 Task: Look for space in Londerzeel, Belgium from 4th June, 2023 to 8th June, 2023 for 2 adults in price range Rs.8000 to Rs.16000. Place can be private room with 1  bedroom having 1 bed and 1 bathroom. Property type can be house, flat, guest house, hotel. Amenities needed are: heating. Booking option can be shelf check-in. Required host language is English.
Action: Mouse moved to (174, 222)
Screenshot: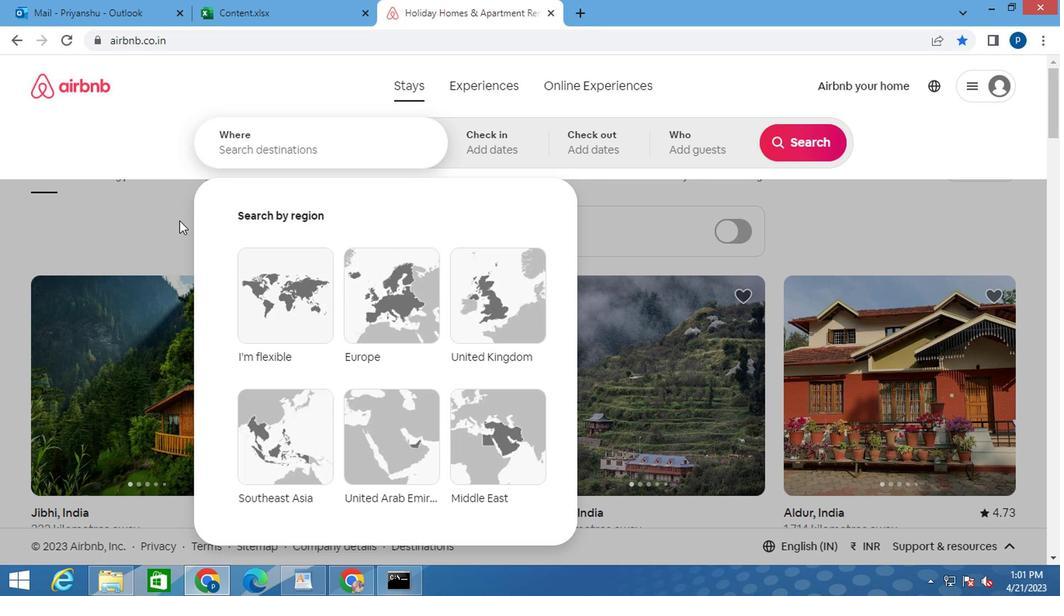 
Action: Key pressed lo<Key.backspace><Key.caps_lock>onderzeel,<Key.space><Key.caps_lock>b<Key.caps_lock>elgi
Screenshot: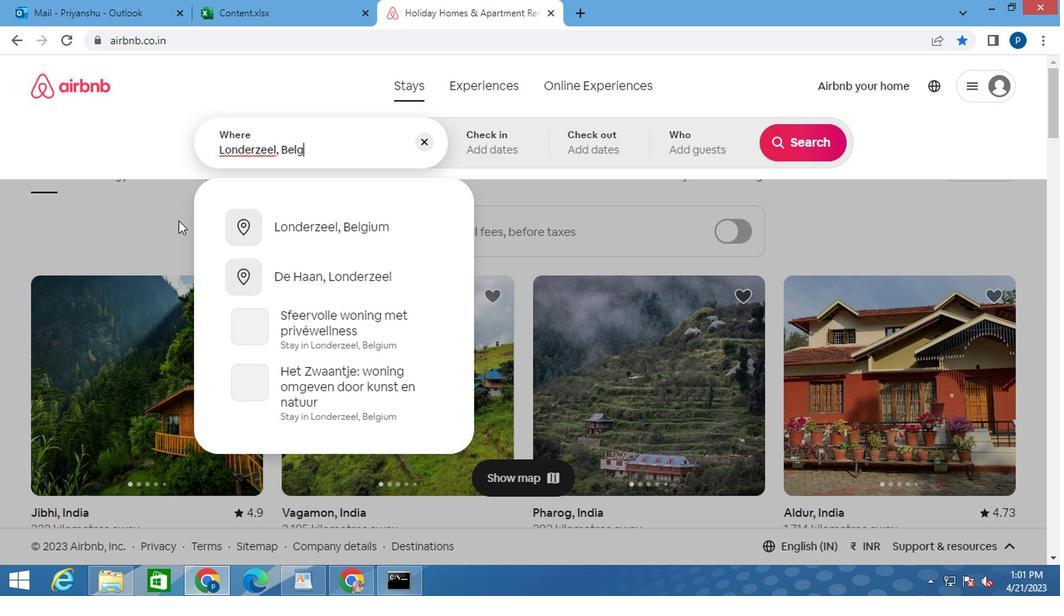 
Action: Mouse moved to (296, 232)
Screenshot: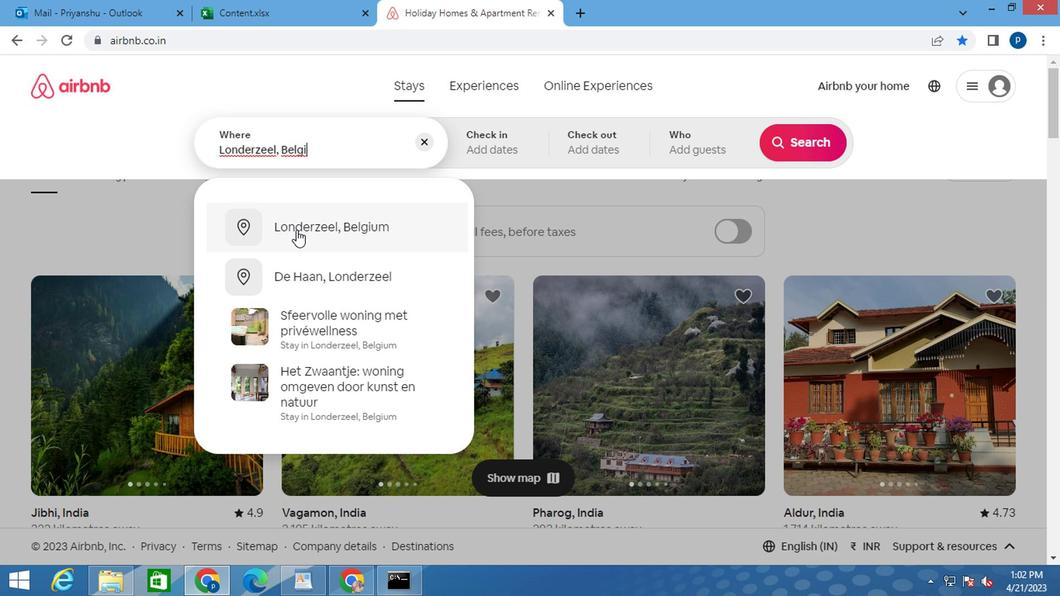 
Action: Mouse pressed left at (296, 232)
Screenshot: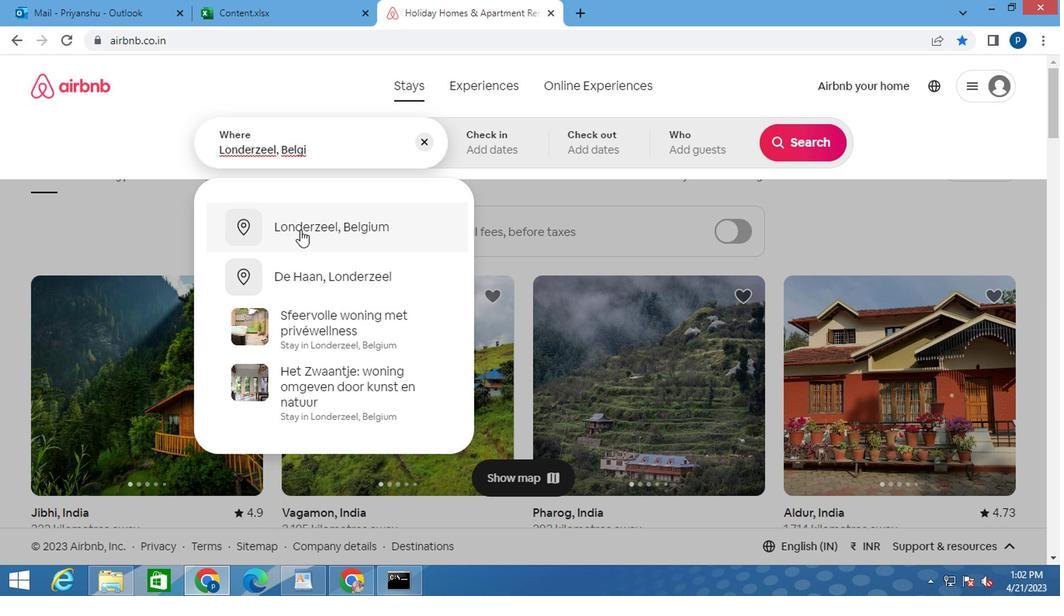 
Action: Mouse moved to (791, 263)
Screenshot: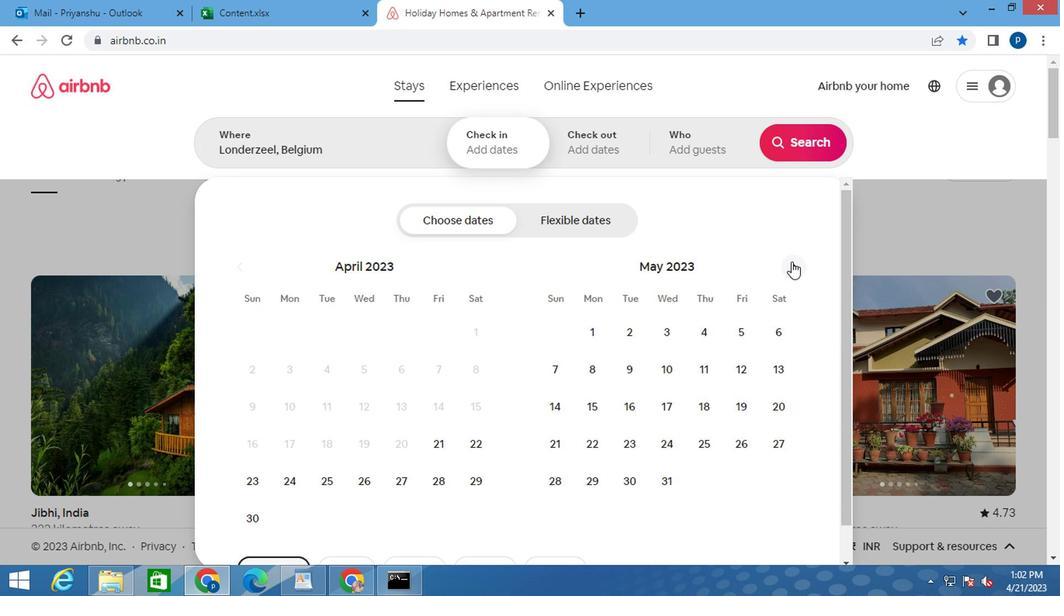 
Action: Mouse pressed left at (791, 263)
Screenshot: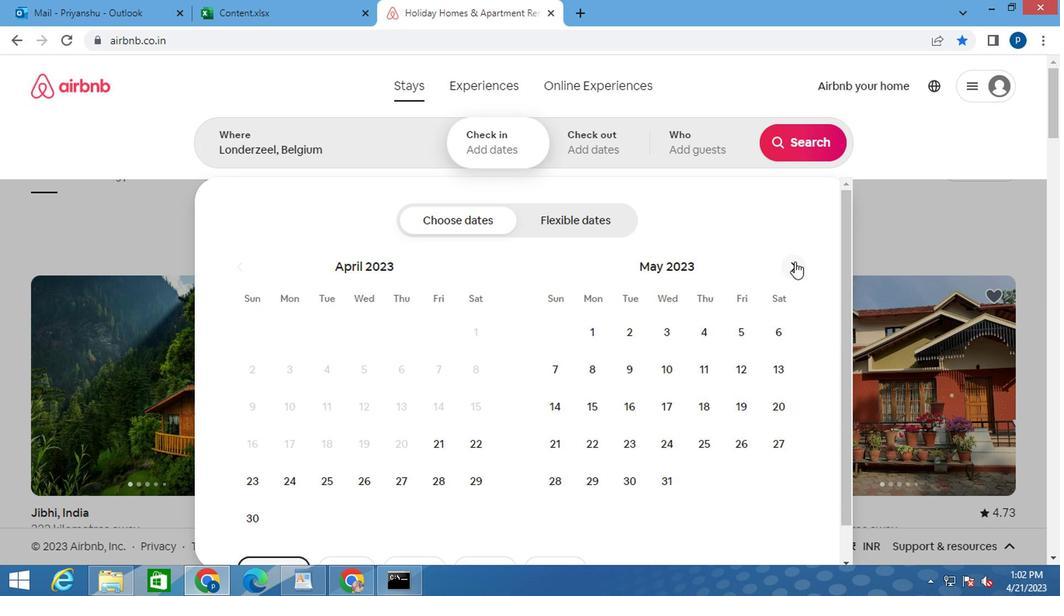
Action: Mouse pressed left at (791, 263)
Screenshot: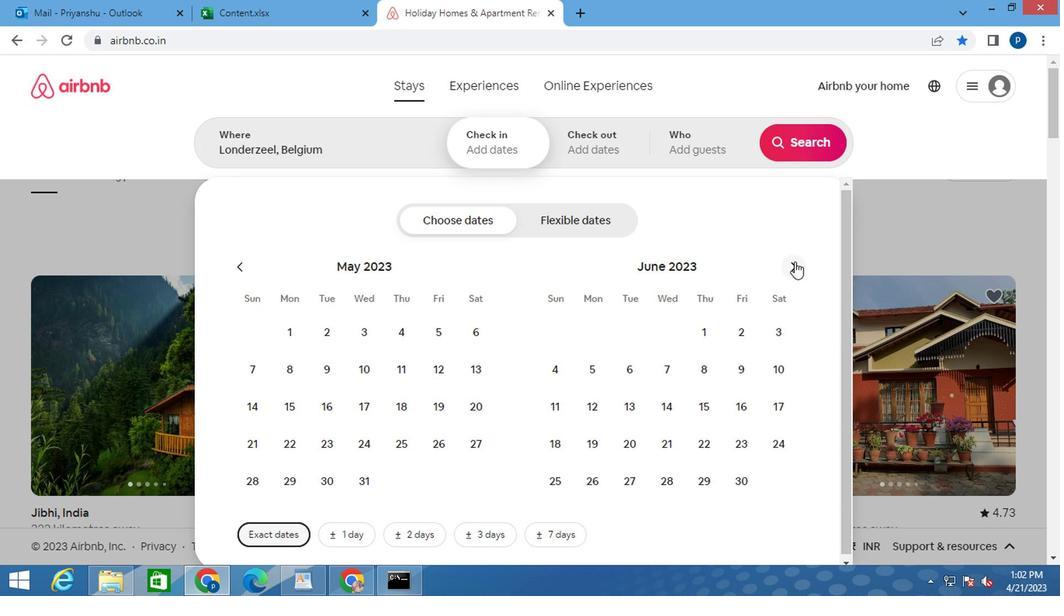 
Action: Mouse moved to (237, 369)
Screenshot: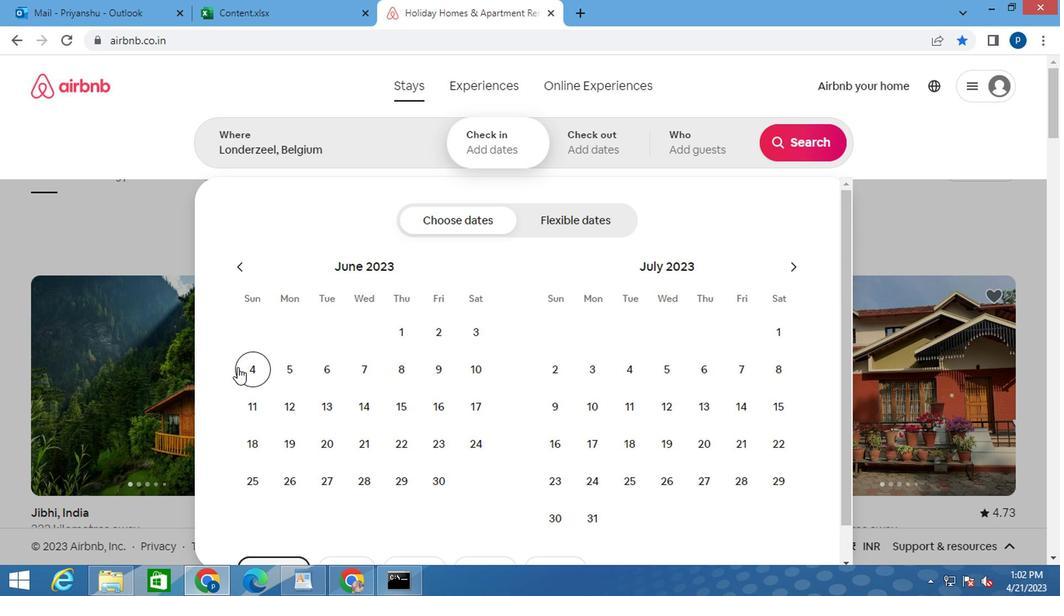 
Action: Mouse pressed left at (237, 369)
Screenshot: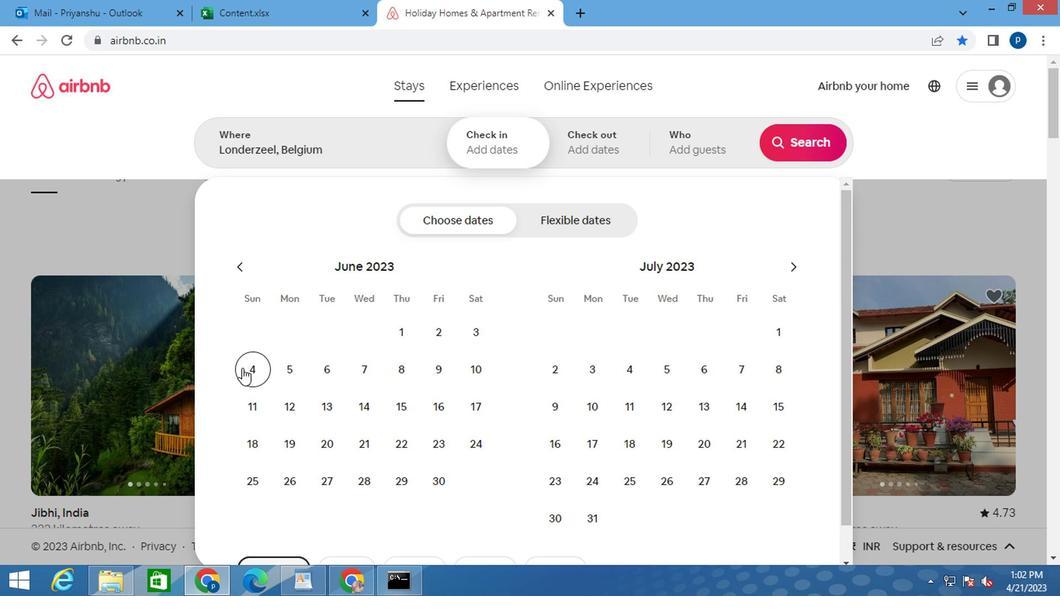 
Action: Mouse moved to (399, 372)
Screenshot: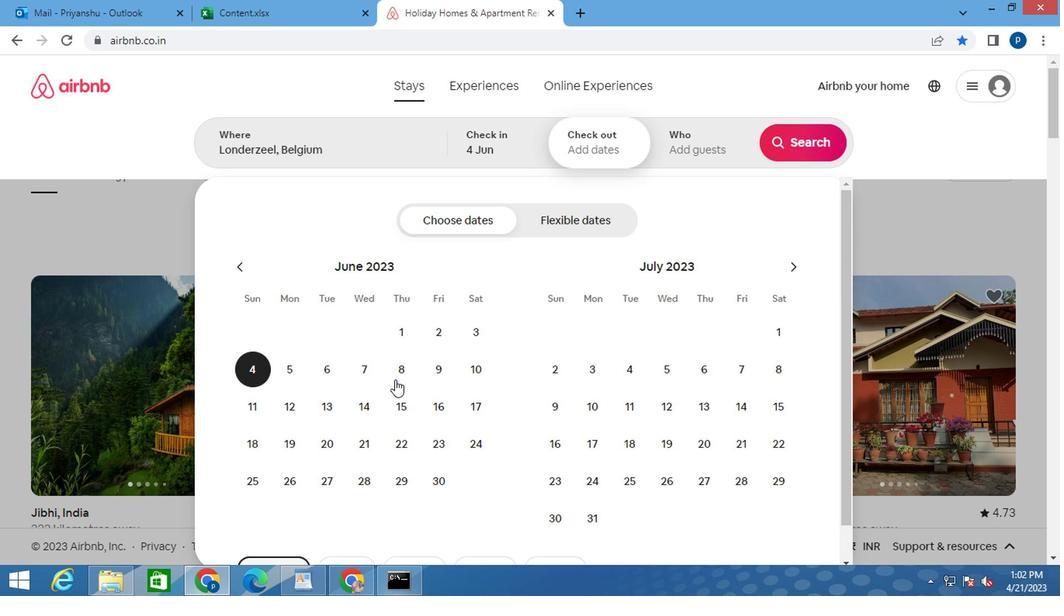 
Action: Mouse pressed left at (399, 372)
Screenshot: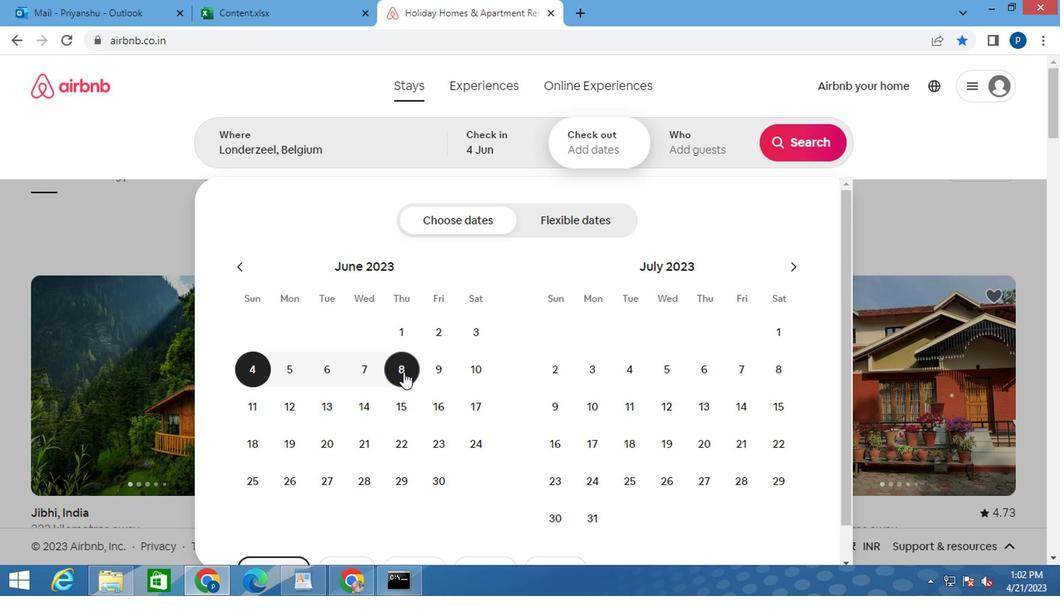 
Action: Mouse moved to (680, 149)
Screenshot: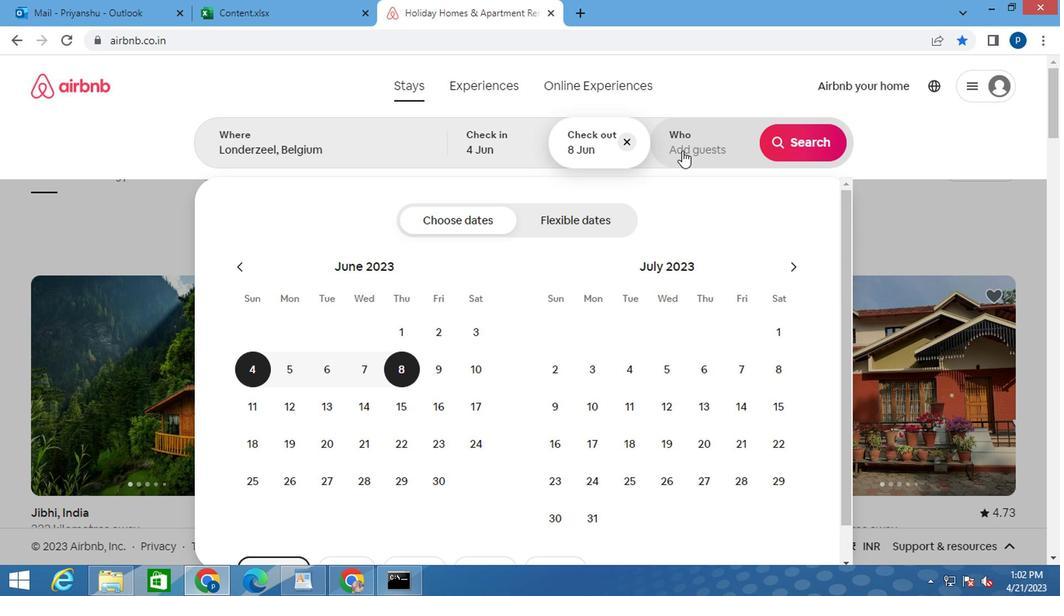 
Action: Mouse pressed left at (680, 149)
Screenshot: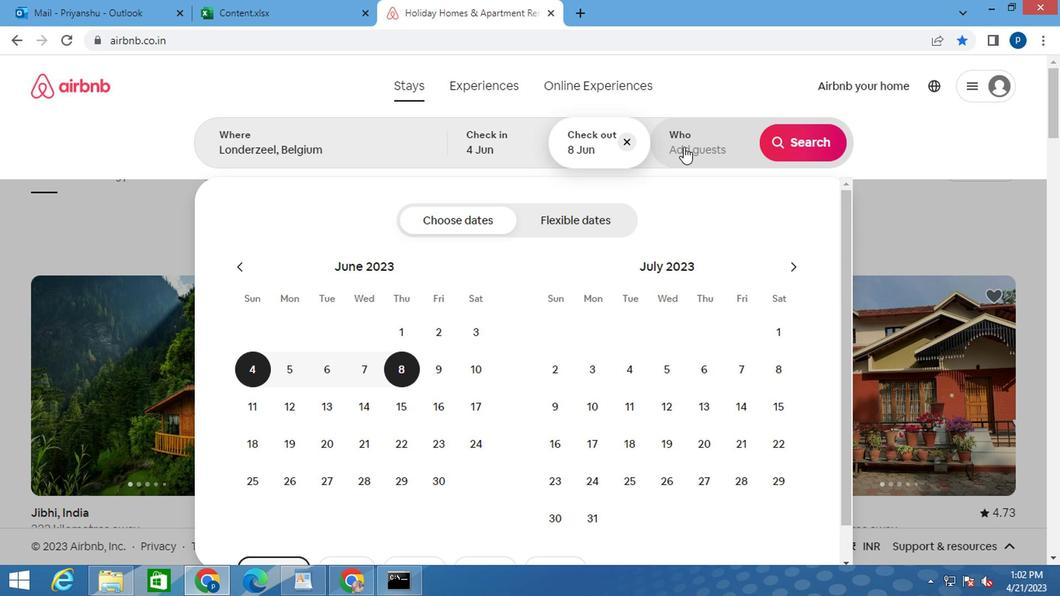
Action: Mouse moved to (813, 226)
Screenshot: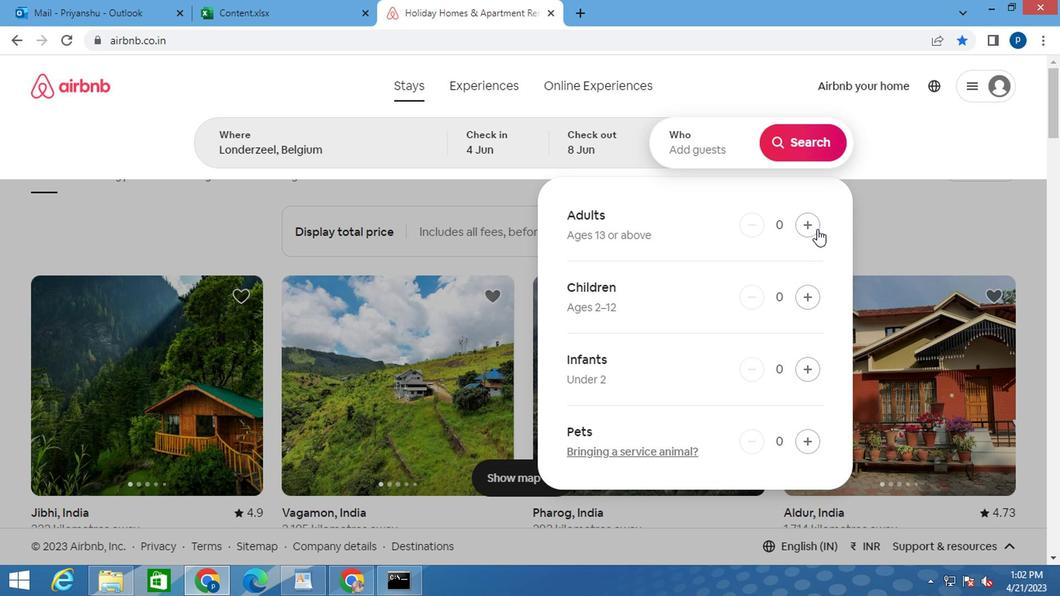 
Action: Mouse pressed left at (813, 226)
Screenshot: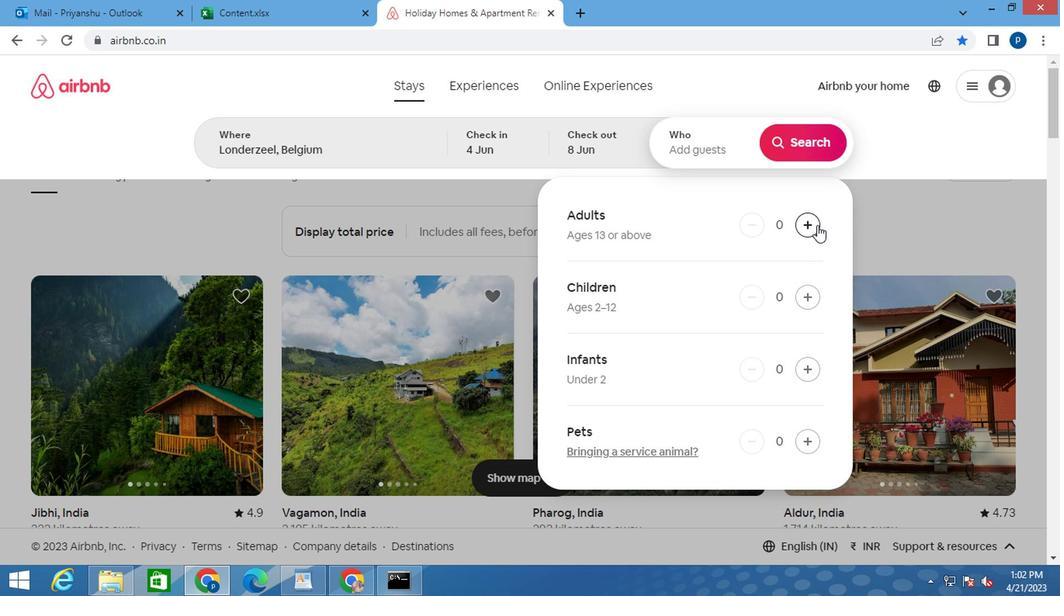 
Action: Mouse pressed left at (813, 226)
Screenshot: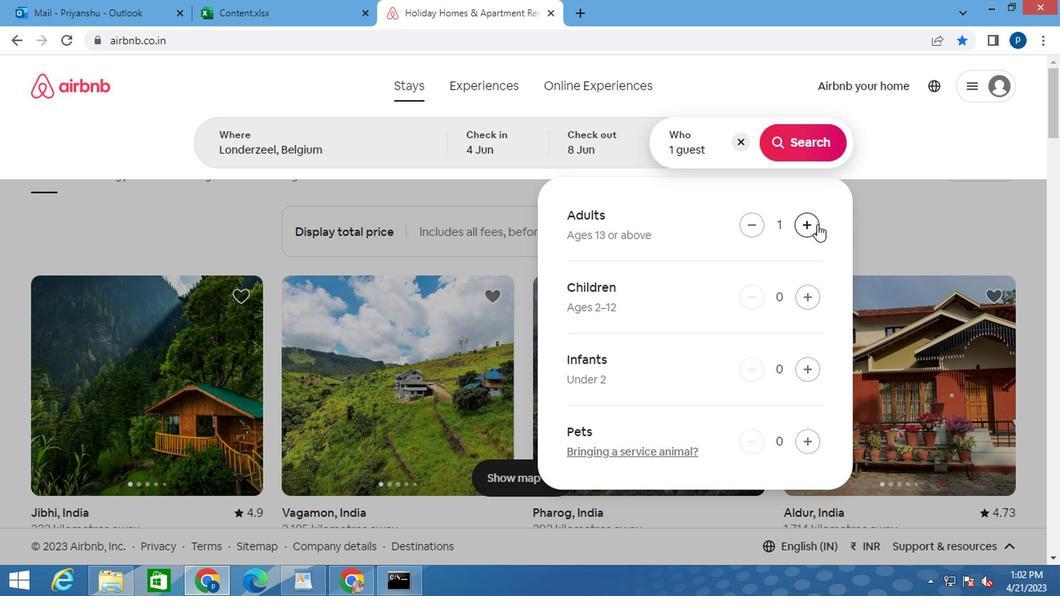 
Action: Mouse moved to (813, 145)
Screenshot: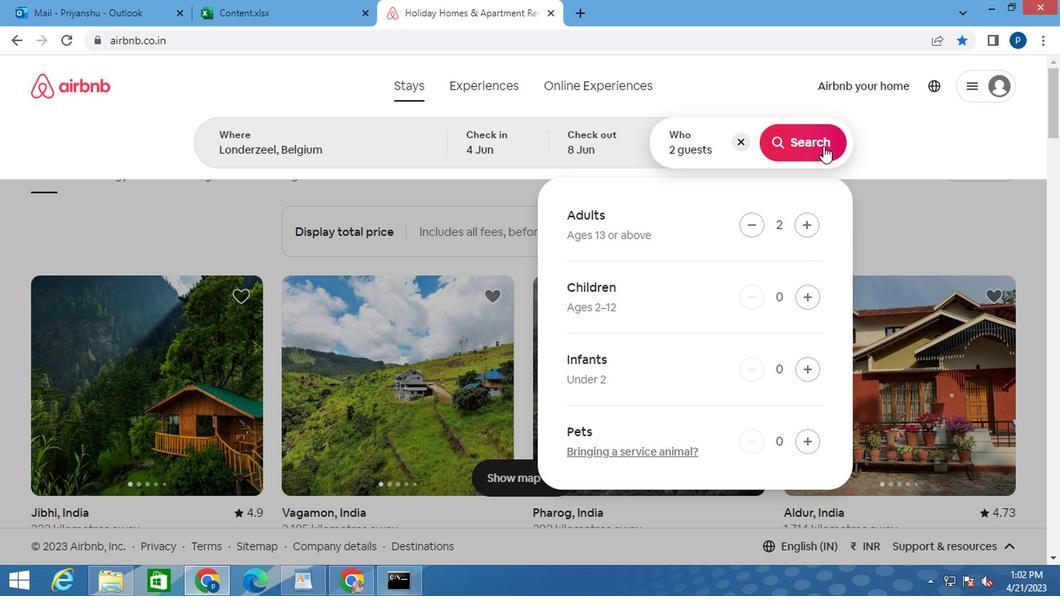 
Action: Mouse pressed left at (813, 145)
Screenshot: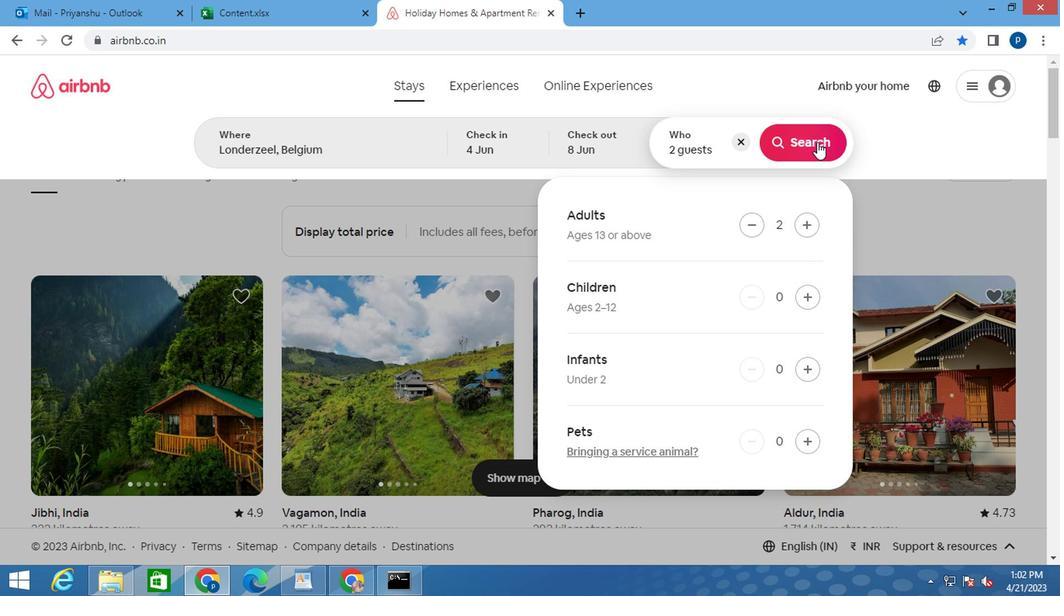 
Action: Mouse moved to (969, 151)
Screenshot: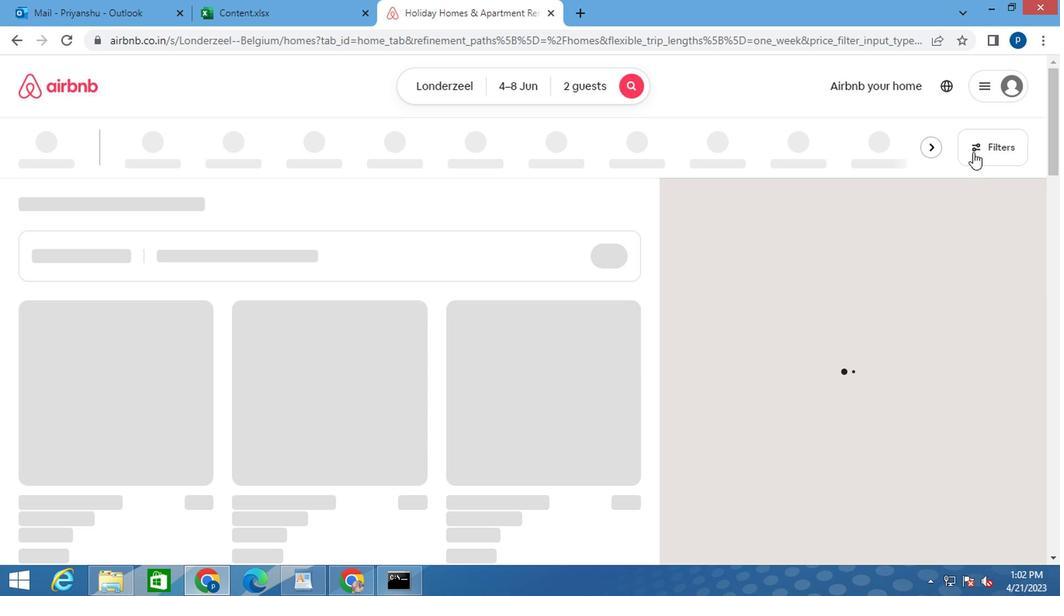 
Action: Mouse pressed left at (969, 151)
Screenshot: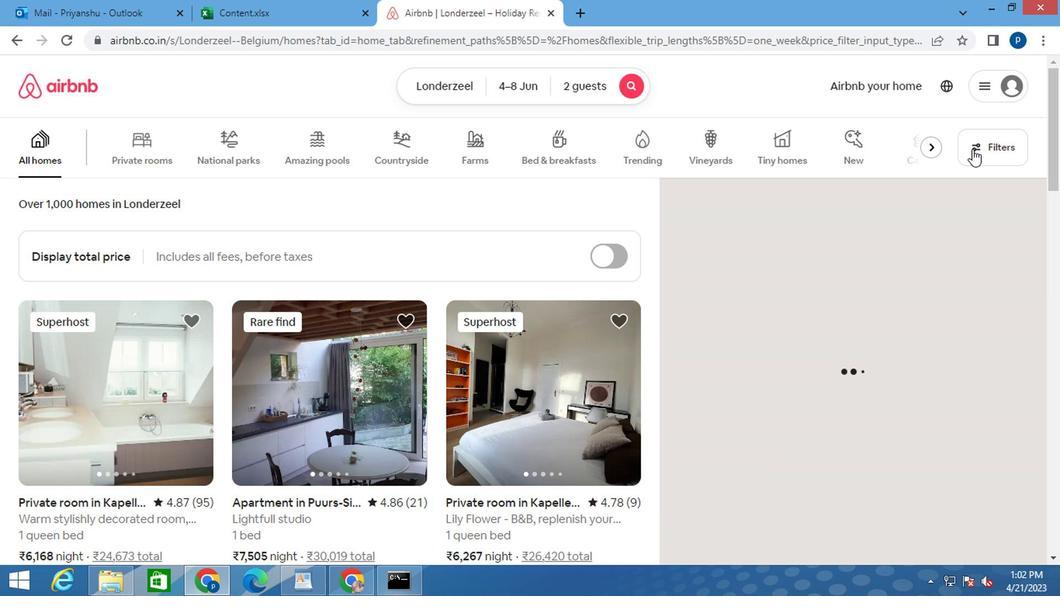 
Action: Mouse moved to (310, 335)
Screenshot: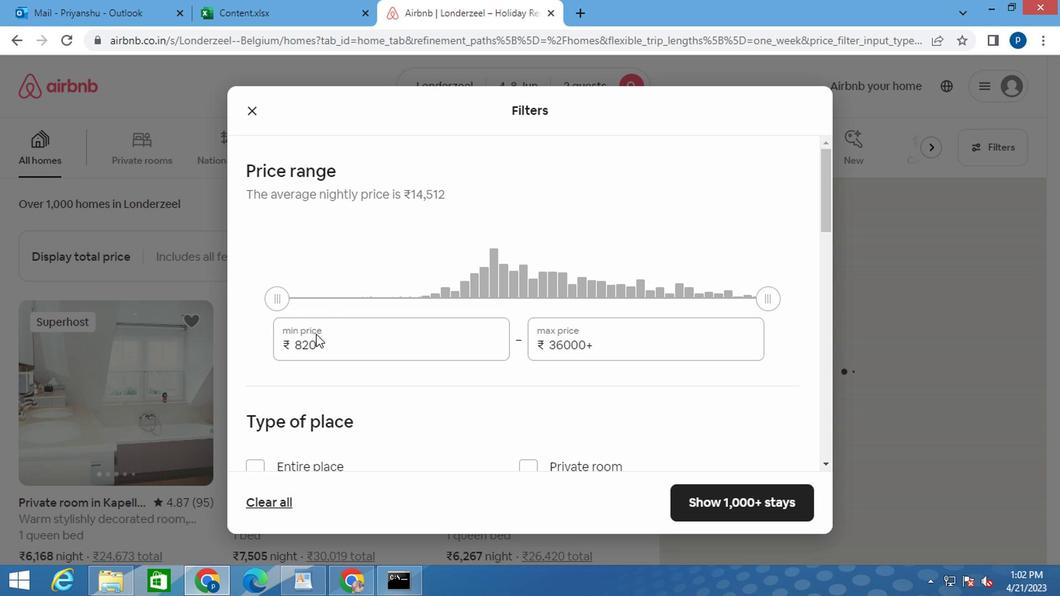 
Action: Mouse pressed left at (310, 335)
Screenshot: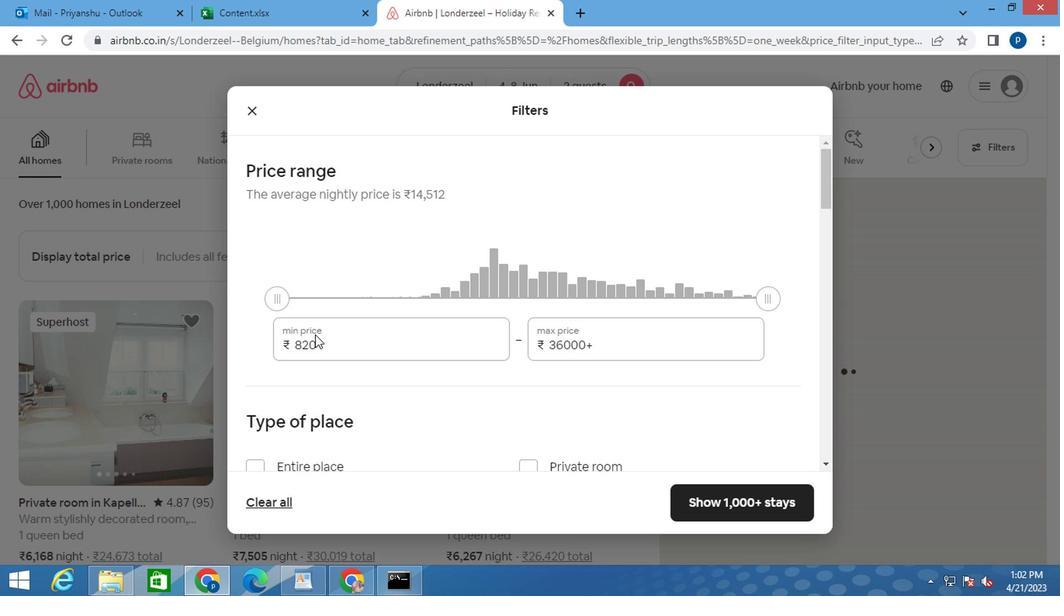 
Action: Mouse pressed left at (310, 335)
Screenshot: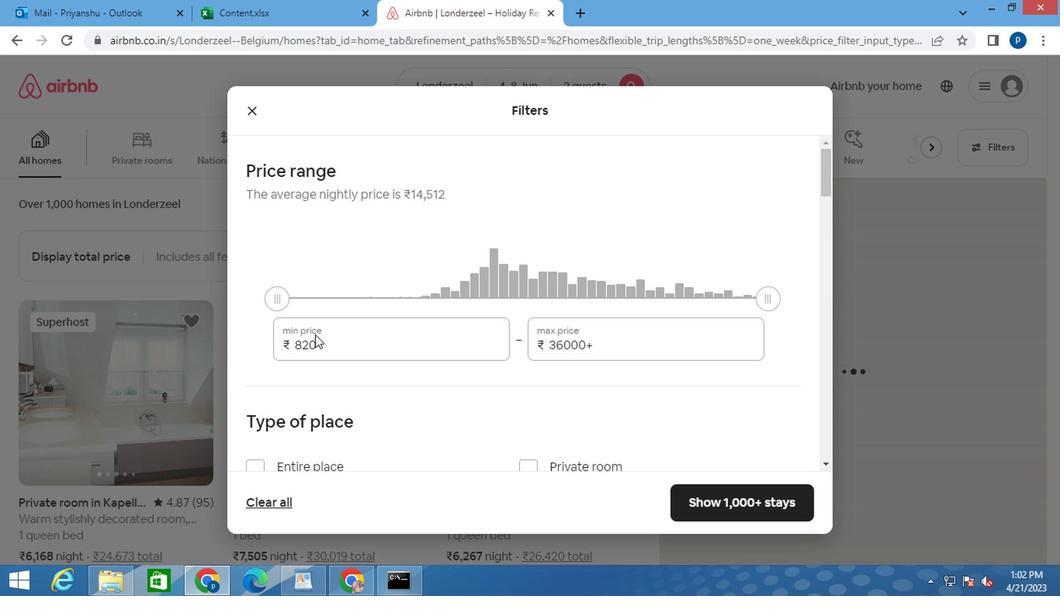 
Action: Mouse moved to (300, 343)
Screenshot: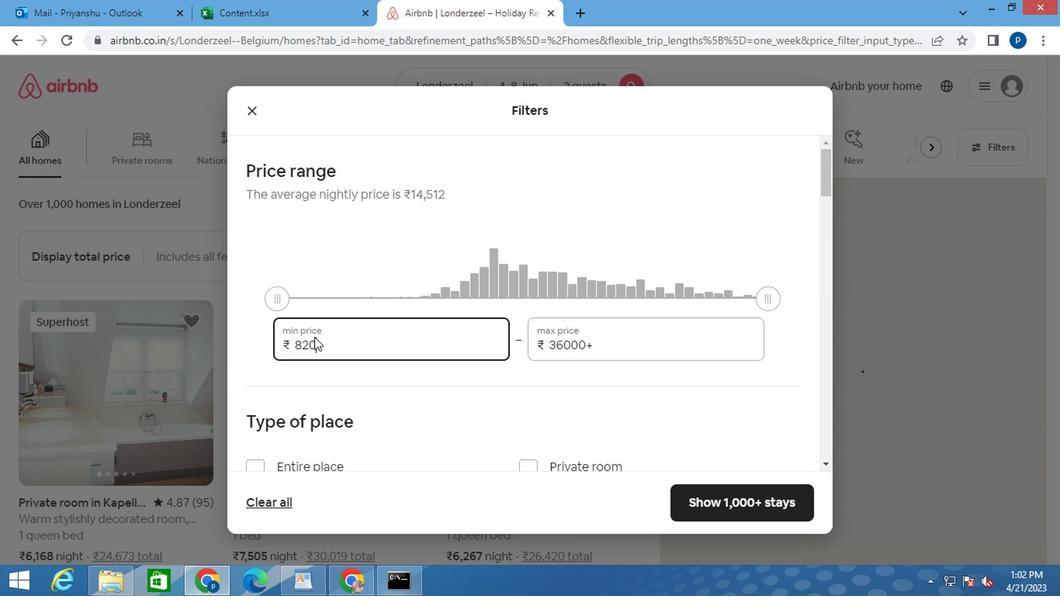 
Action: Mouse pressed left at (300, 343)
Screenshot: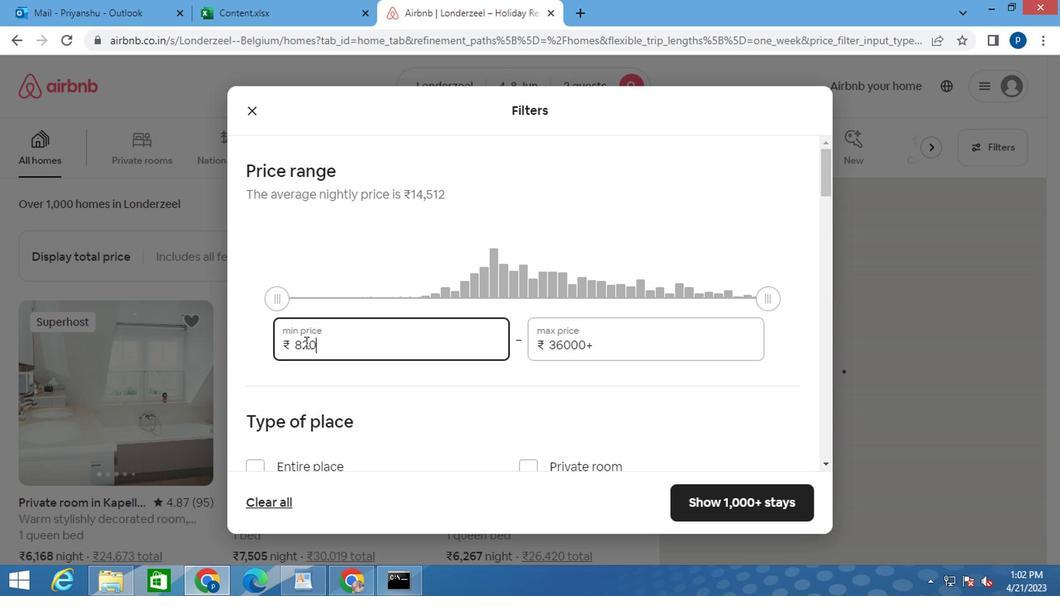 
Action: Mouse pressed left at (300, 343)
Screenshot: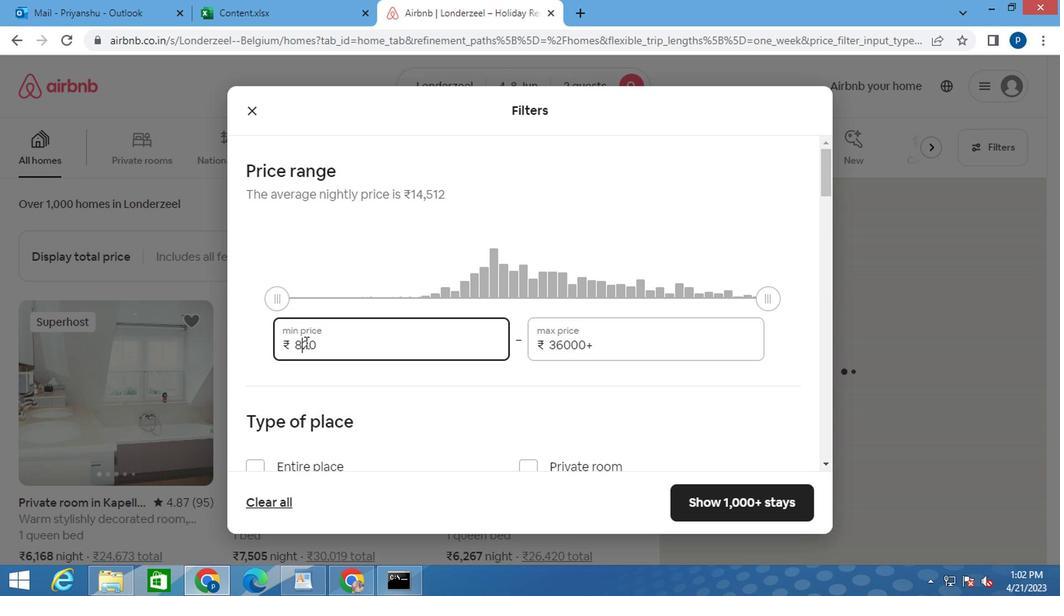
Action: Key pressed 8000<Key.tab>16000
Screenshot: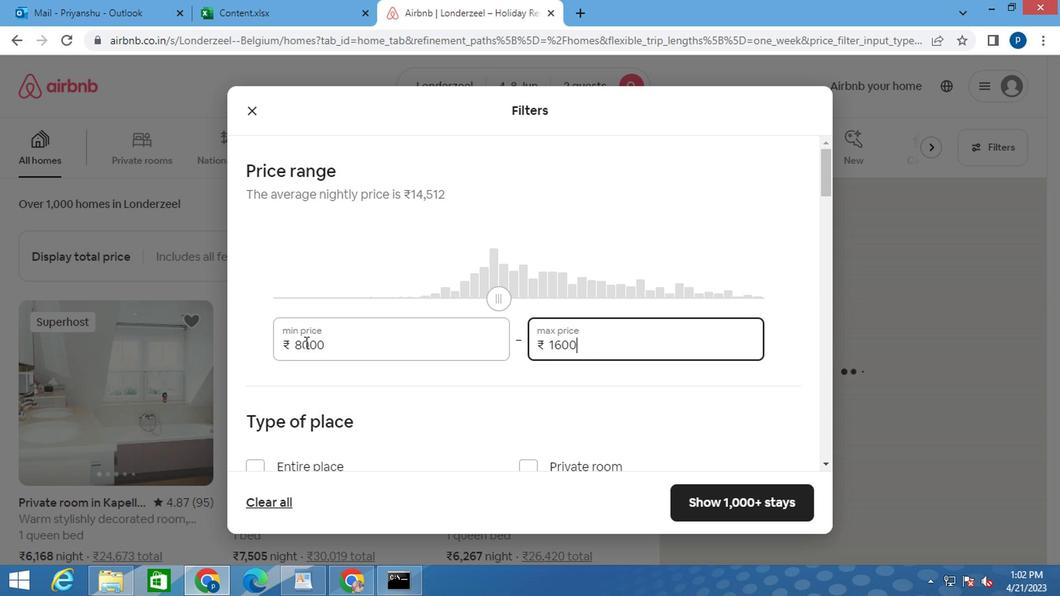 
Action: Mouse moved to (283, 432)
Screenshot: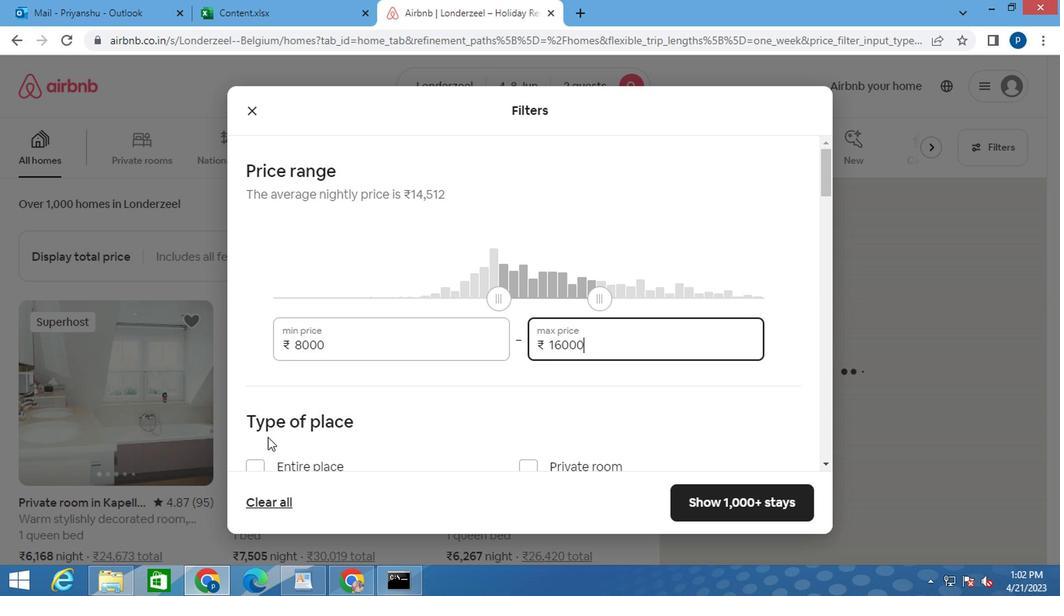 
Action: Mouse scrolled (283, 431) with delta (0, 0)
Screenshot: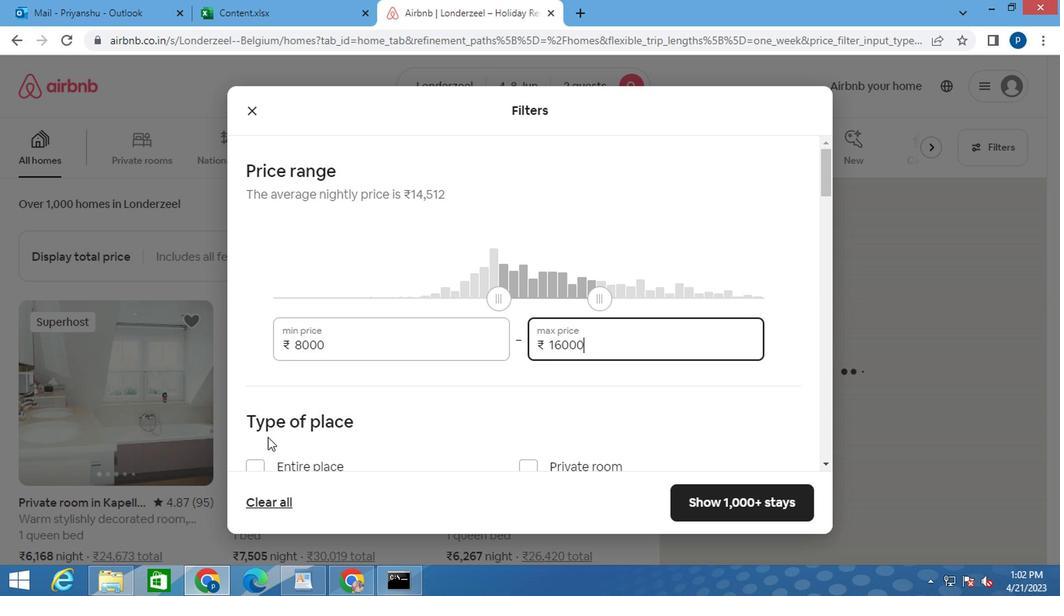 
Action: Mouse moved to (506, 406)
Screenshot: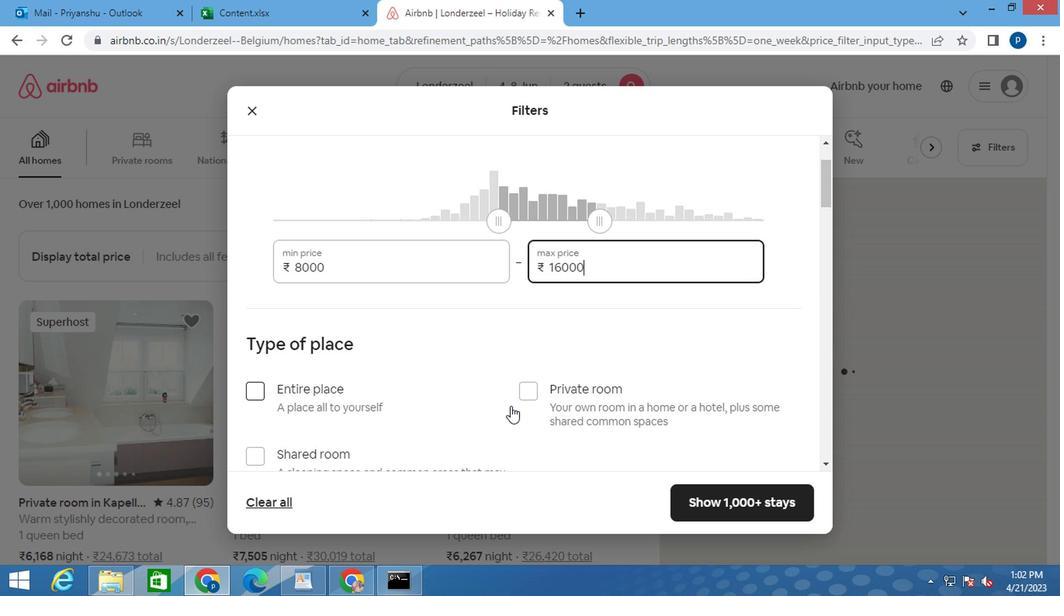 
Action: Mouse scrolled (506, 406) with delta (0, 0)
Screenshot: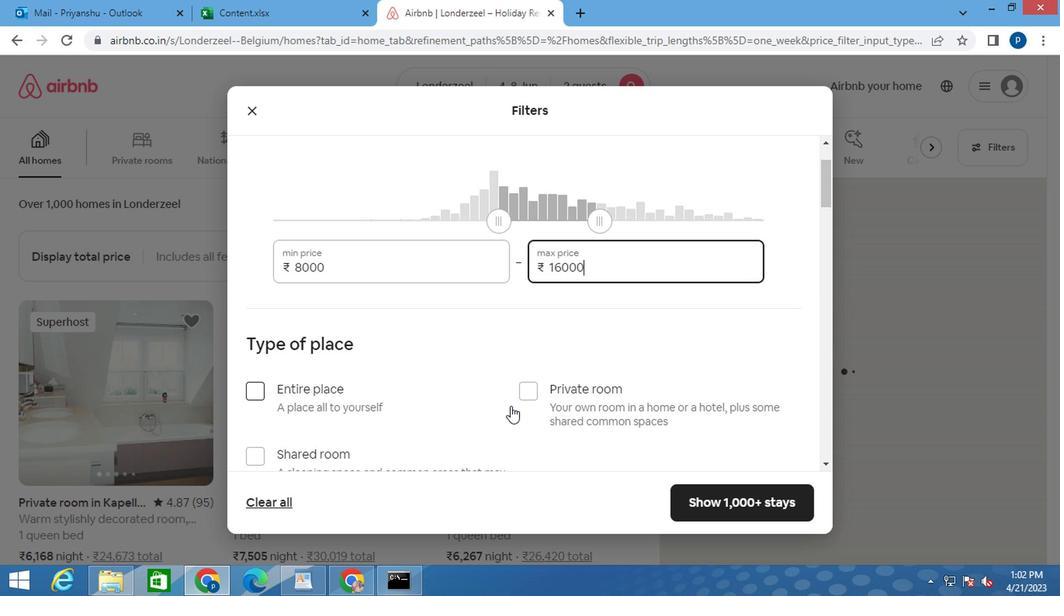 
Action: Mouse moved to (536, 320)
Screenshot: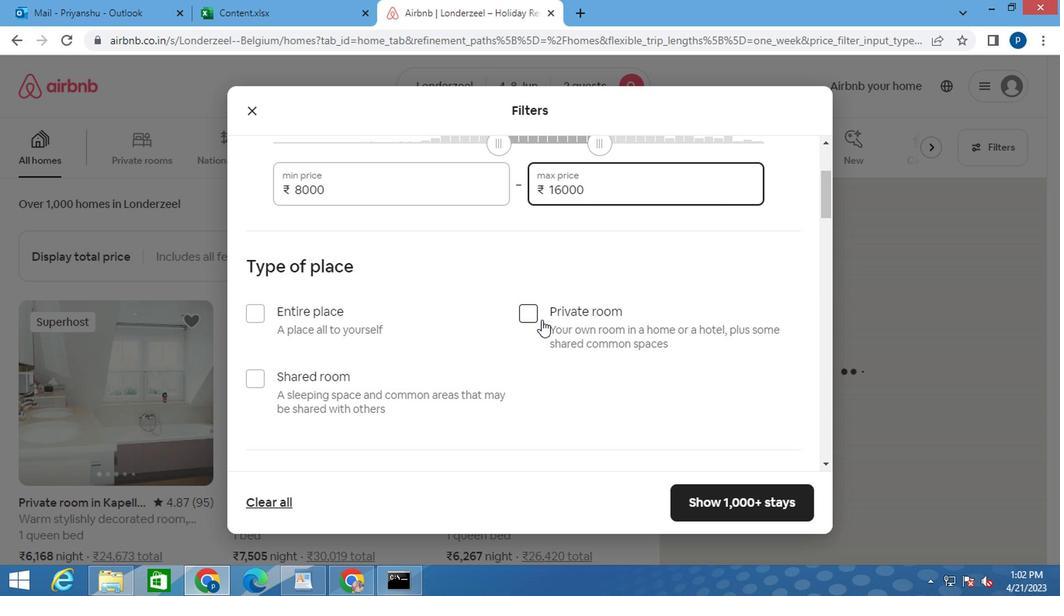 
Action: Mouse pressed left at (536, 320)
Screenshot: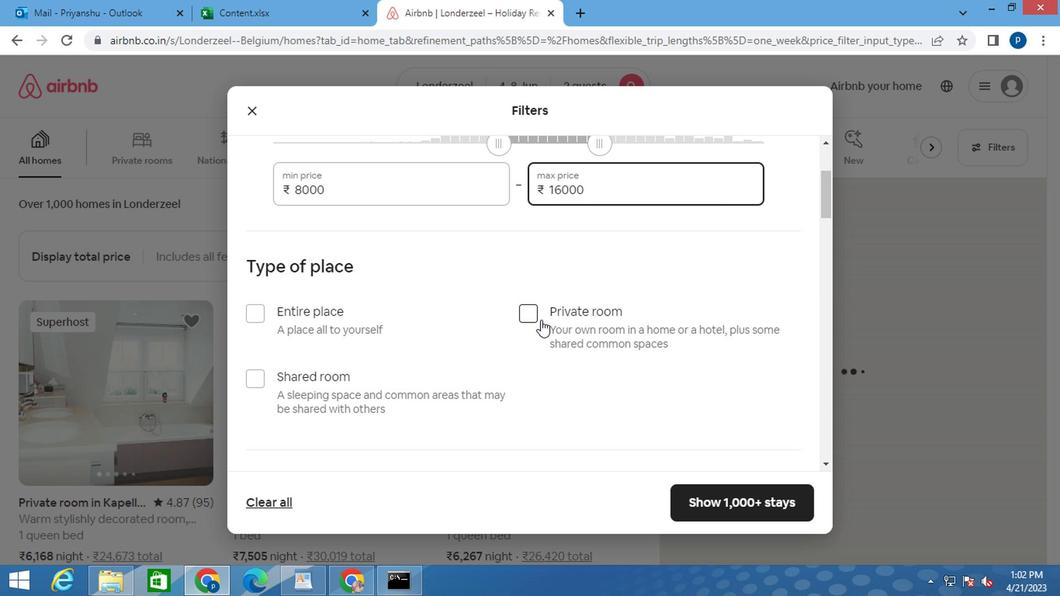 
Action: Mouse moved to (533, 324)
Screenshot: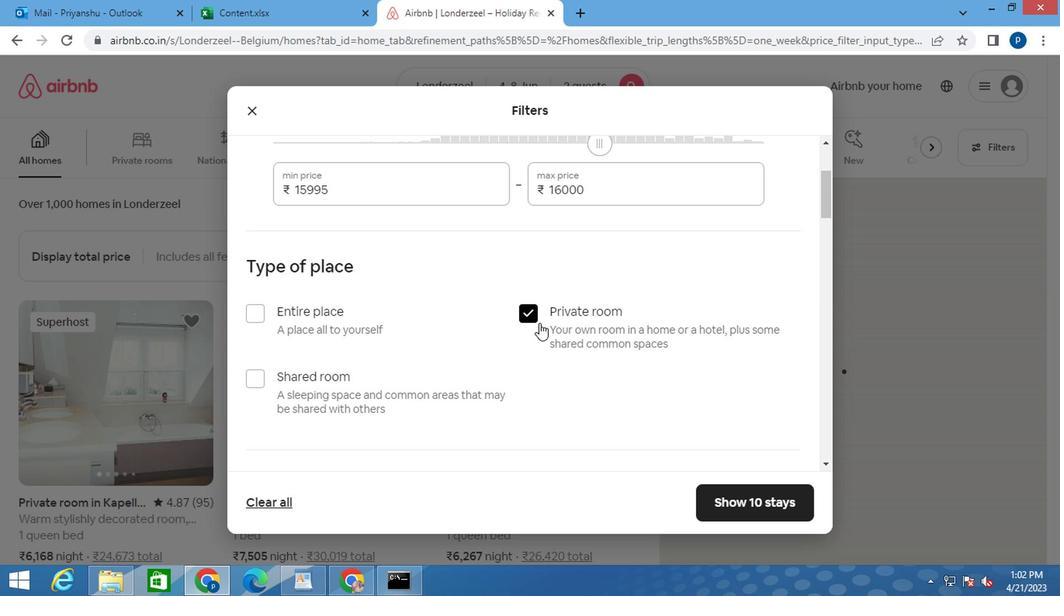 
Action: Mouse scrolled (533, 323) with delta (0, 0)
Screenshot: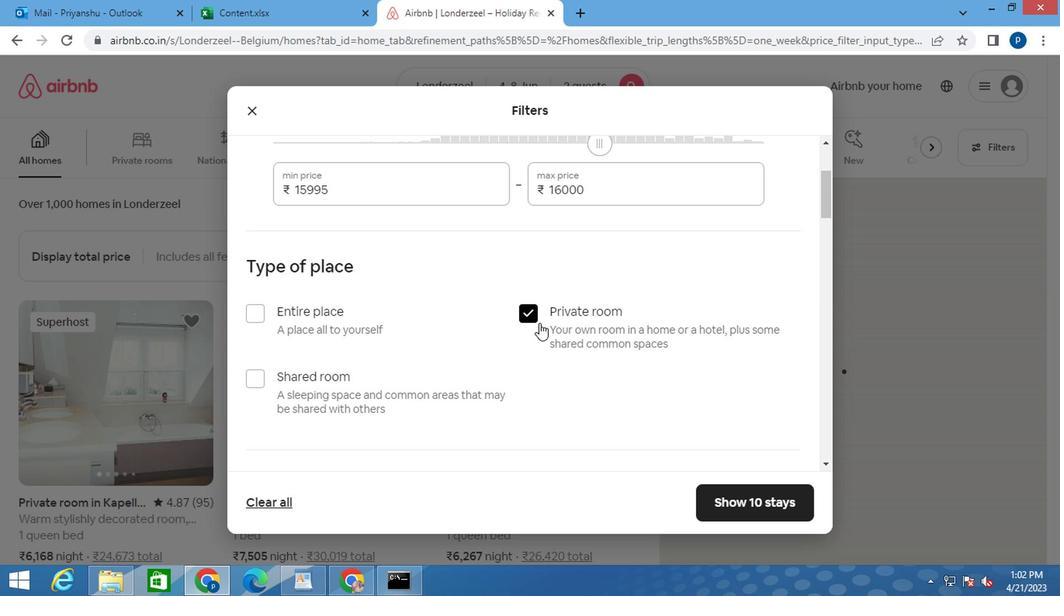 
Action: Mouse moved to (474, 332)
Screenshot: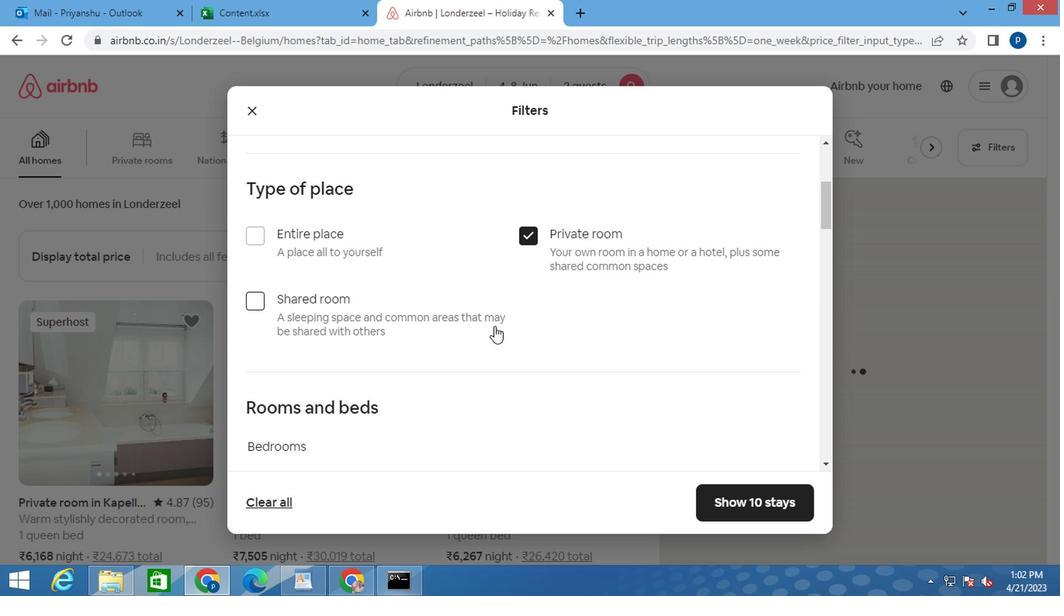 
Action: Mouse scrolled (474, 331) with delta (0, 0)
Screenshot: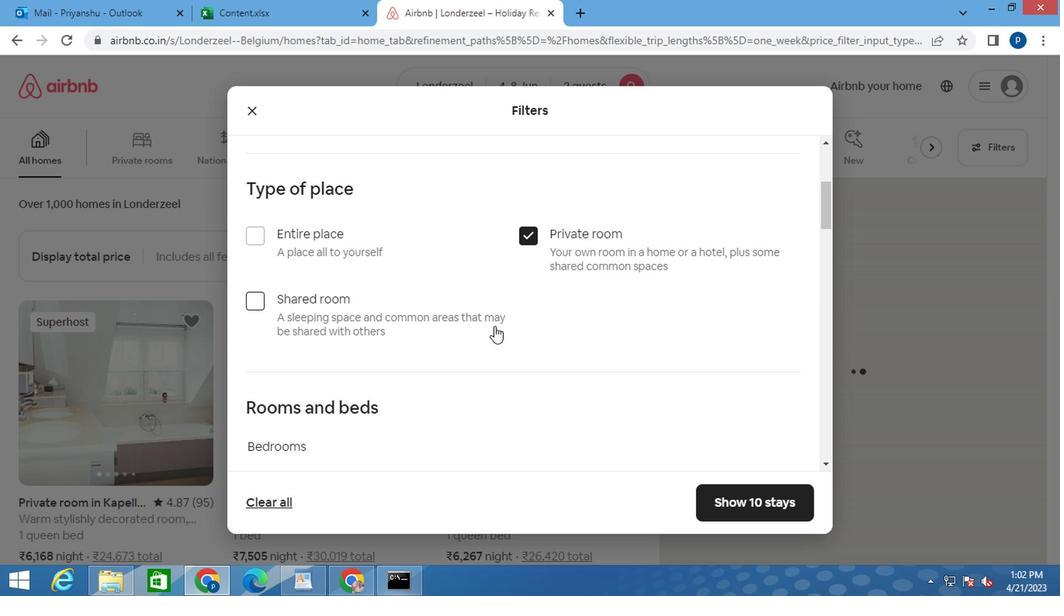 
Action: Mouse moved to (439, 330)
Screenshot: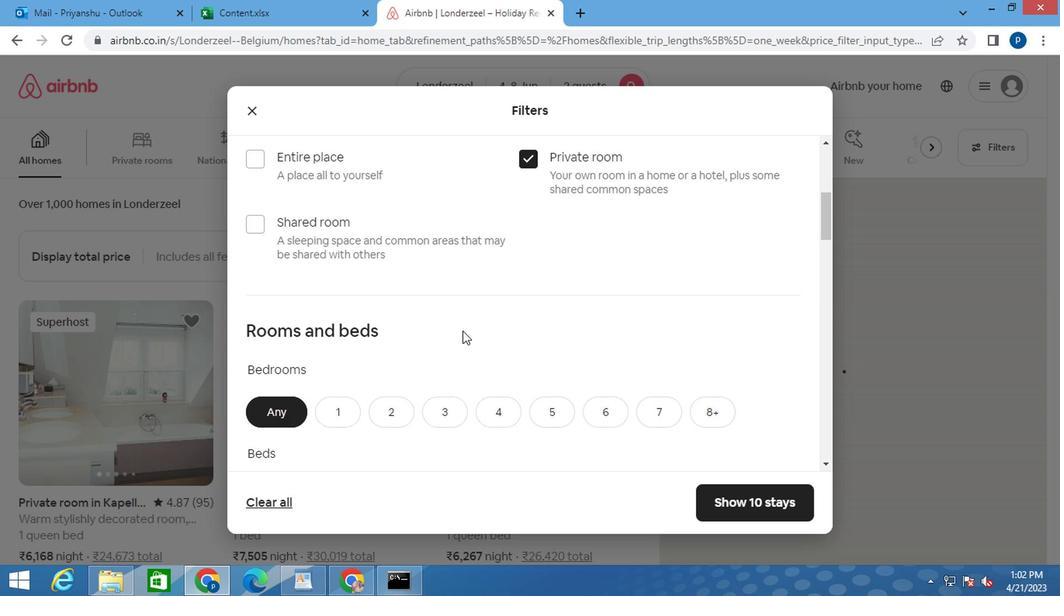 
Action: Mouse scrolled (439, 329) with delta (0, 0)
Screenshot: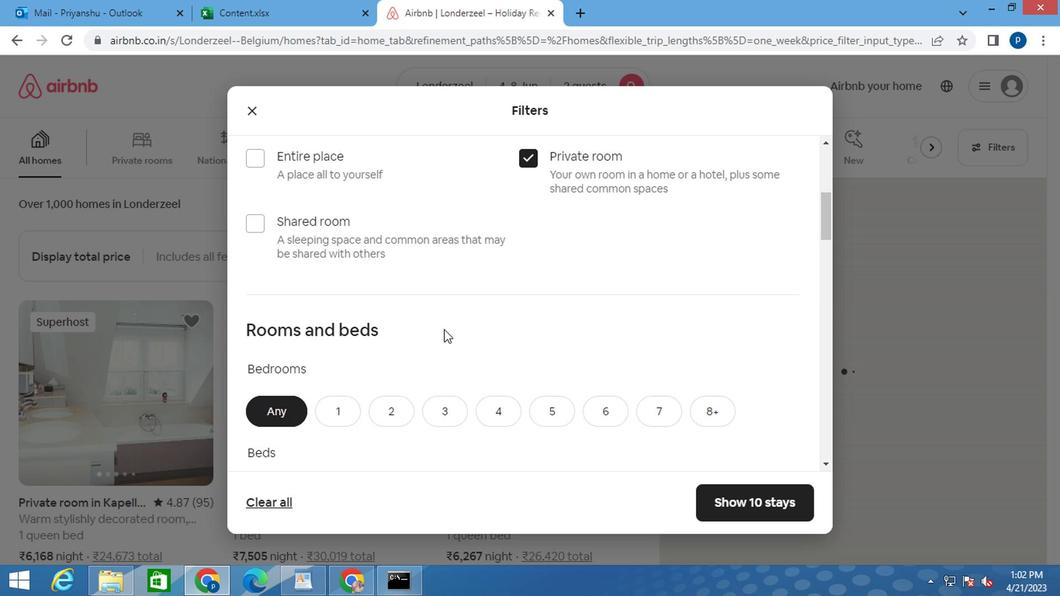 
Action: Mouse scrolled (439, 329) with delta (0, 0)
Screenshot: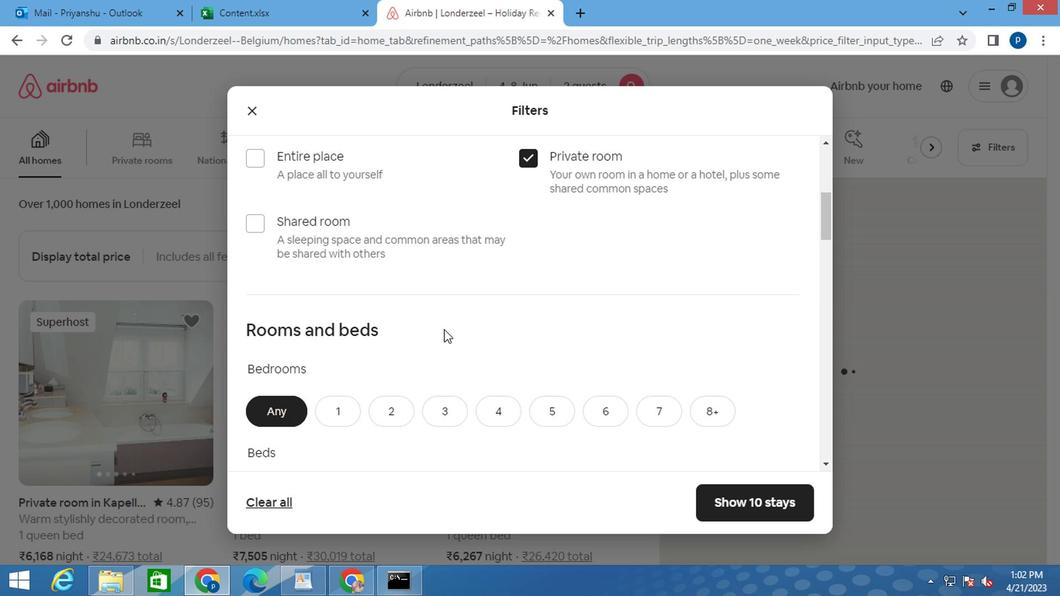 
Action: Mouse moved to (336, 261)
Screenshot: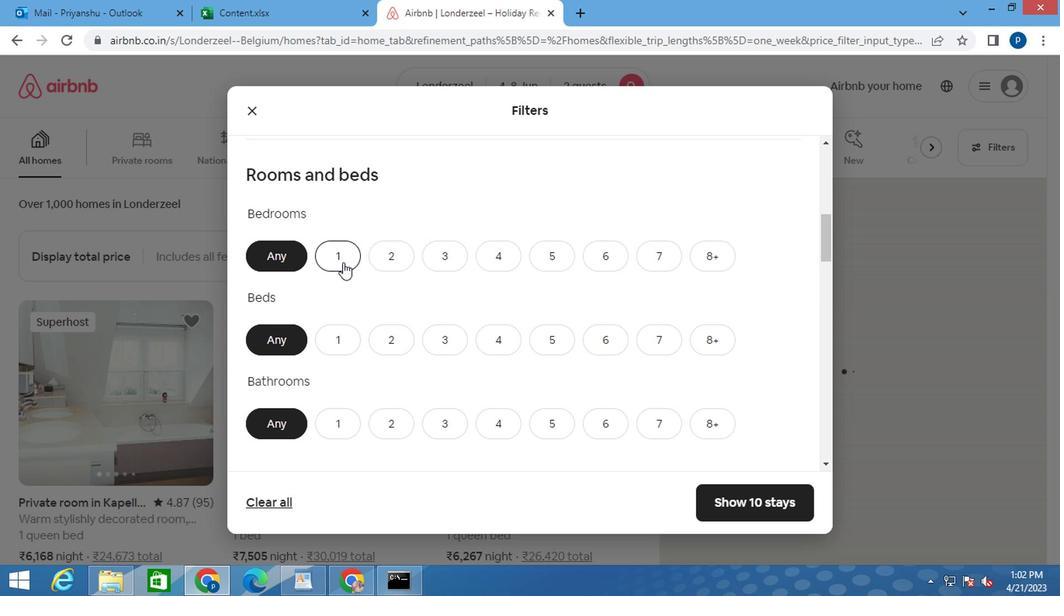 
Action: Mouse pressed left at (336, 261)
Screenshot: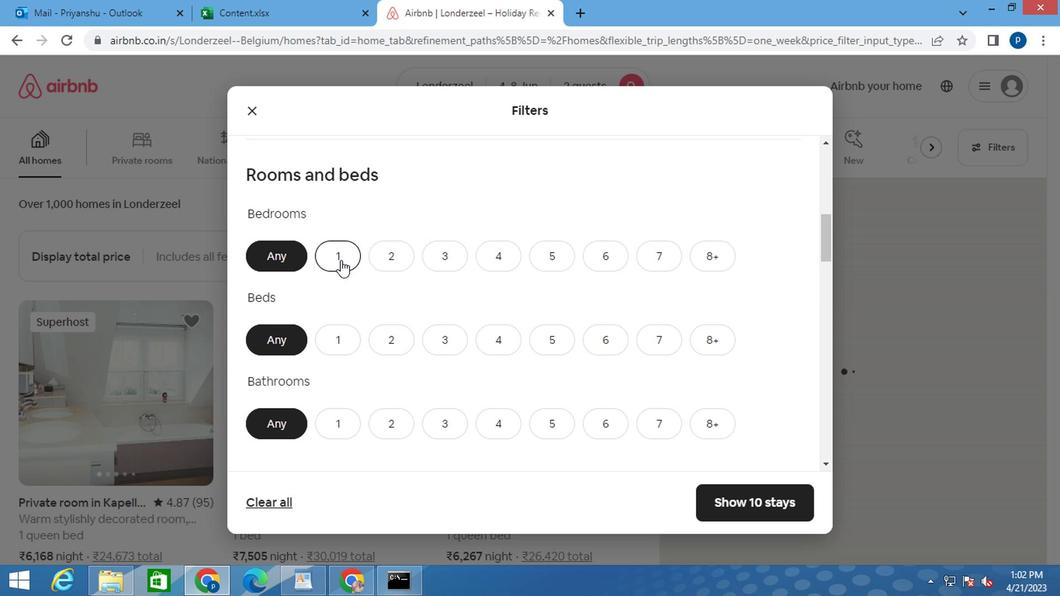 
Action: Mouse moved to (337, 345)
Screenshot: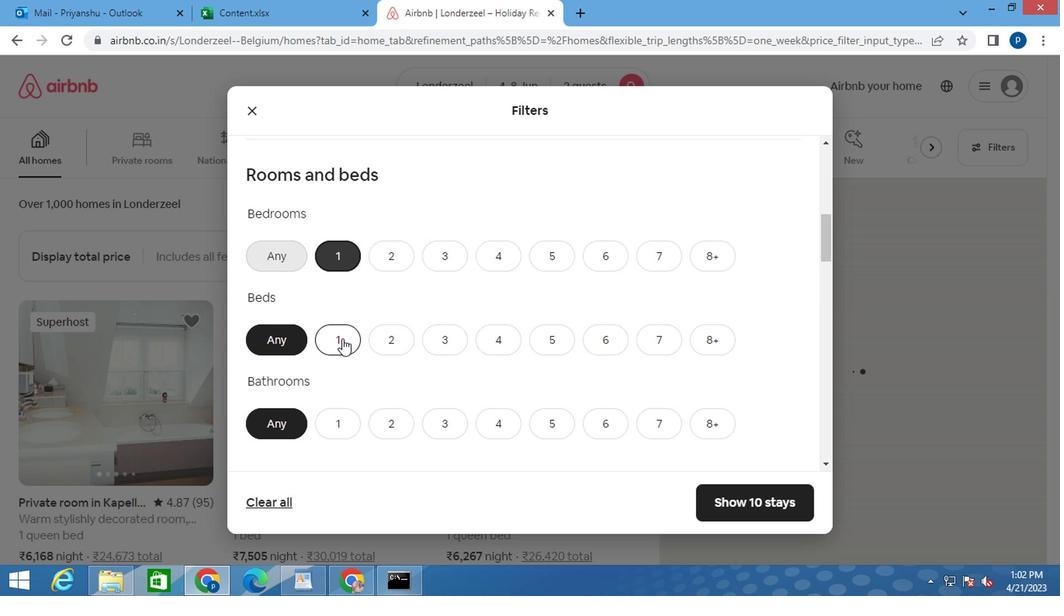 
Action: Mouse pressed left at (337, 345)
Screenshot: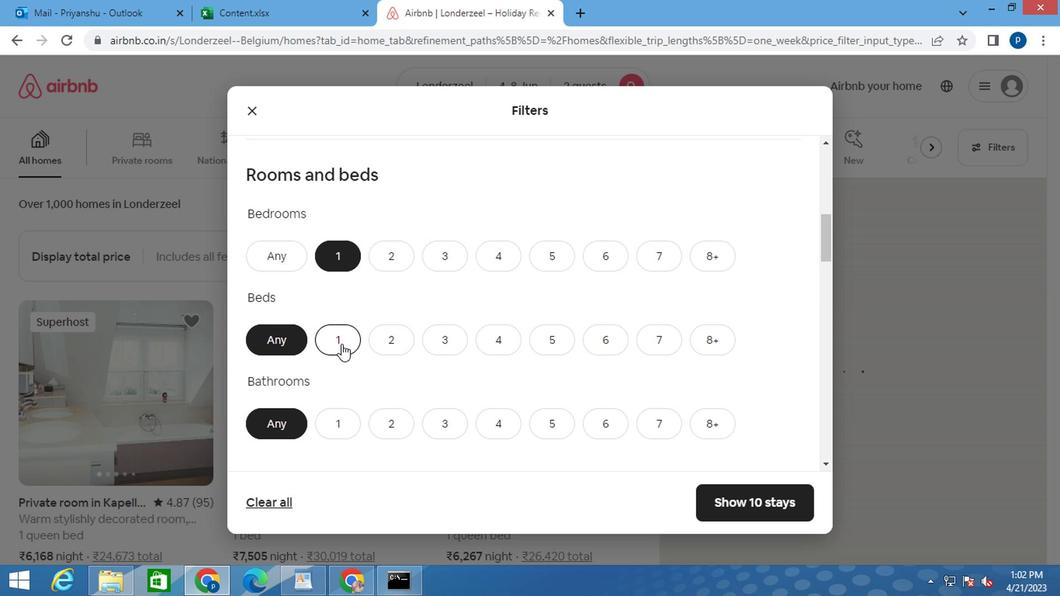 
Action: Mouse moved to (340, 417)
Screenshot: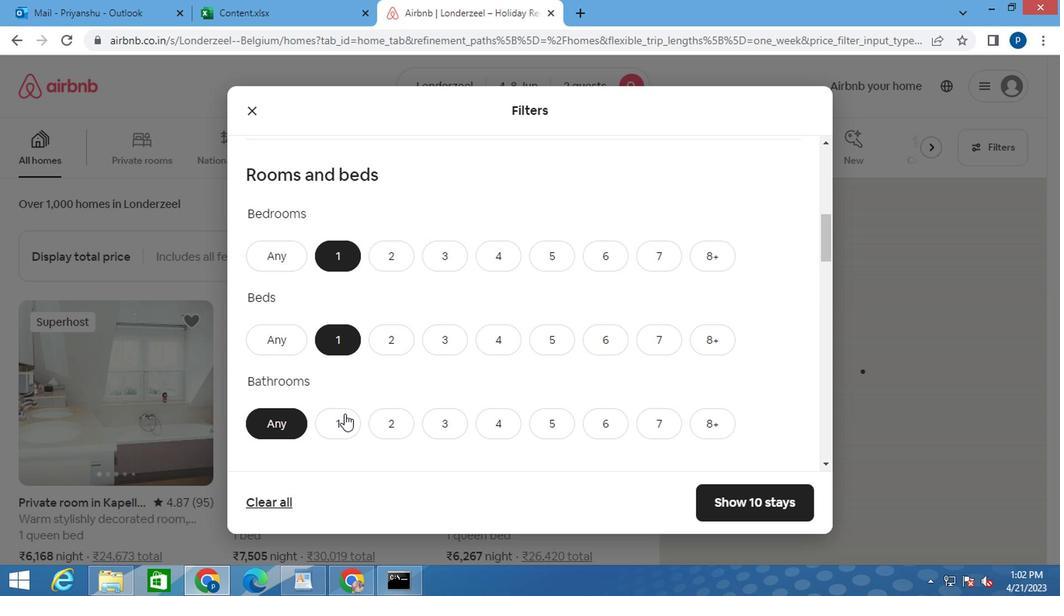 
Action: Mouse pressed left at (340, 417)
Screenshot: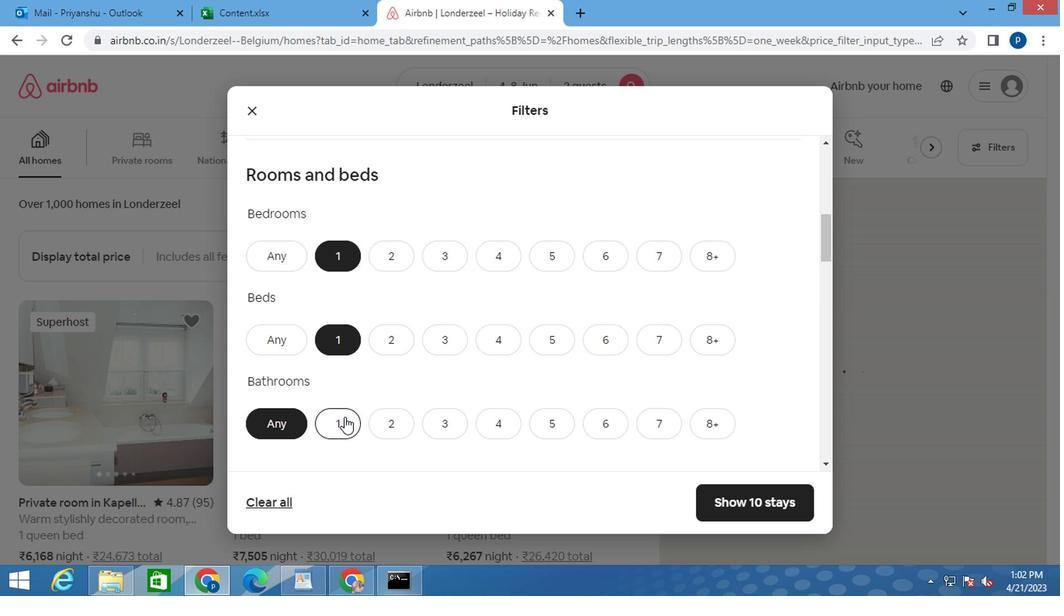 
Action: Mouse scrolled (340, 416) with delta (0, -1)
Screenshot: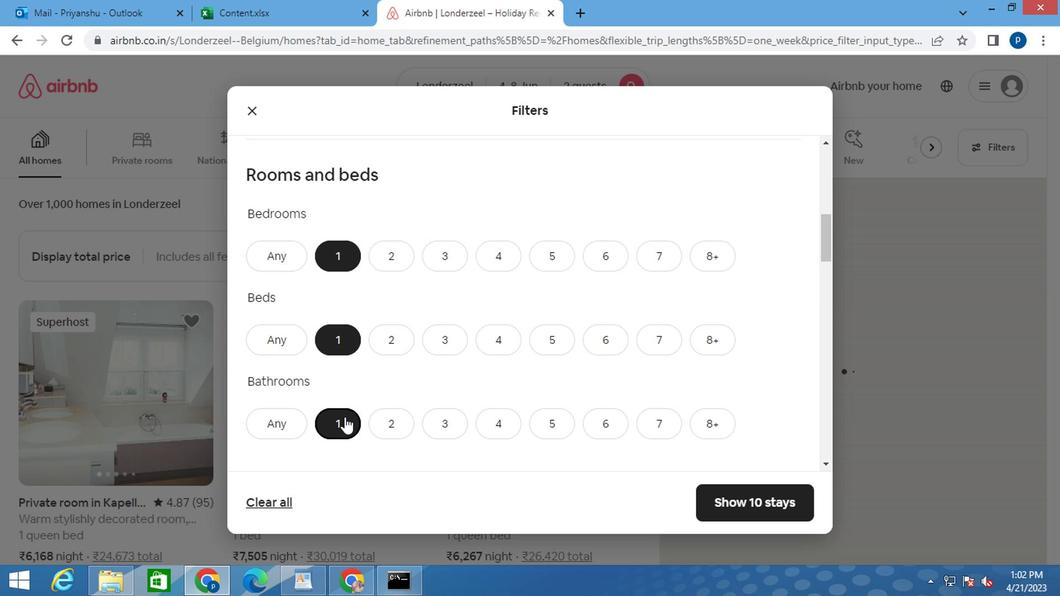 
Action: Mouse scrolled (340, 416) with delta (0, -1)
Screenshot: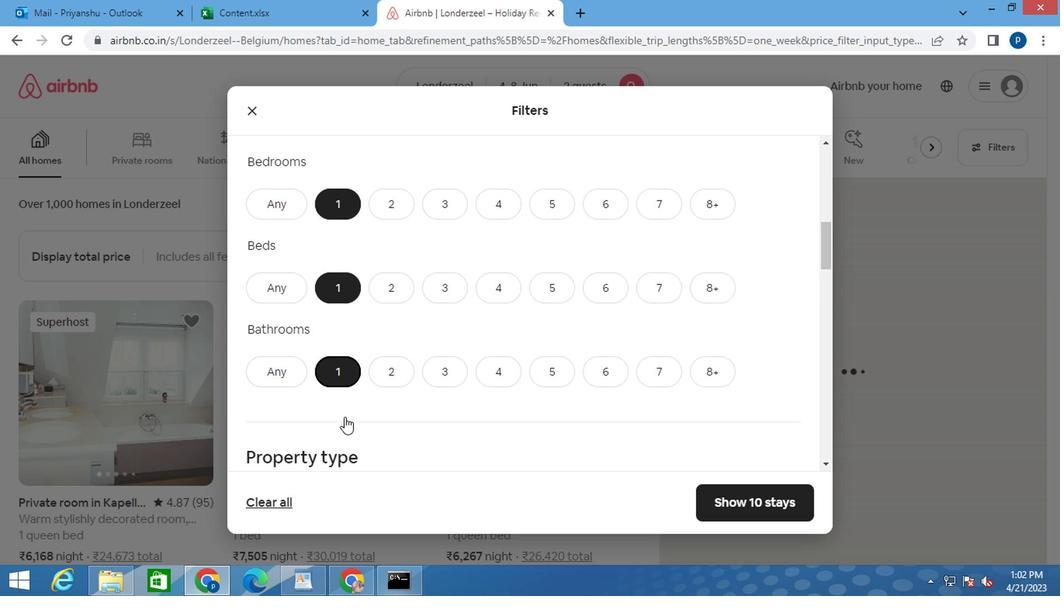 
Action: Mouse scrolled (340, 416) with delta (0, -1)
Screenshot: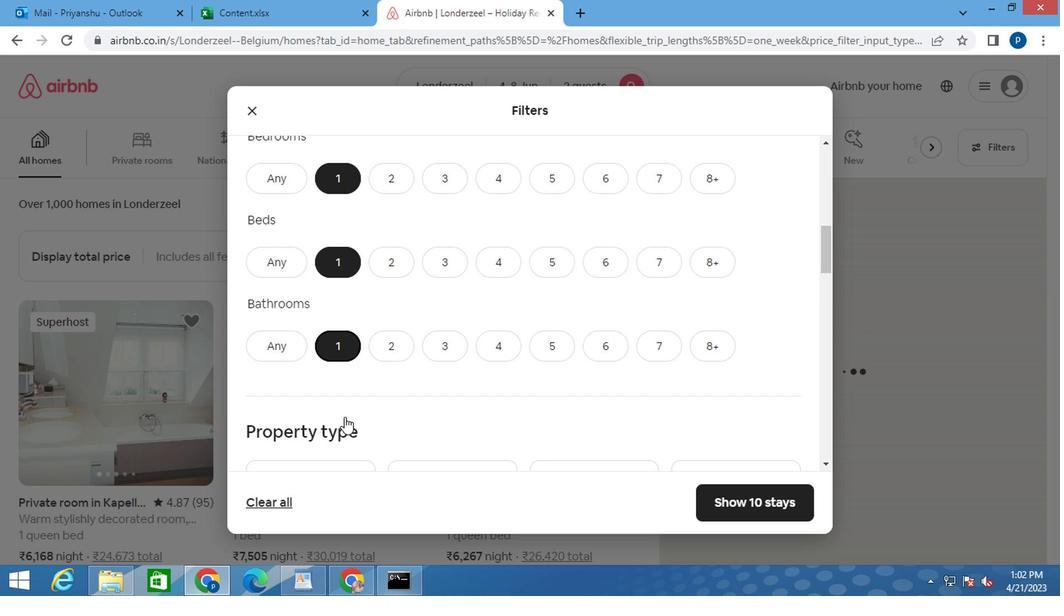
Action: Mouse scrolled (340, 416) with delta (0, -1)
Screenshot: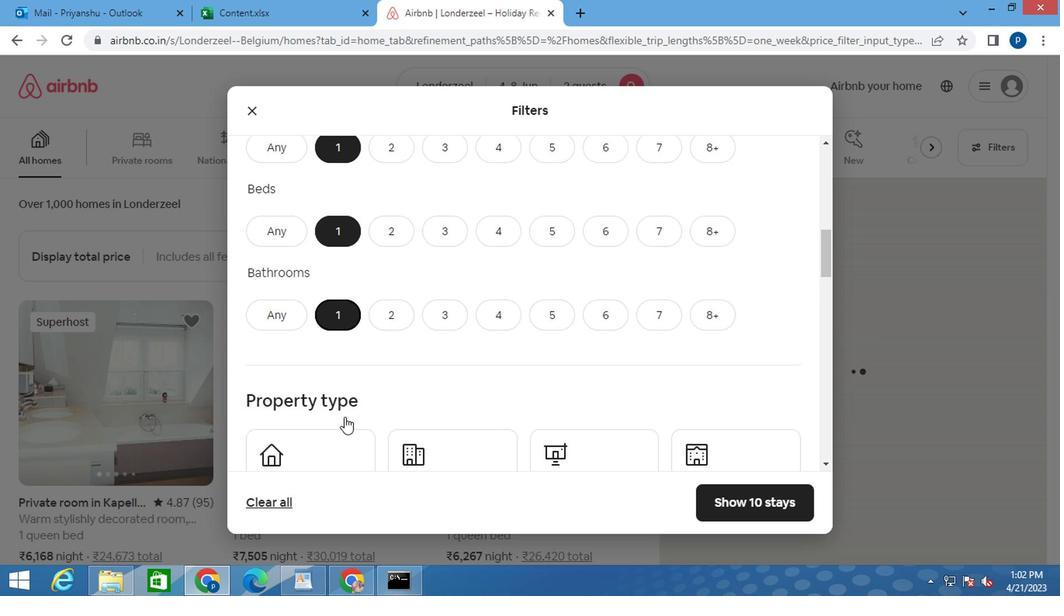 
Action: Mouse moved to (285, 253)
Screenshot: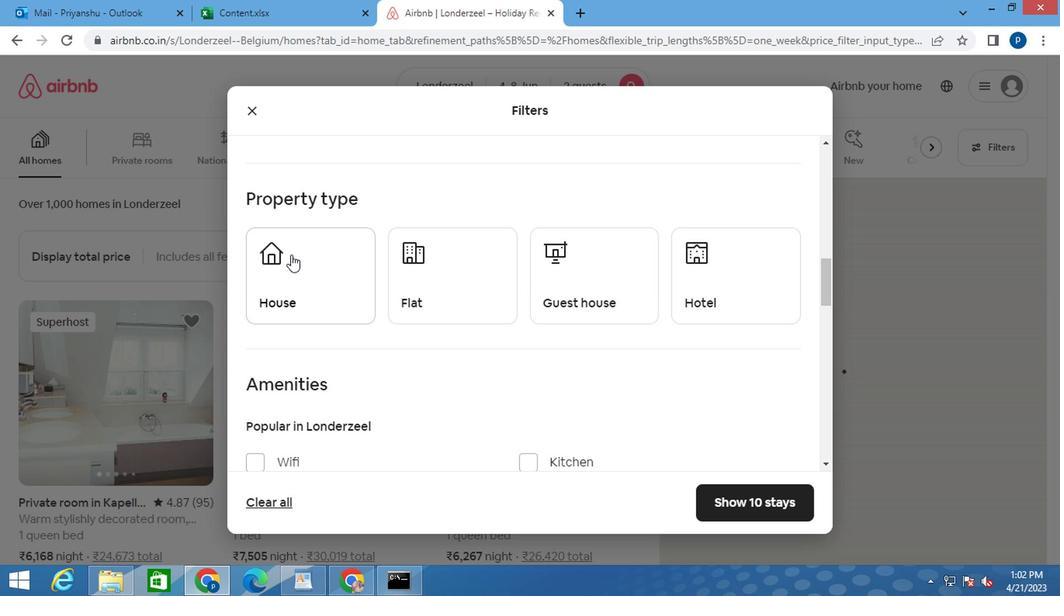 
Action: Mouse pressed left at (285, 253)
Screenshot: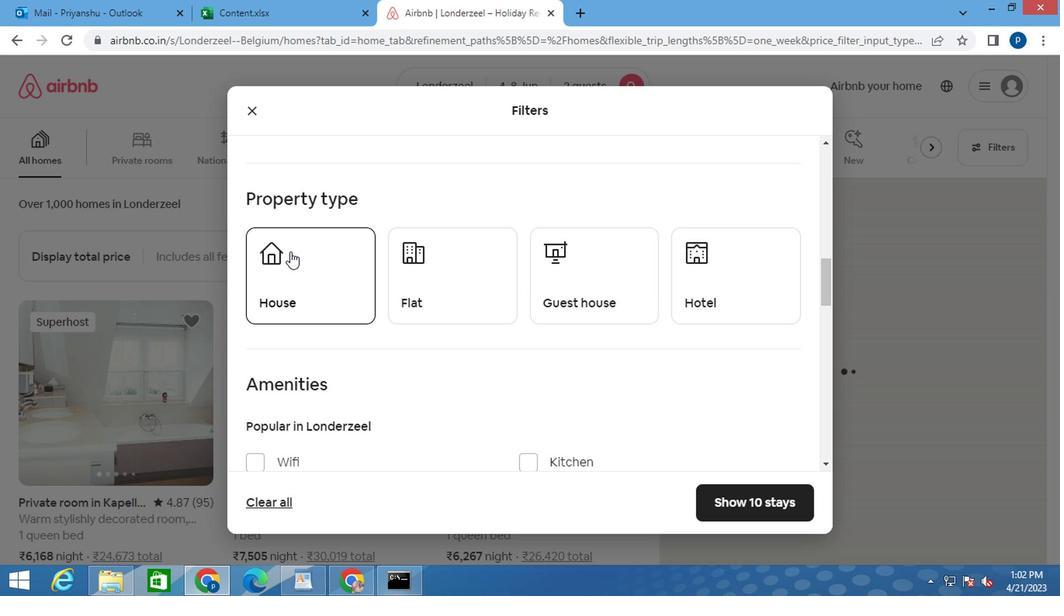 
Action: Mouse moved to (441, 279)
Screenshot: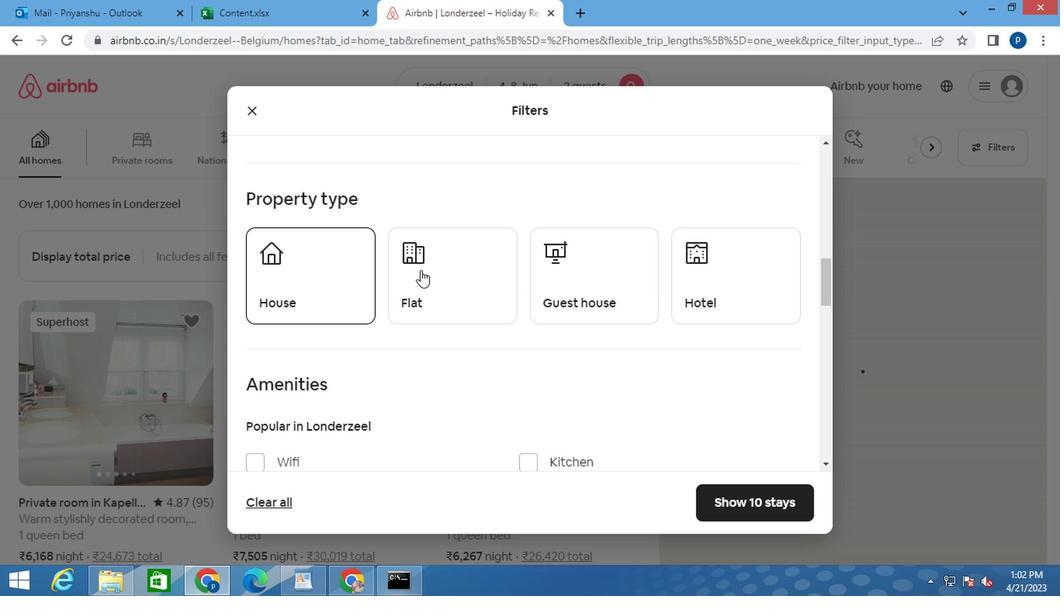 
Action: Mouse pressed left at (441, 279)
Screenshot: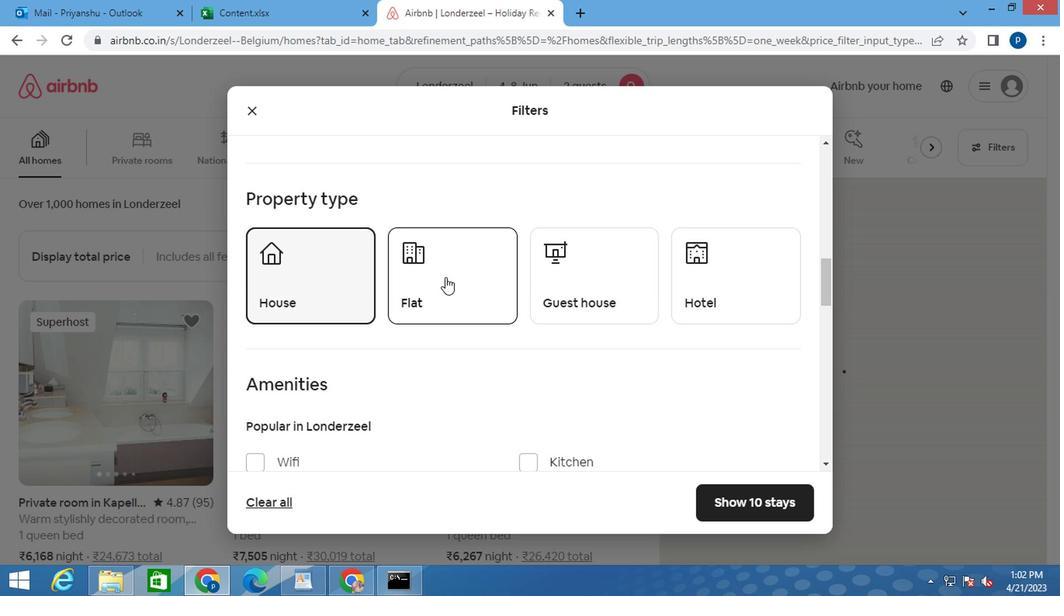 
Action: Mouse moved to (567, 292)
Screenshot: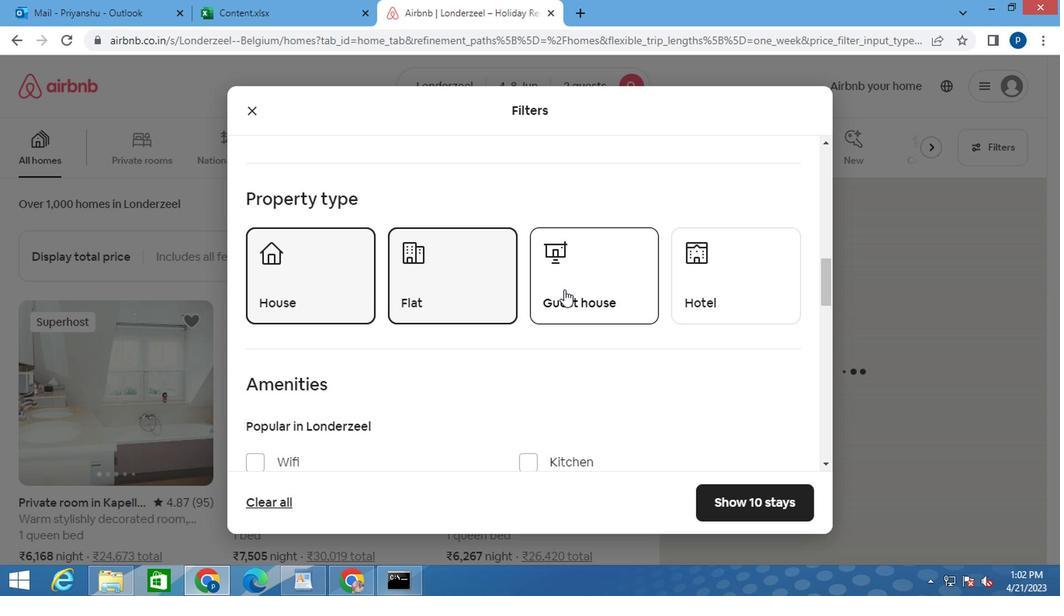
Action: Mouse pressed left at (567, 292)
Screenshot: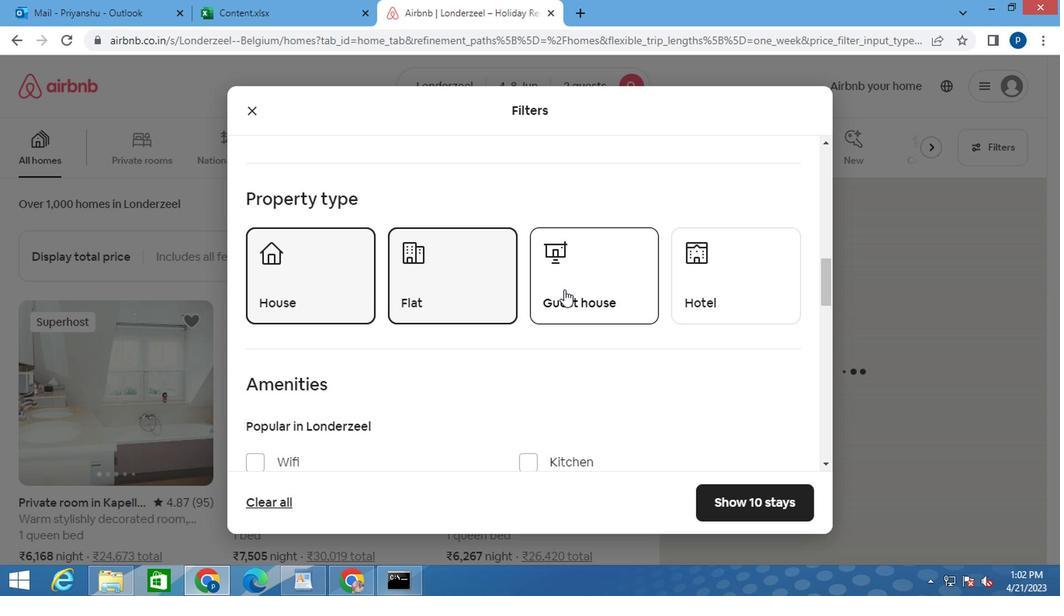 
Action: Mouse moved to (711, 294)
Screenshot: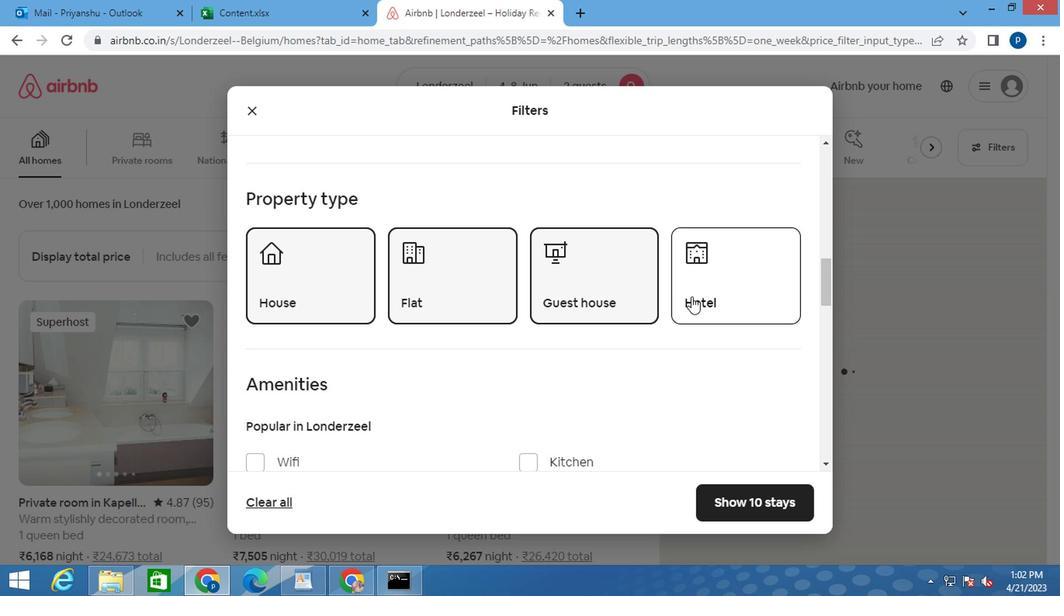 
Action: Mouse pressed left at (711, 294)
Screenshot: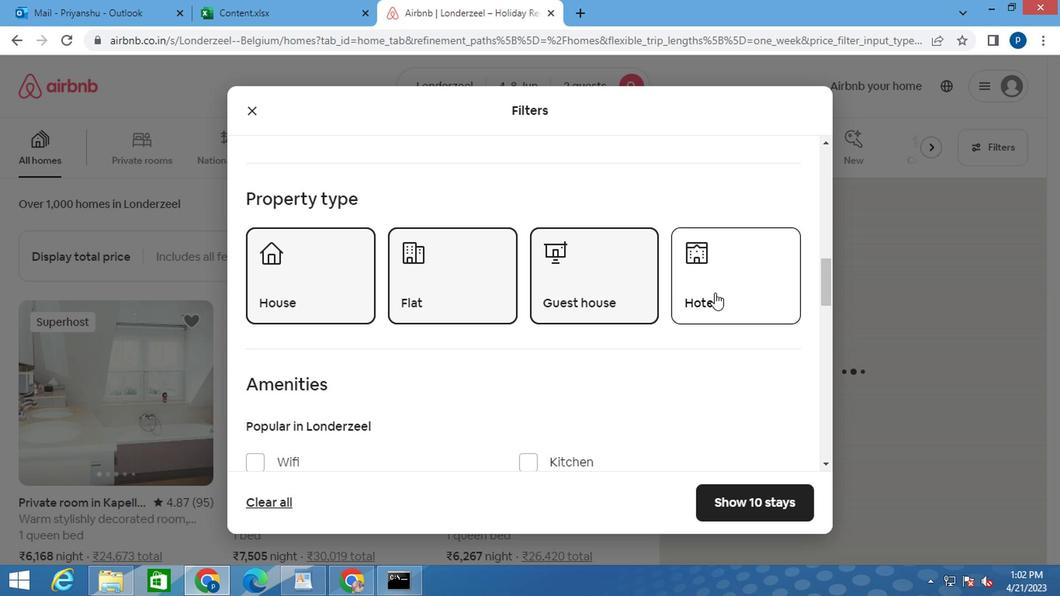 
Action: Mouse moved to (701, 297)
Screenshot: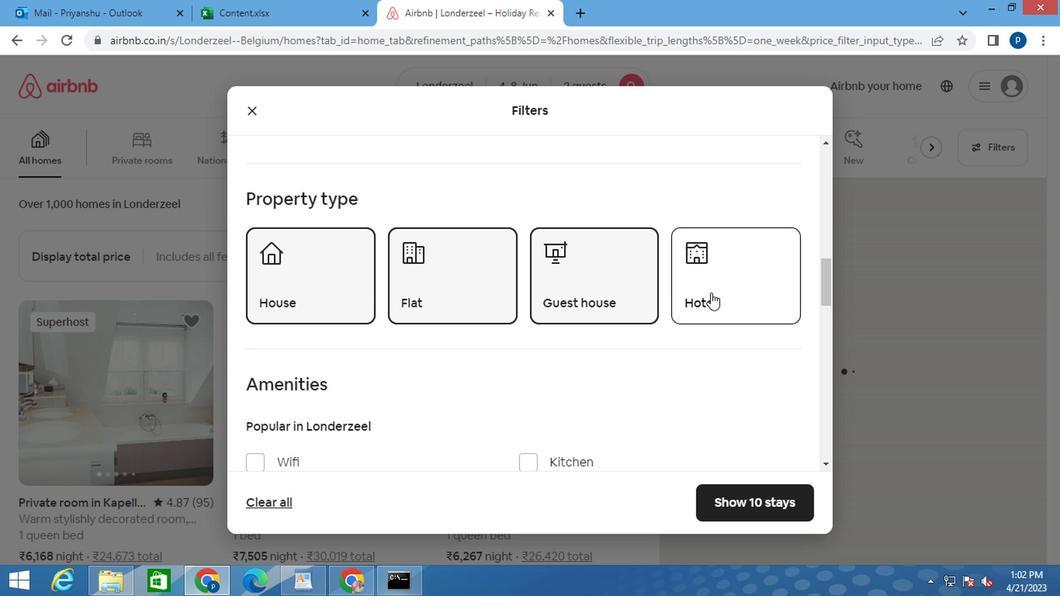 
Action: Mouse scrolled (701, 296) with delta (0, 0)
Screenshot: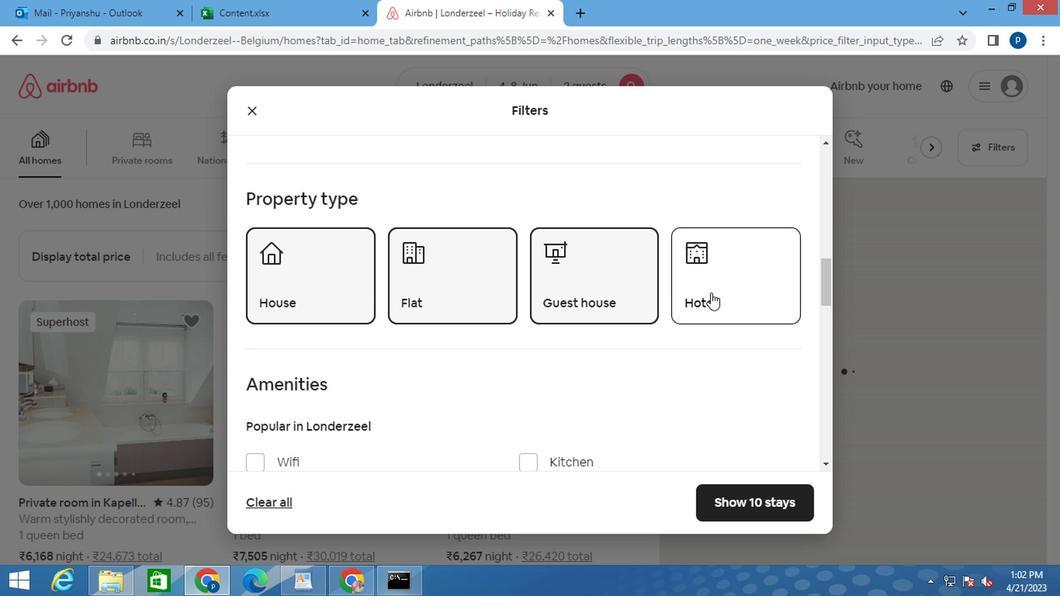 
Action: Mouse moved to (691, 300)
Screenshot: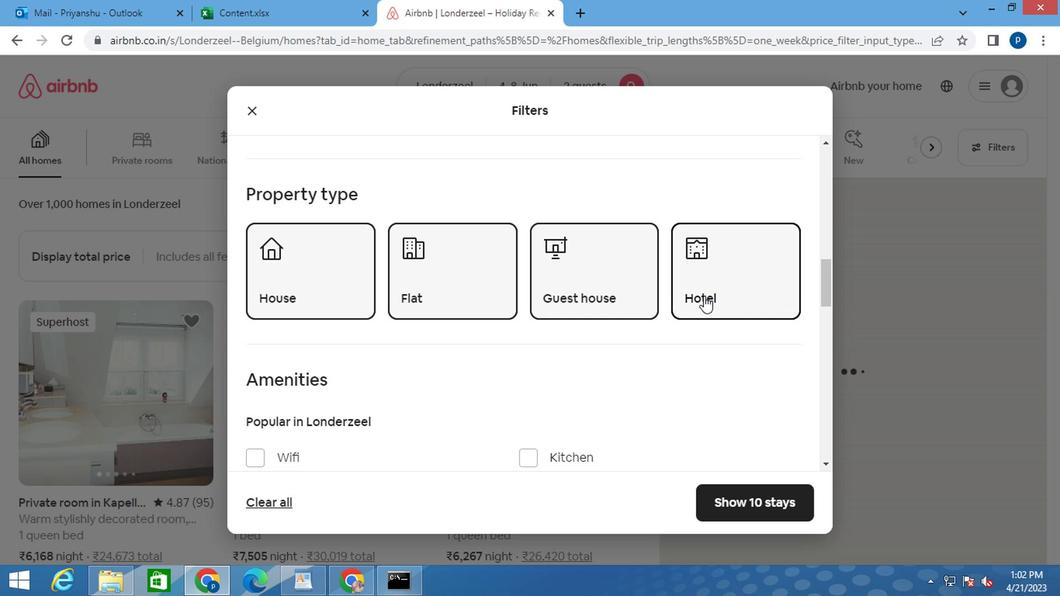 
Action: Mouse scrolled (697, 298) with delta (0, -1)
Screenshot: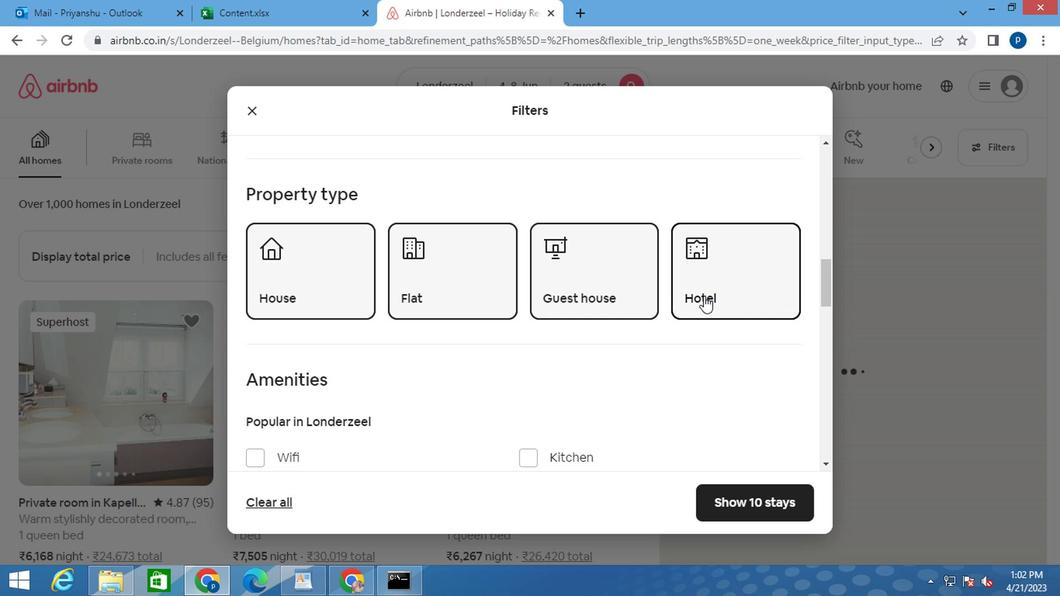 
Action: Mouse moved to (690, 300)
Screenshot: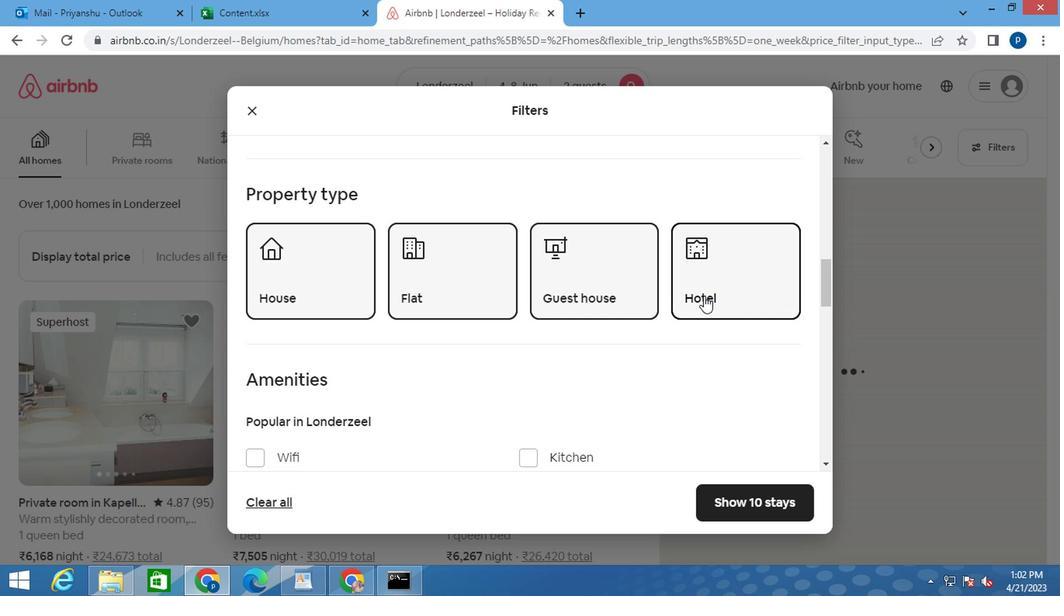 
Action: Mouse scrolled (692, 298) with delta (0, -1)
Screenshot: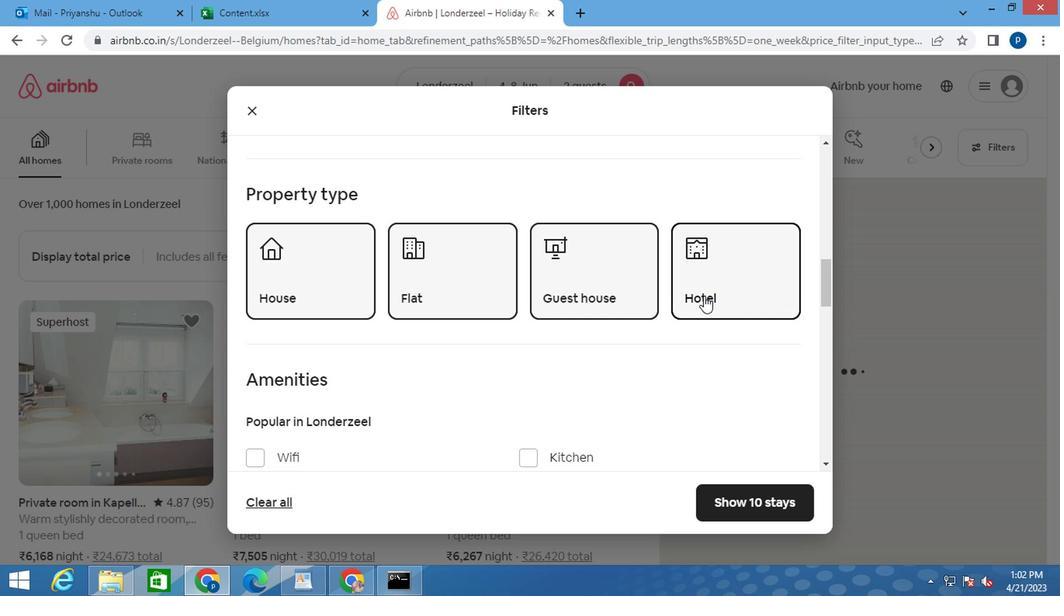 
Action: Mouse moved to (572, 319)
Screenshot: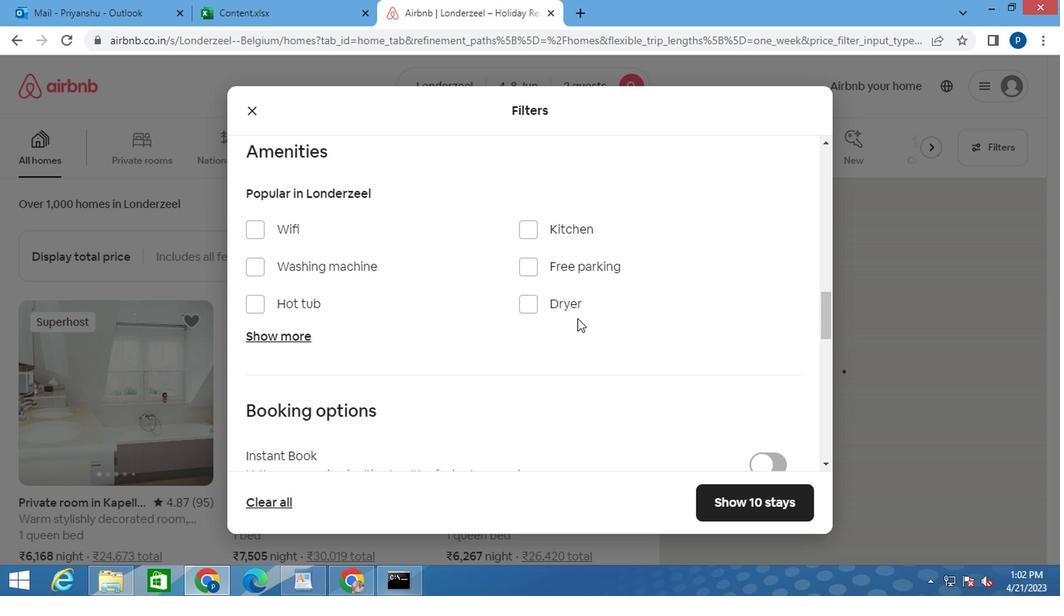 
Action: Mouse scrolled (572, 318) with delta (0, -1)
Screenshot: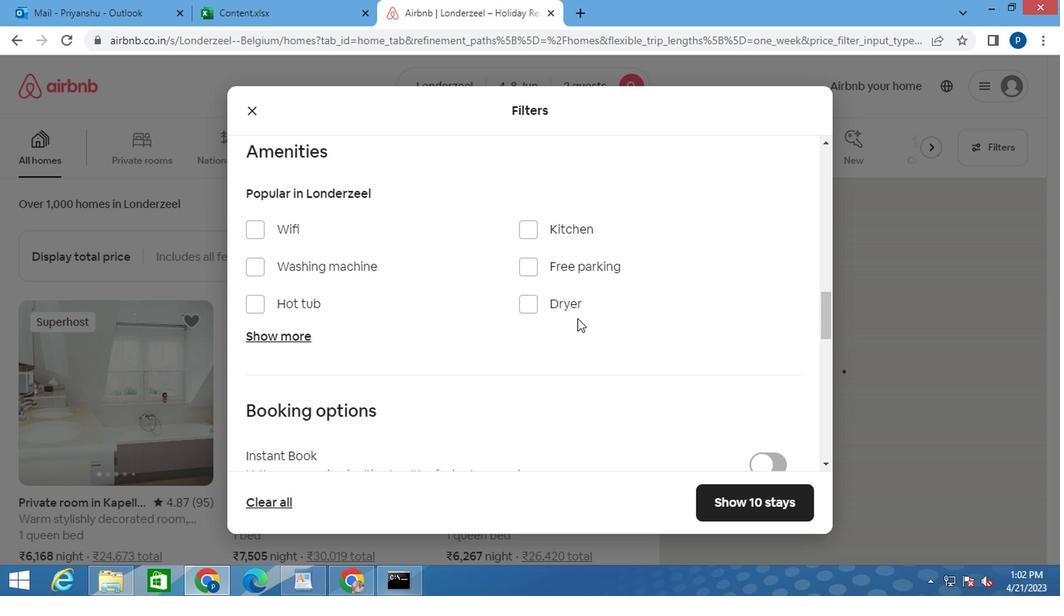
Action: Mouse moved to (567, 321)
Screenshot: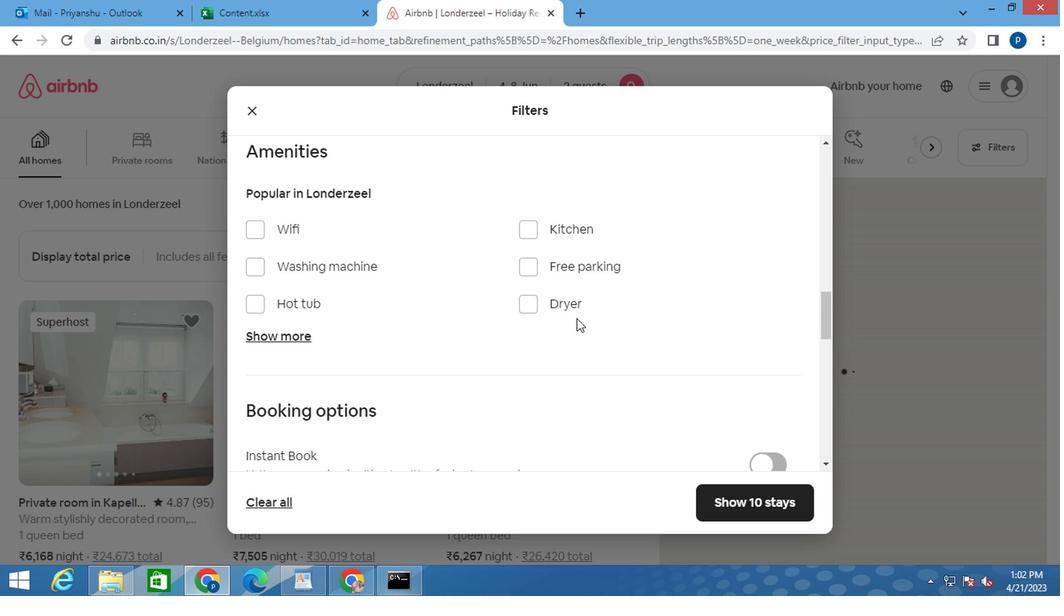 
Action: Mouse scrolled (567, 320) with delta (0, -1)
Screenshot: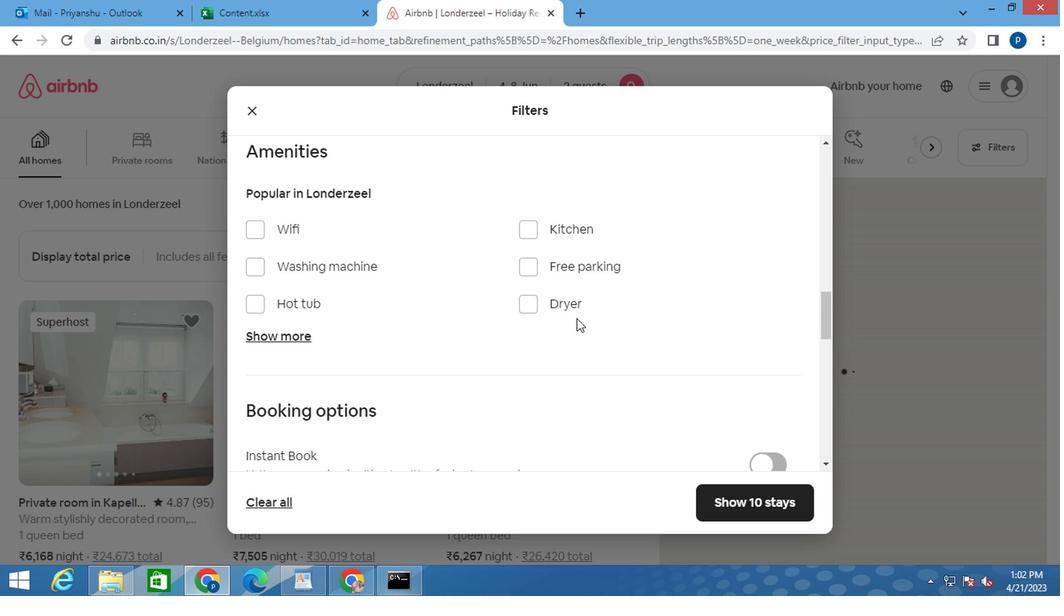 
Action: Mouse moved to (268, 186)
Screenshot: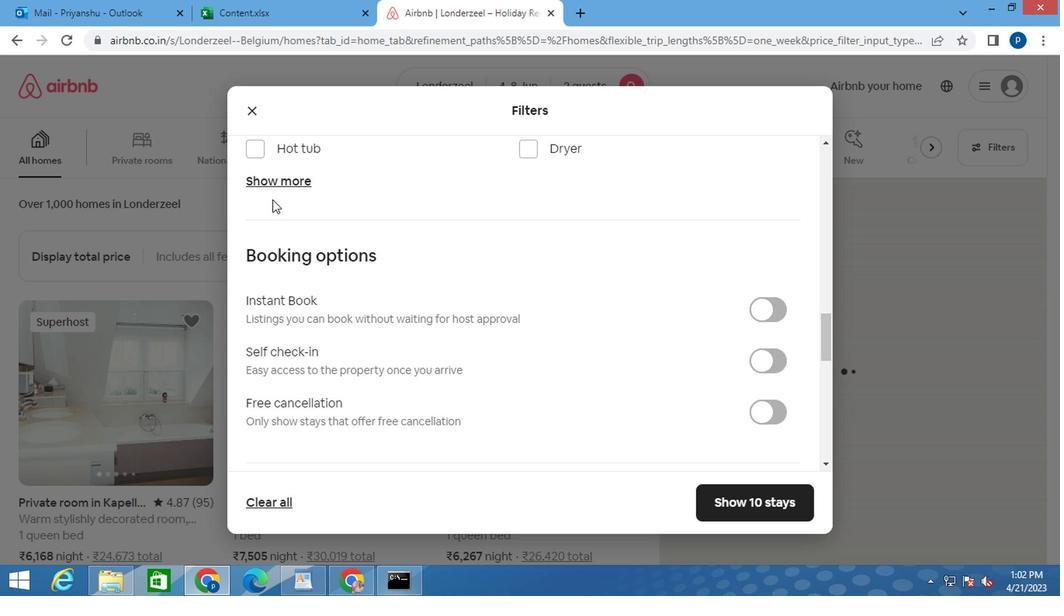 
Action: Mouse pressed left at (268, 186)
Screenshot: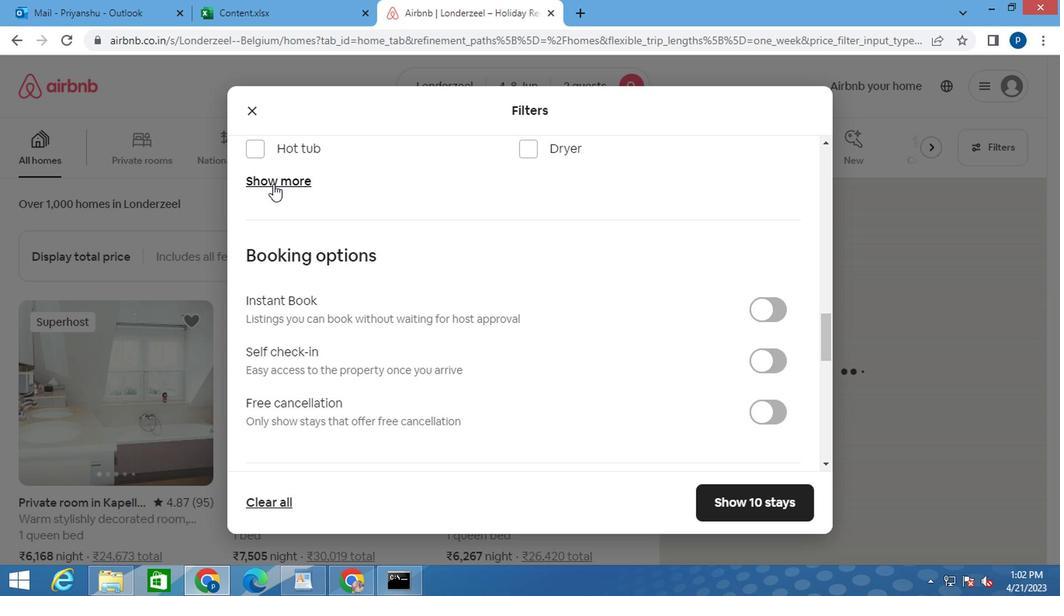 
Action: Mouse moved to (529, 241)
Screenshot: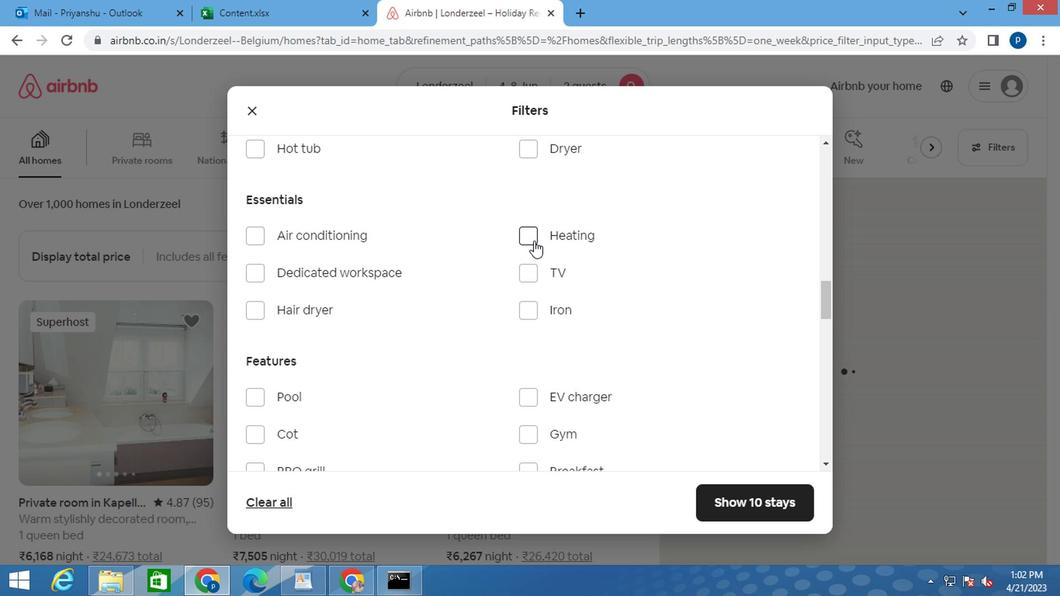 
Action: Mouse pressed left at (529, 241)
Screenshot: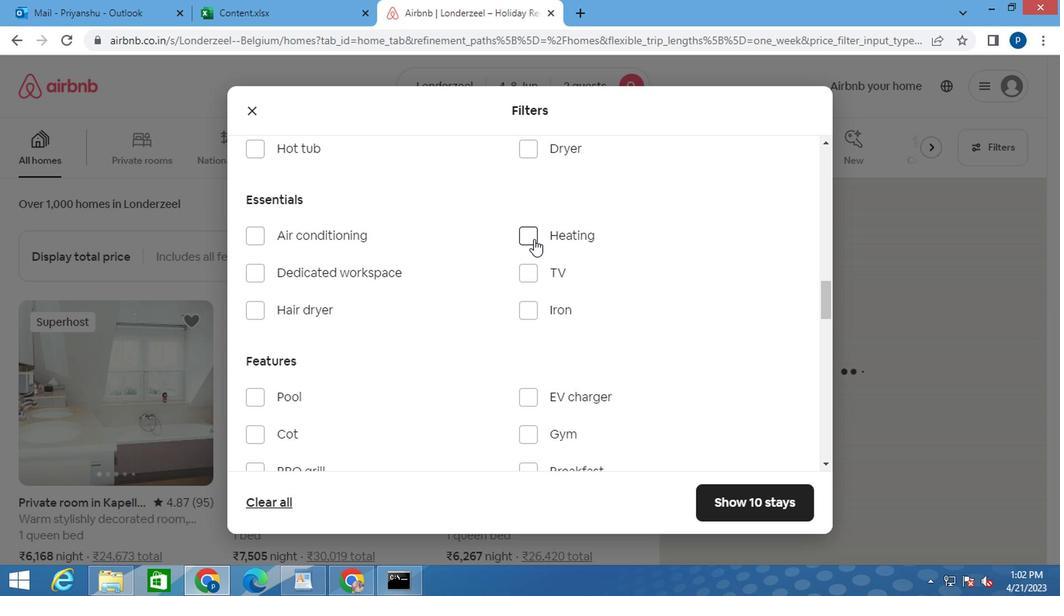 
Action: Mouse moved to (588, 272)
Screenshot: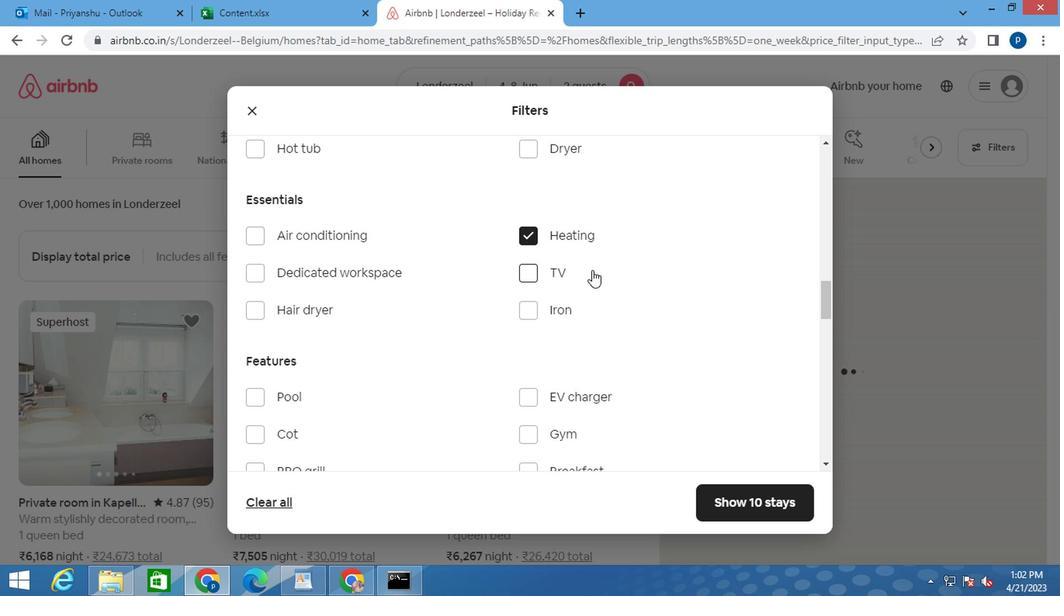 
Action: Mouse scrolled (588, 272) with delta (0, 0)
Screenshot: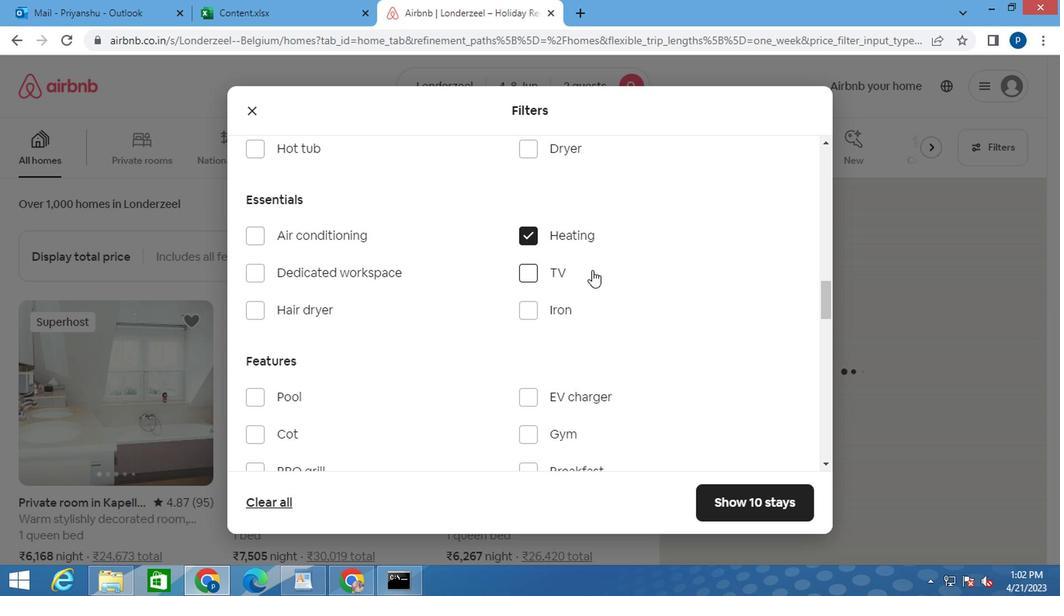 
Action: Mouse scrolled (588, 272) with delta (0, 0)
Screenshot: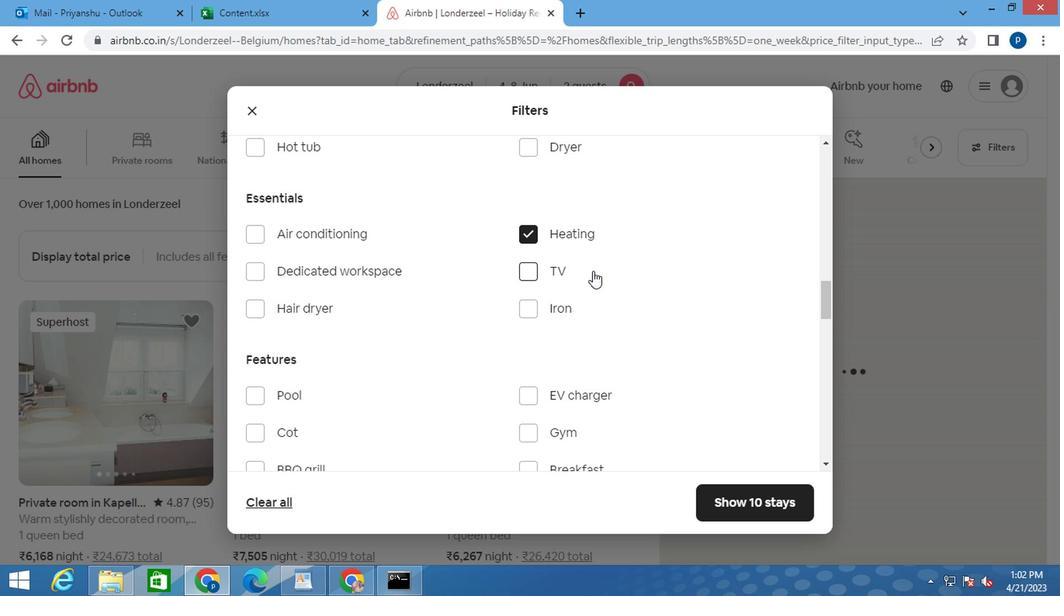 
Action: Mouse scrolled (588, 272) with delta (0, 0)
Screenshot: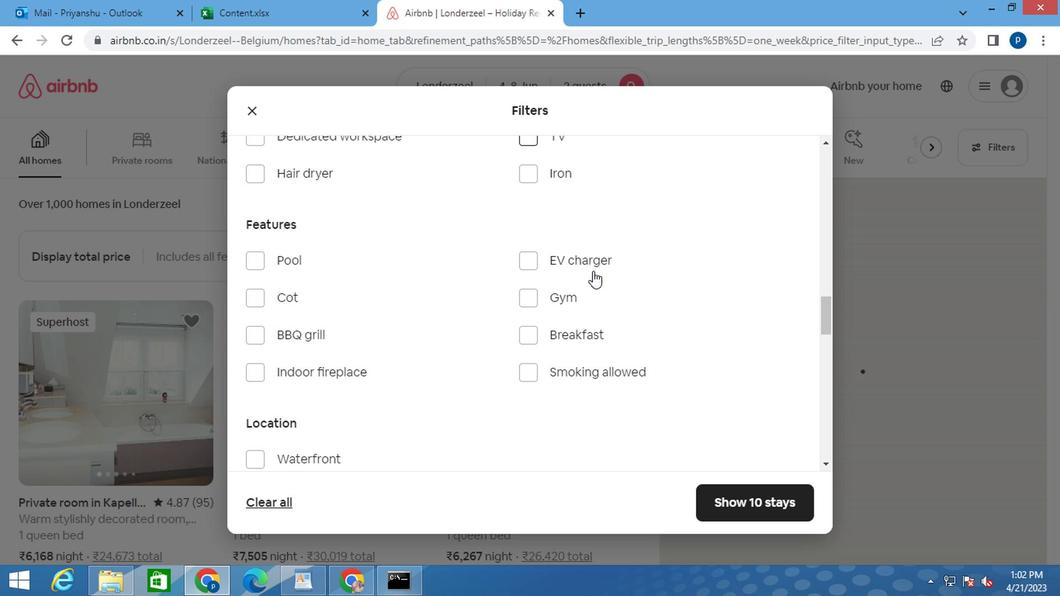 
Action: Mouse moved to (634, 272)
Screenshot: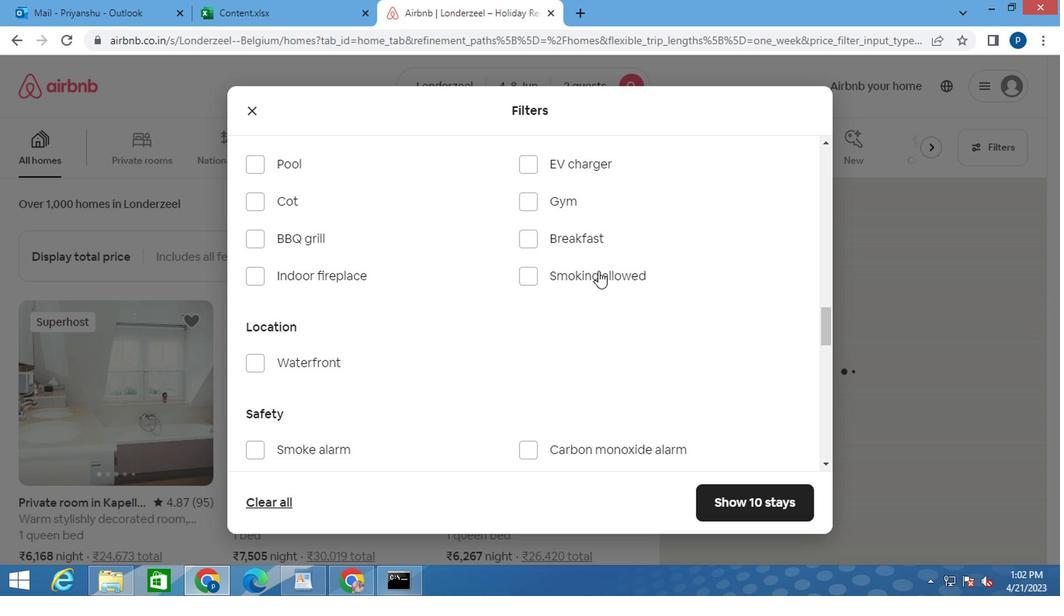 
Action: Mouse scrolled (634, 272) with delta (0, 0)
Screenshot: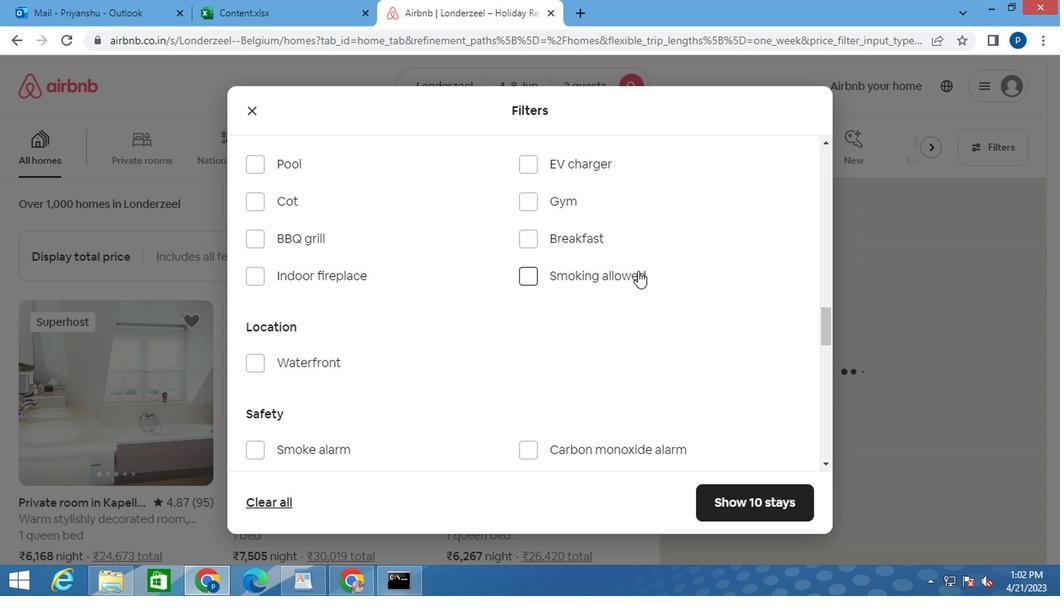 
Action: Mouse scrolled (634, 272) with delta (0, 0)
Screenshot: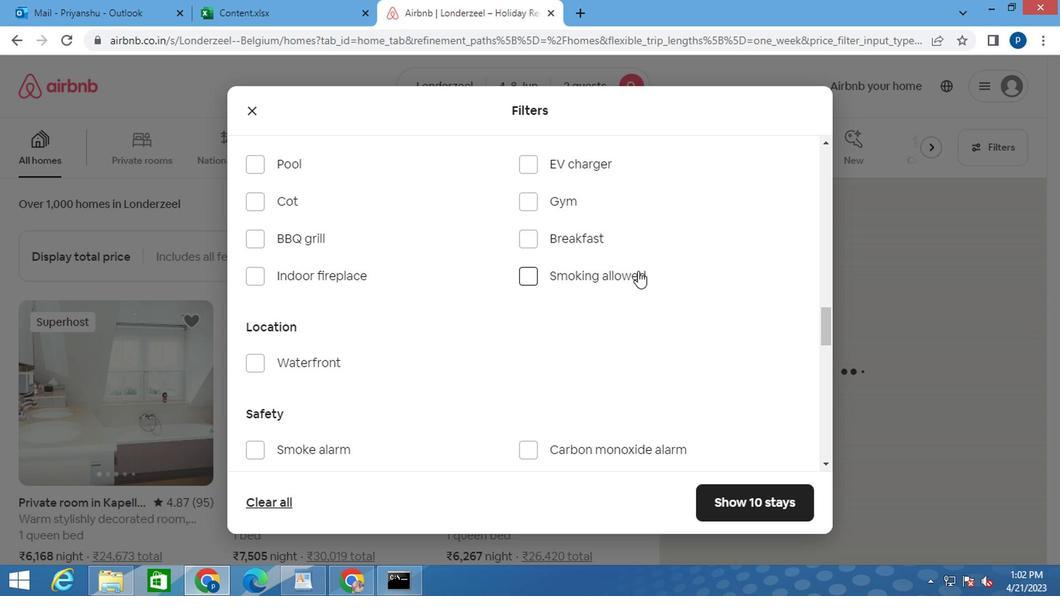 
Action: Mouse scrolled (634, 272) with delta (0, 0)
Screenshot: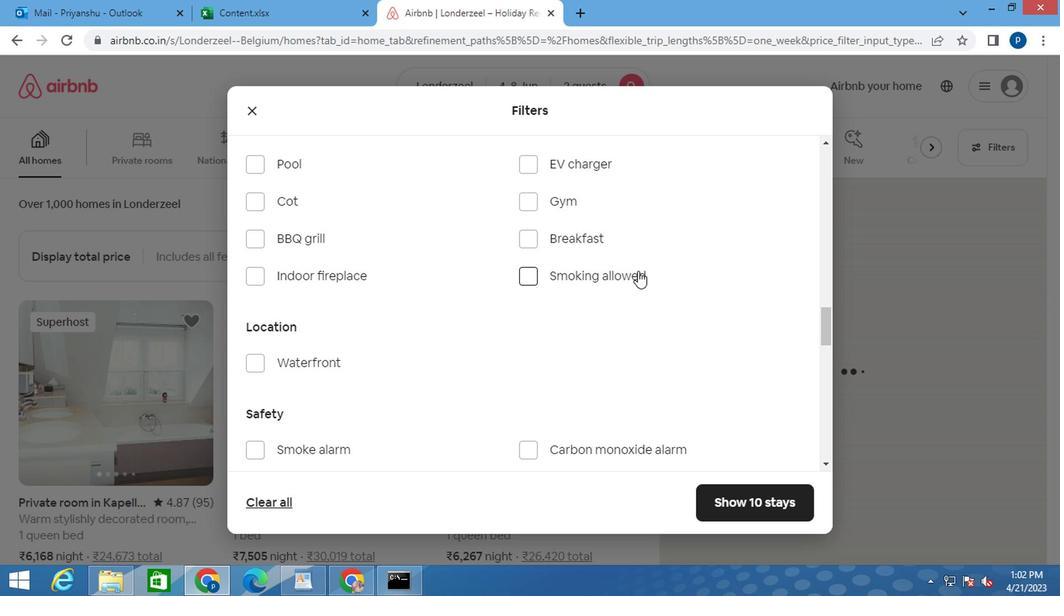 
Action: Mouse moved to (634, 272)
Screenshot: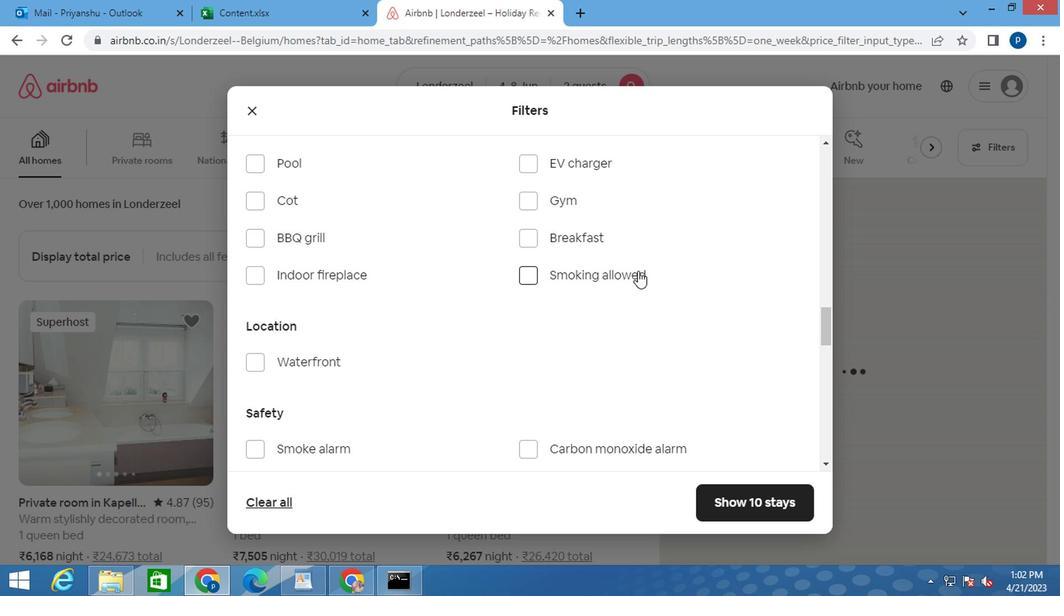 
Action: Mouse scrolled (634, 272) with delta (0, 0)
Screenshot: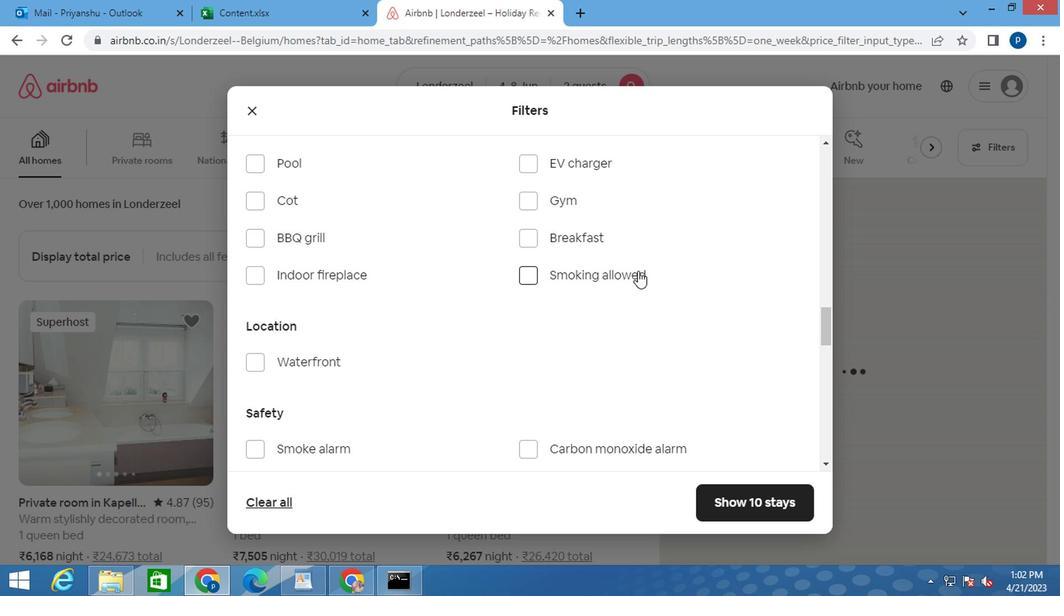 
Action: Mouse moved to (754, 347)
Screenshot: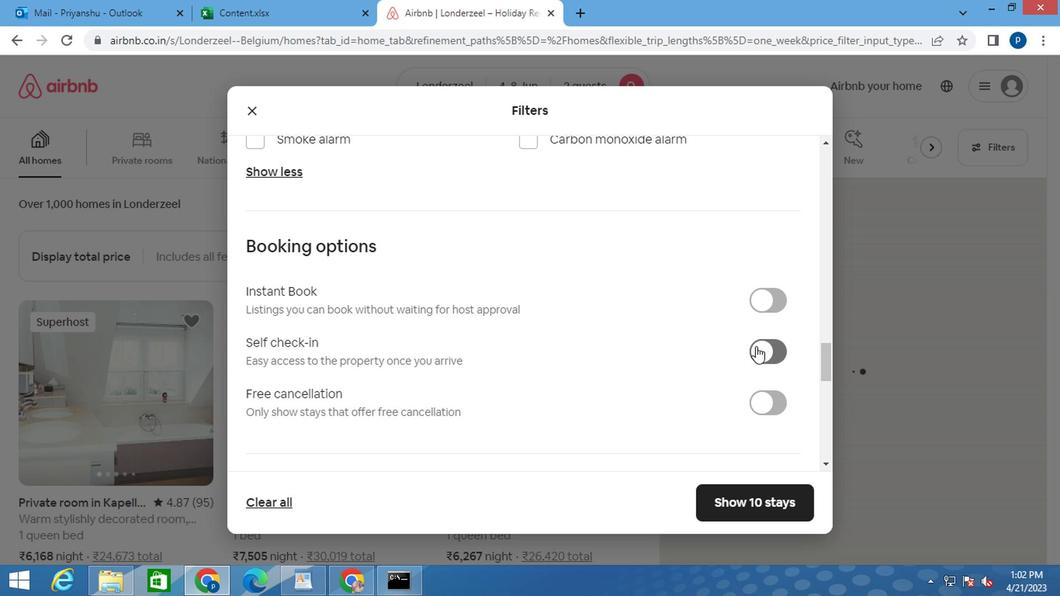 
Action: Mouse pressed left at (754, 347)
Screenshot: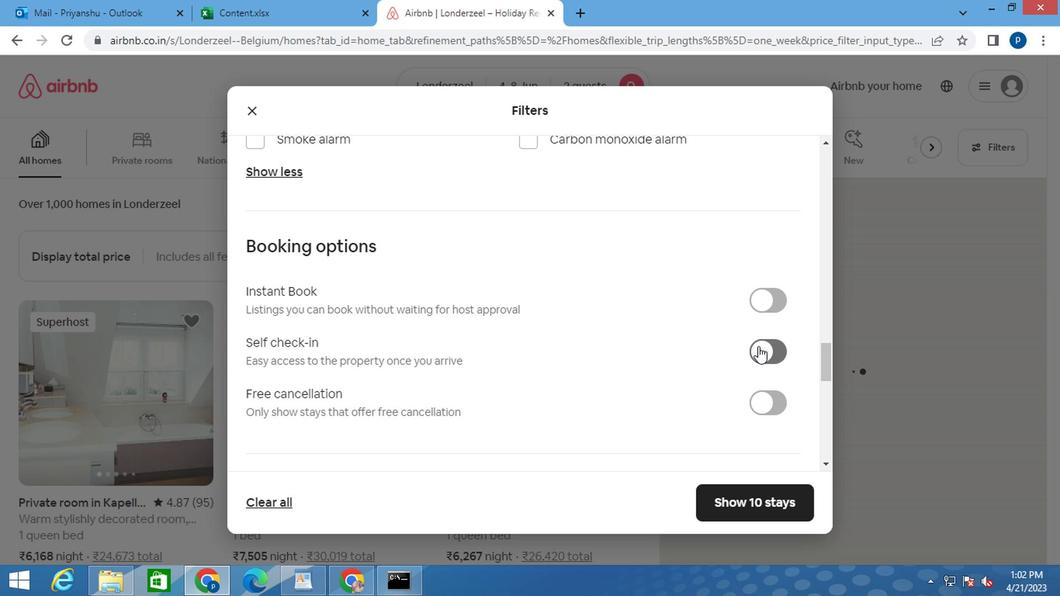 
Action: Mouse moved to (683, 341)
Screenshot: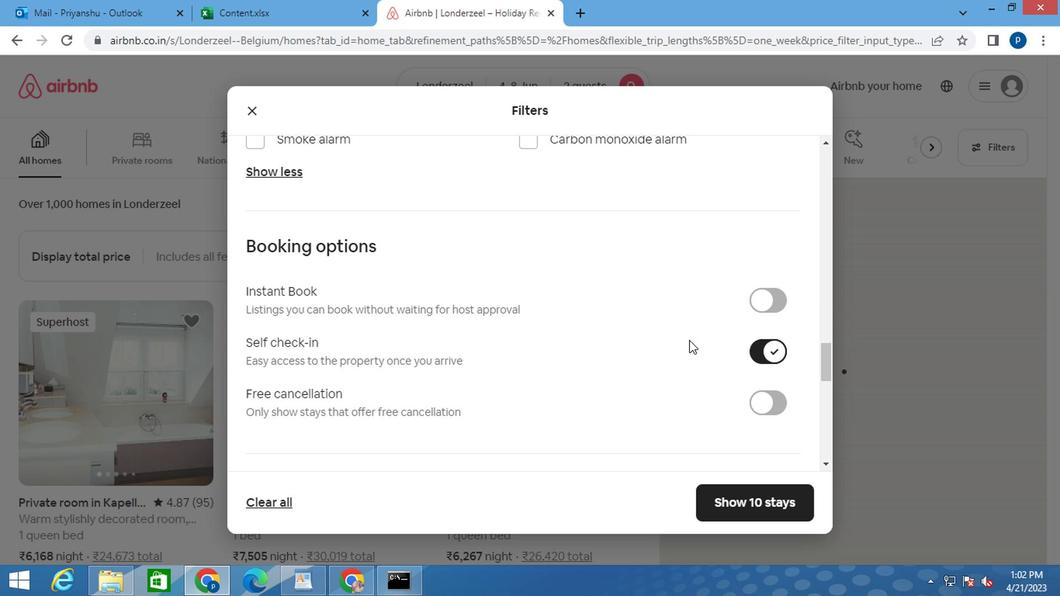 
Action: Mouse scrolled (683, 340) with delta (0, -1)
Screenshot: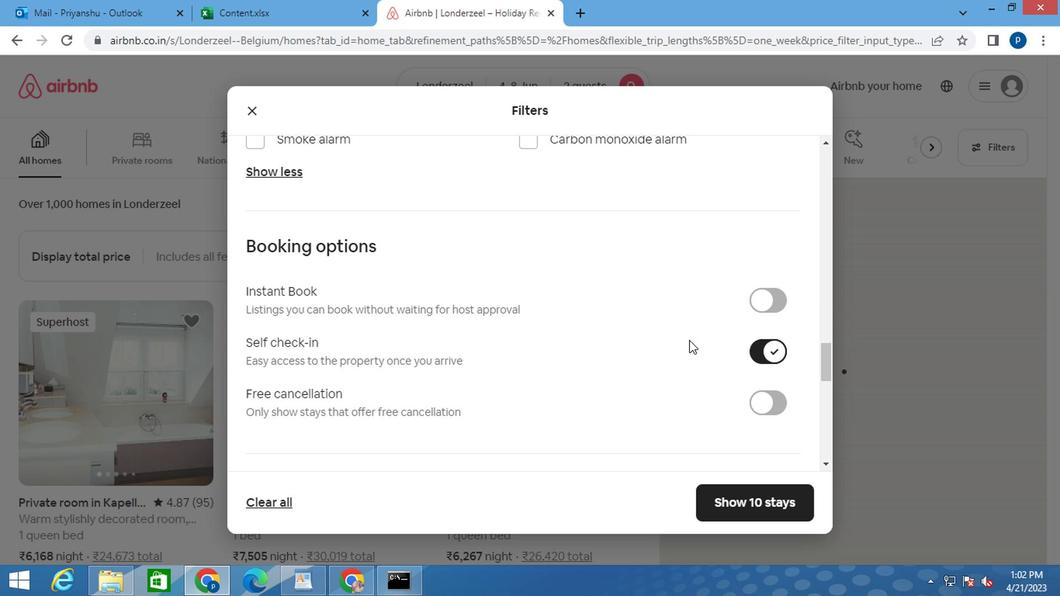 
Action: Mouse scrolled (683, 340) with delta (0, -1)
Screenshot: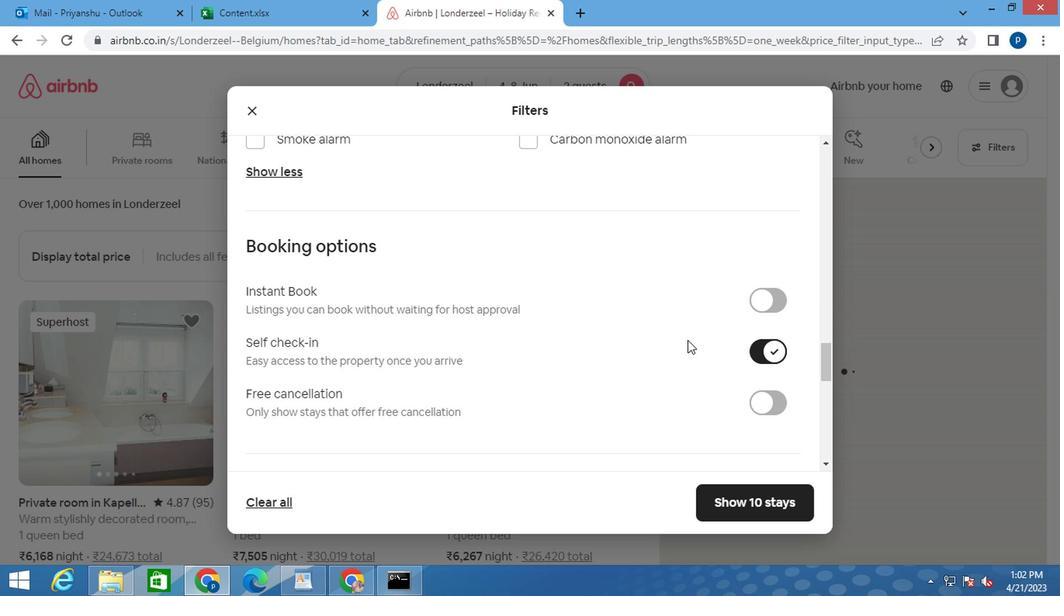 
Action: Mouse moved to (682, 341)
Screenshot: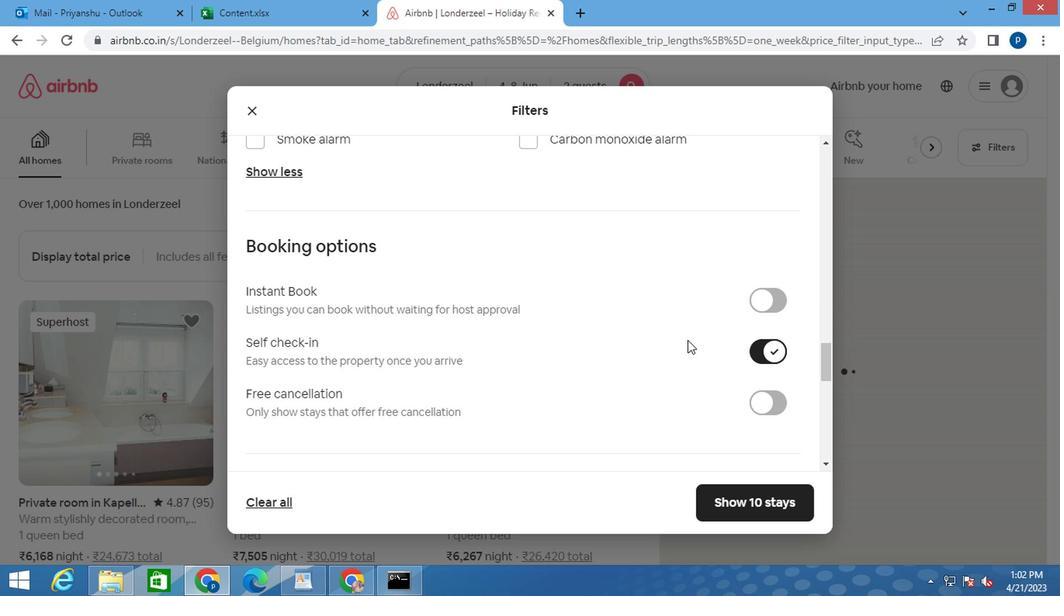 
Action: Mouse scrolled (682, 340) with delta (0, -1)
Screenshot: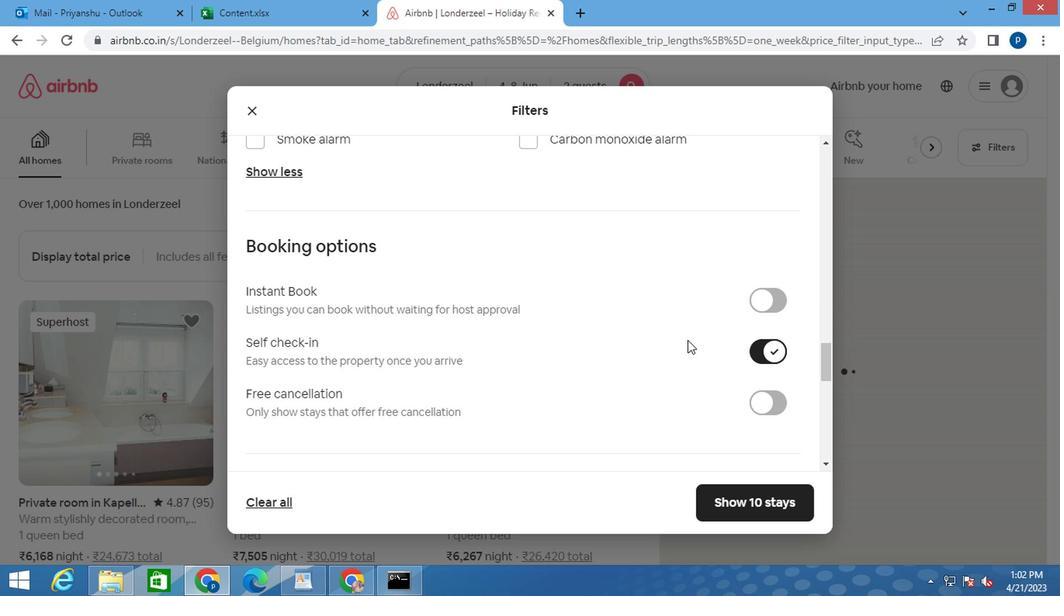 
Action: Mouse moved to (679, 341)
Screenshot: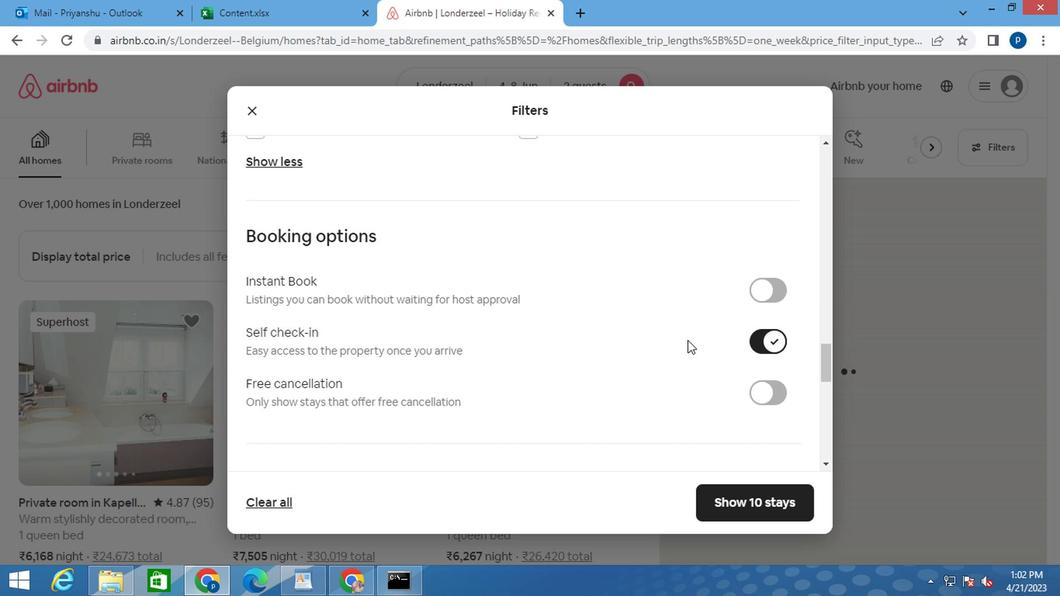 
Action: Mouse scrolled (679, 340) with delta (0, -1)
Screenshot: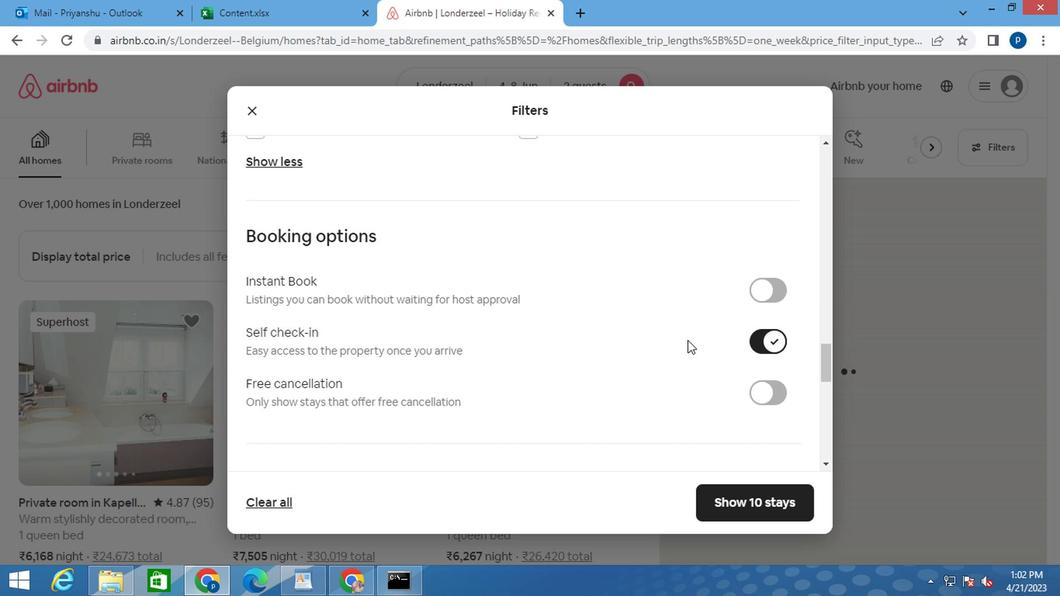 
Action: Mouse moved to (676, 341)
Screenshot: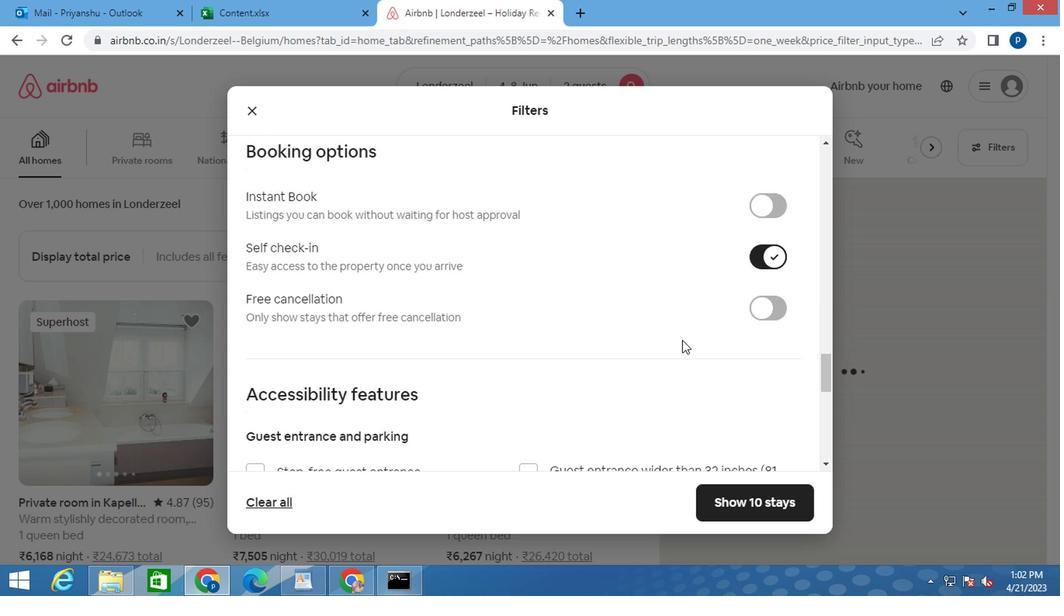 
Action: Mouse scrolled (676, 340) with delta (0, -1)
Screenshot: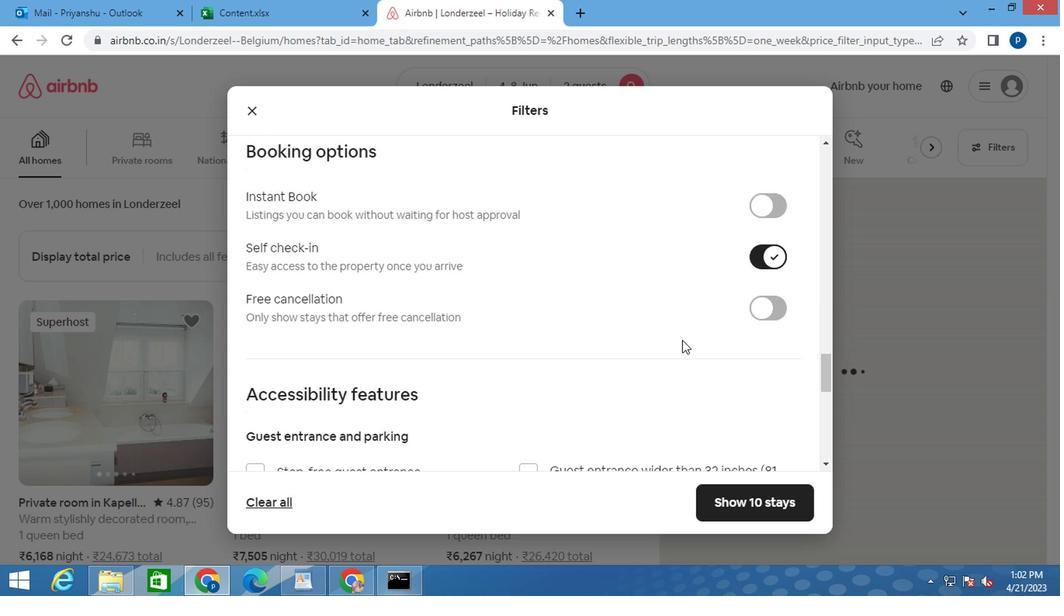 
Action: Mouse moved to (665, 339)
Screenshot: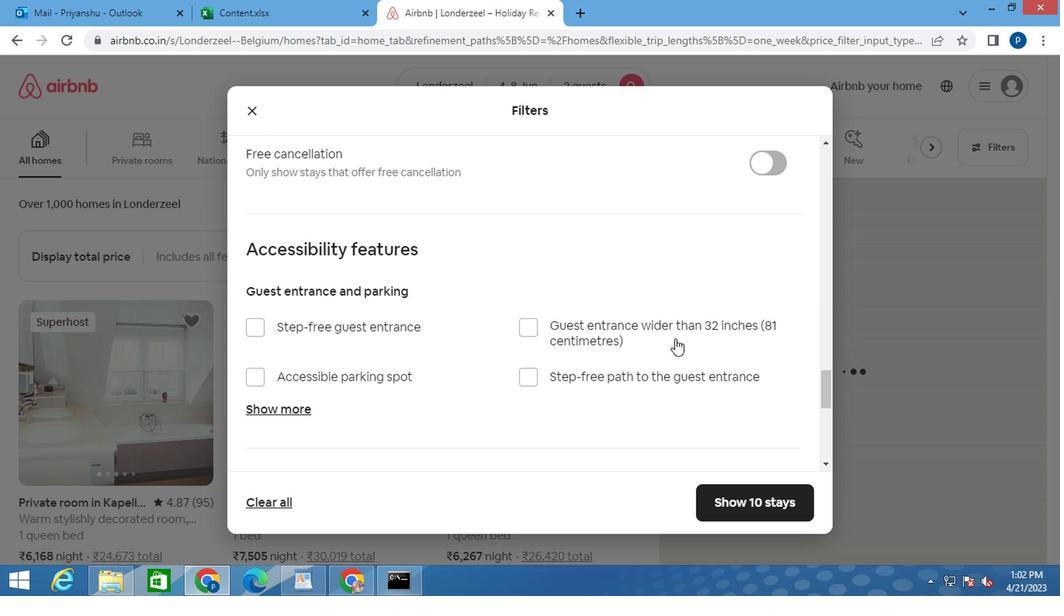 
Action: Mouse scrolled (665, 338) with delta (0, -1)
Screenshot: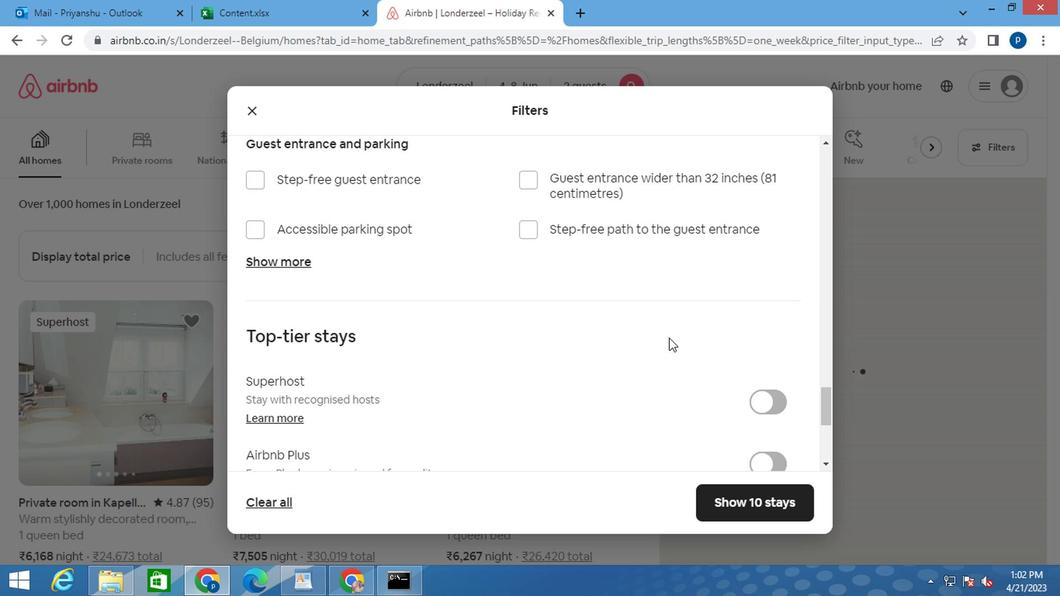 
Action: Mouse moved to (664, 339)
Screenshot: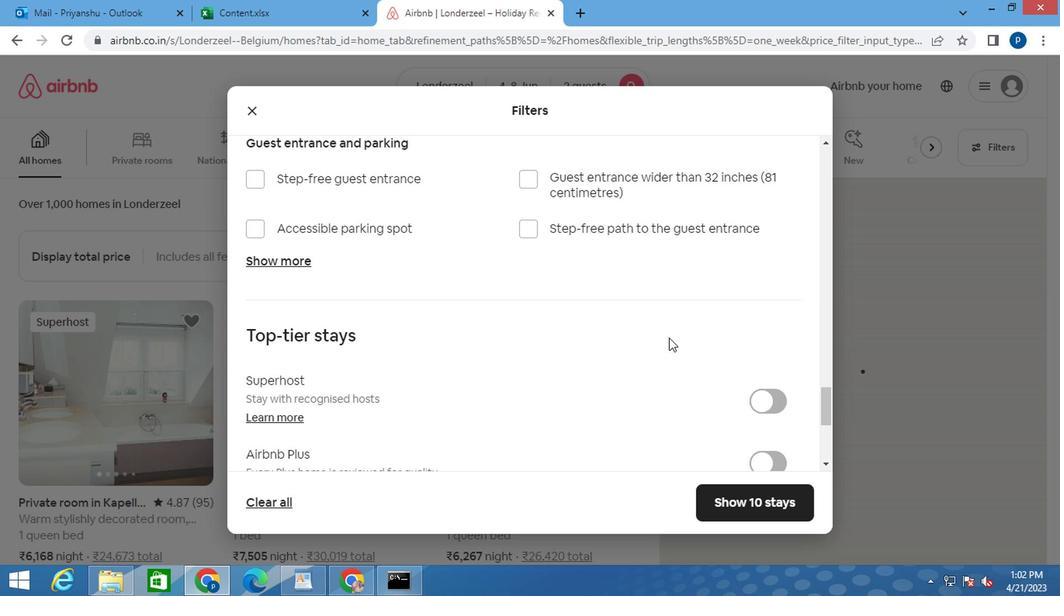 
Action: Mouse scrolled (664, 338) with delta (0, -1)
Screenshot: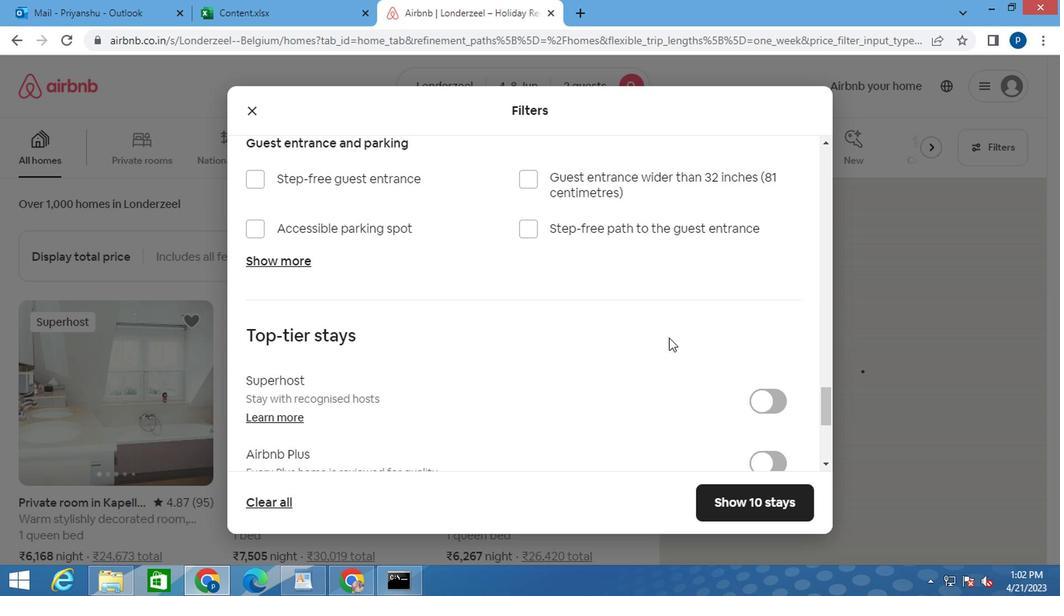 
Action: Mouse moved to (653, 340)
Screenshot: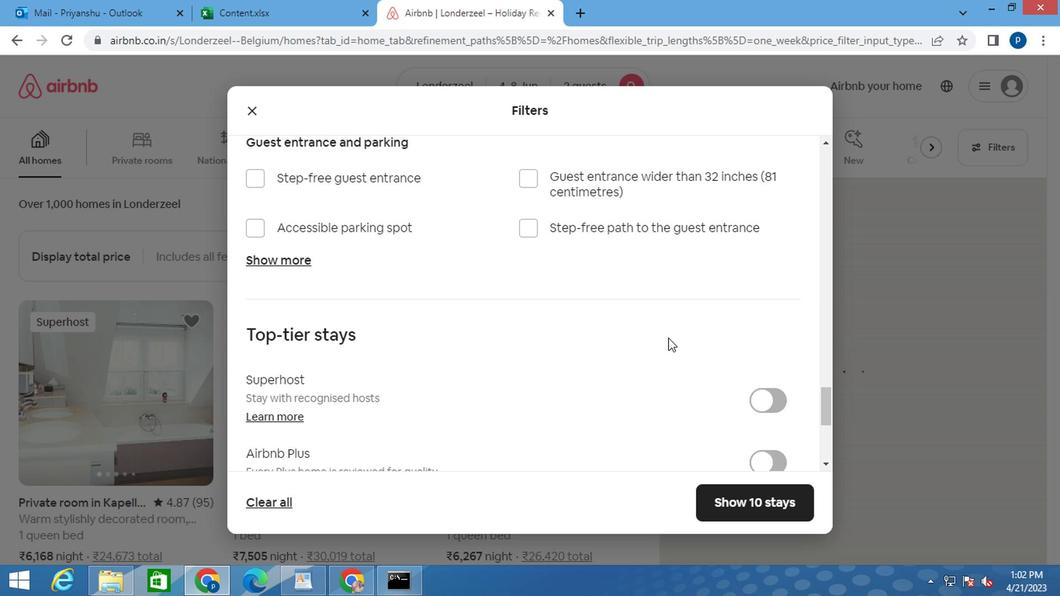 
Action: Mouse scrolled (655, 339) with delta (0, 0)
Screenshot: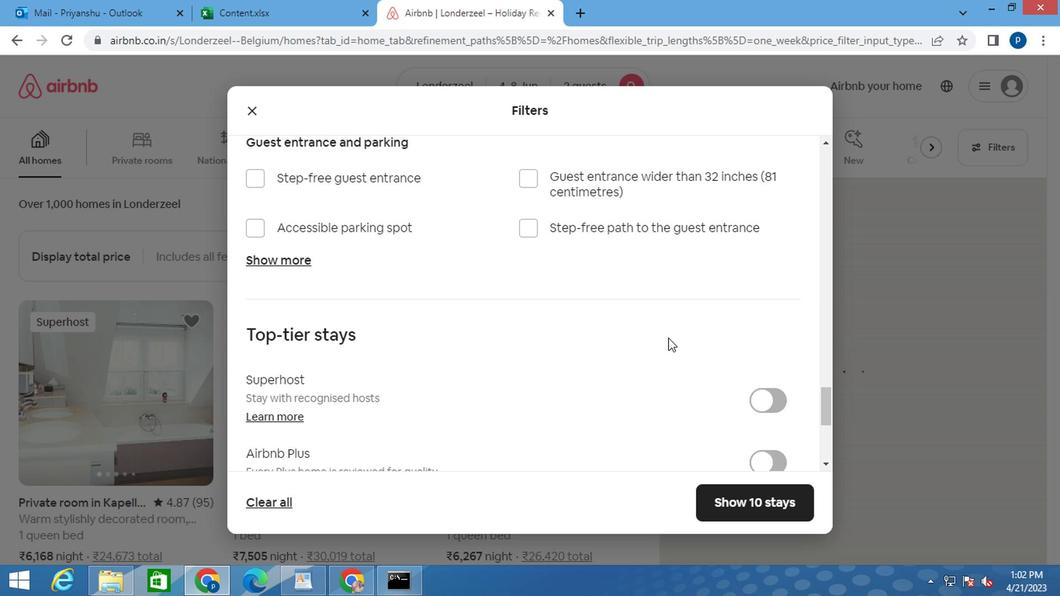 
Action: Mouse moved to (592, 341)
Screenshot: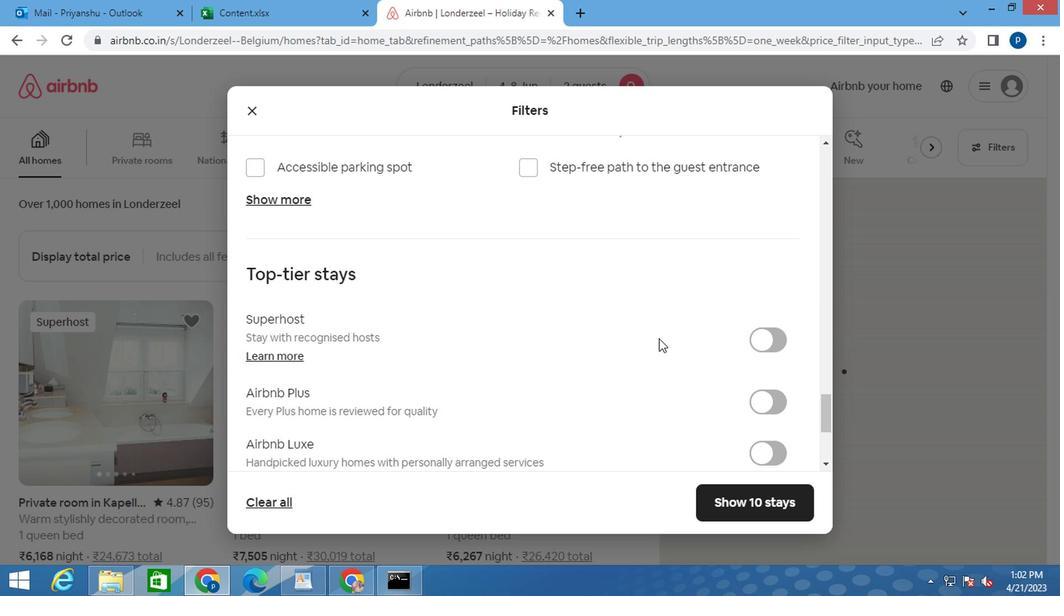 
Action: Mouse scrolled (600, 340) with delta (0, -1)
Screenshot: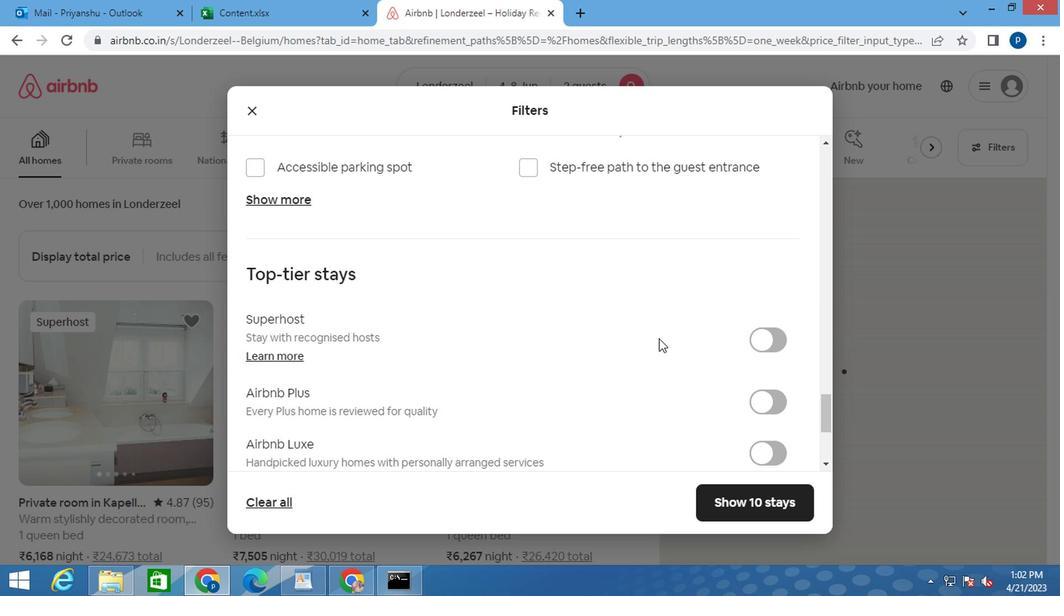 
Action: Mouse moved to (254, 364)
Screenshot: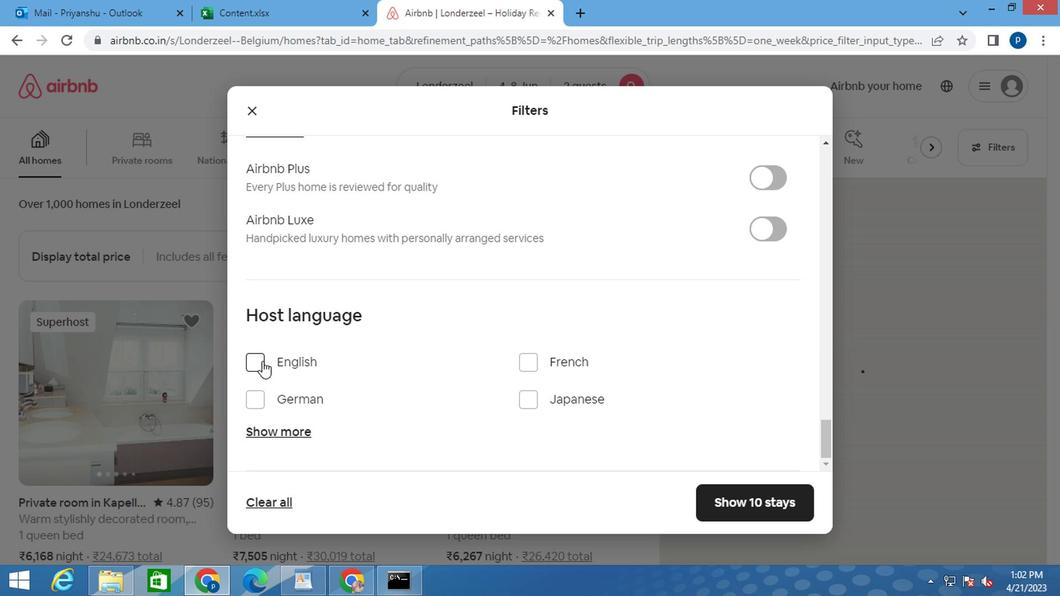 
Action: Mouse pressed left at (254, 364)
Screenshot: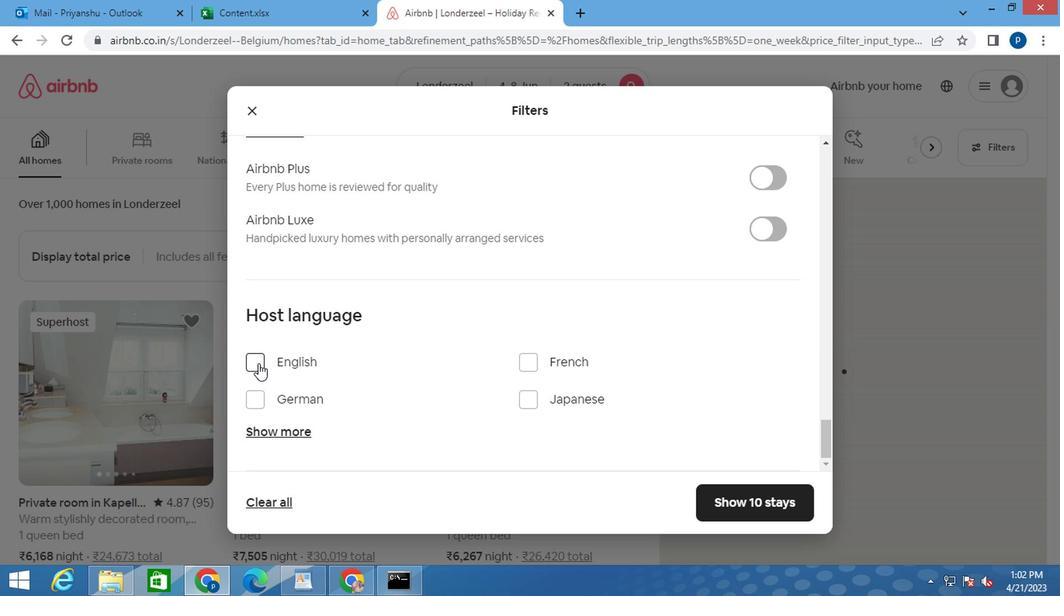 
Action: Mouse moved to (645, 360)
Screenshot: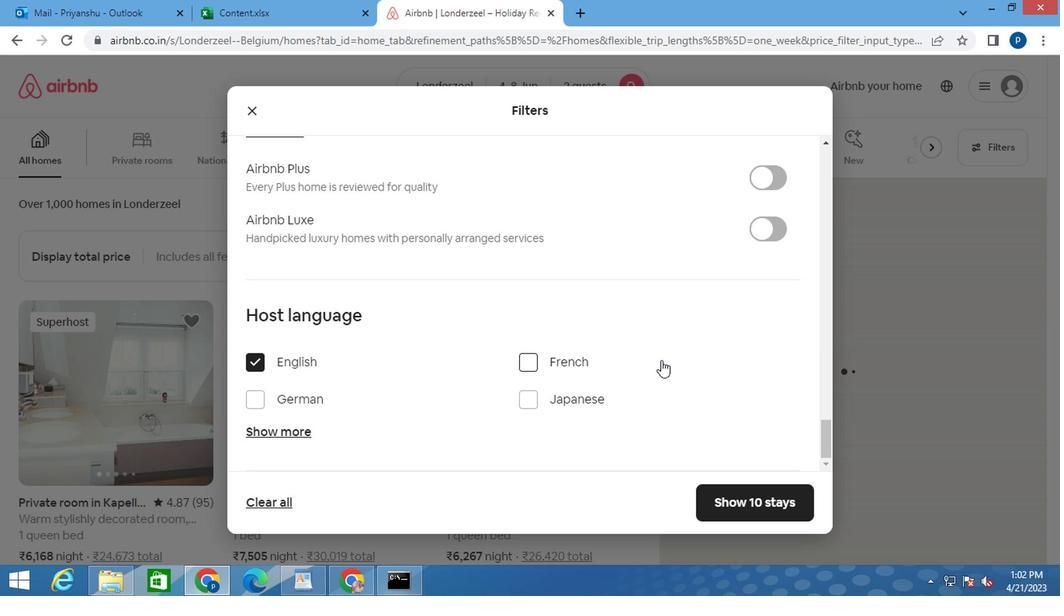 
Action: Mouse scrolled (645, 359) with delta (0, -1)
Screenshot: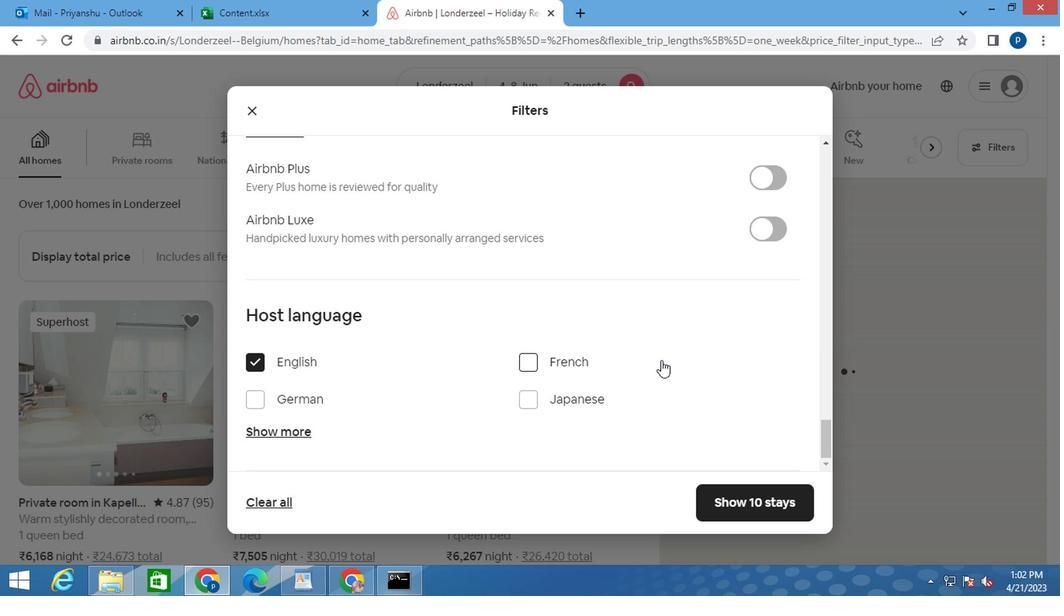
Action: Mouse moved to (642, 359)
Screenshot: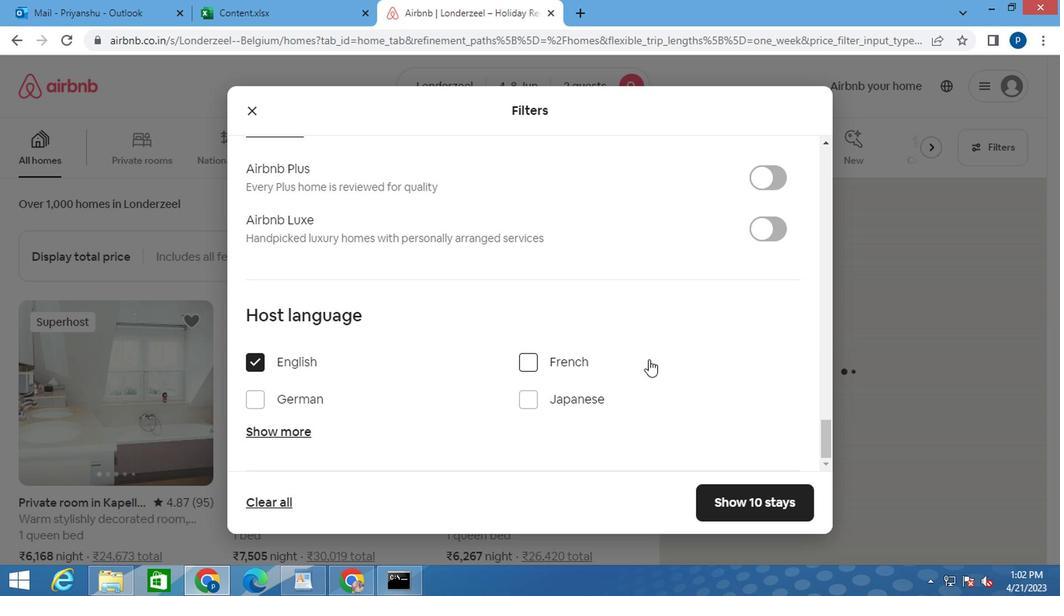 
Action: Mouse scrolled (642, 359) with delta (0, 0)
Screenshot: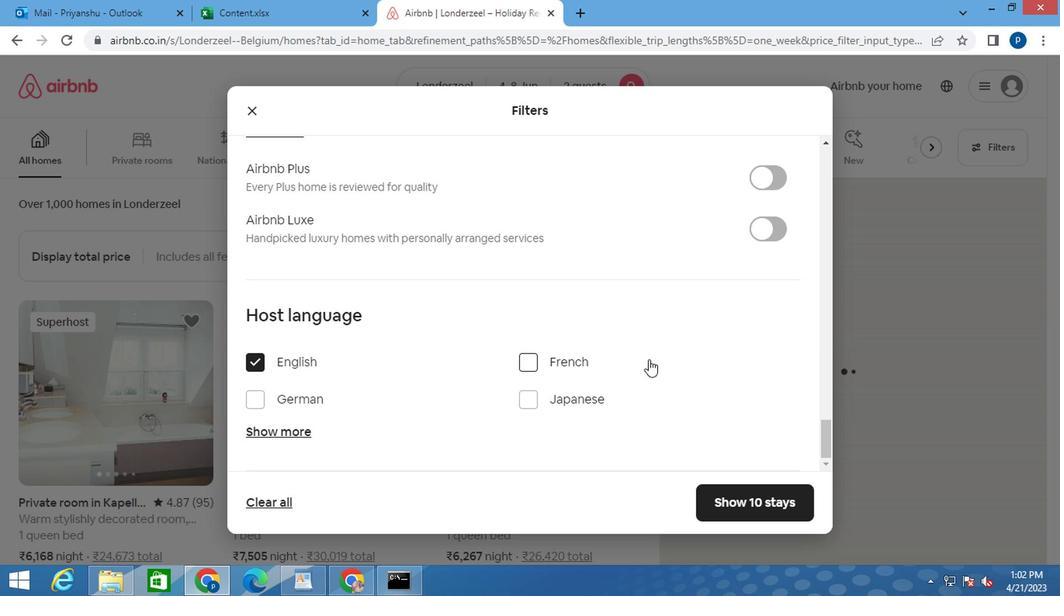 
Action: Mouse scrolled (642, 359) with delta (0, 0)
Screenshot: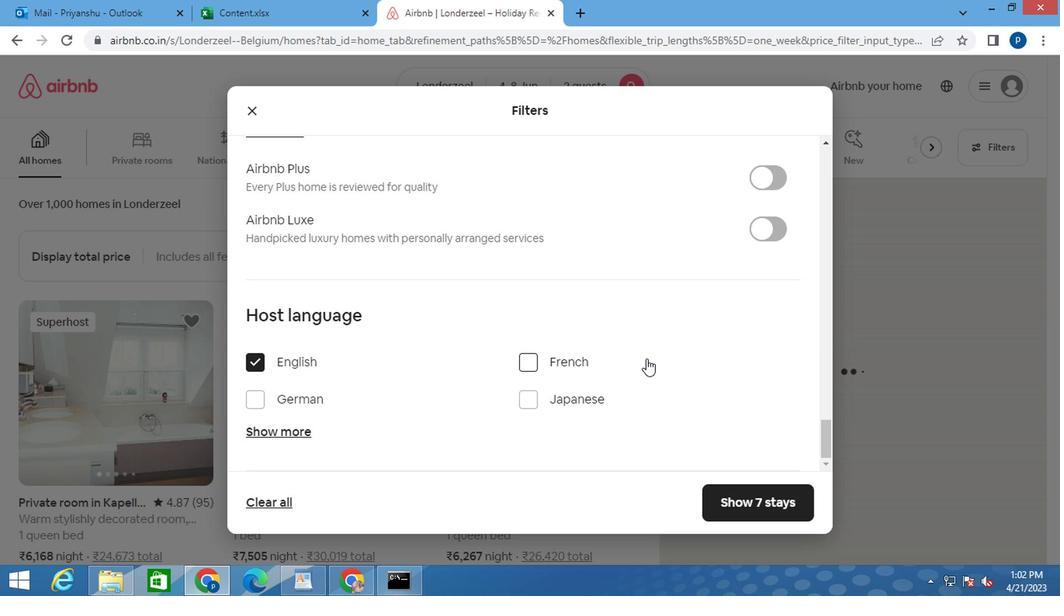 
Action: Mouse moved to (735, 495)
Screenshot: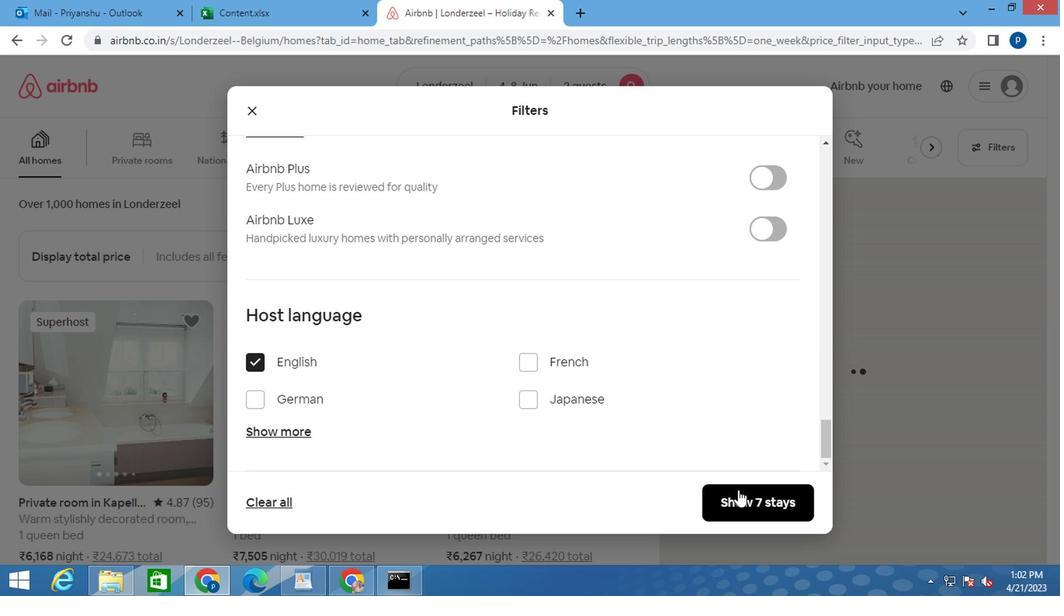
Action: Mouse pressed left at (735, 495)
Screenshot: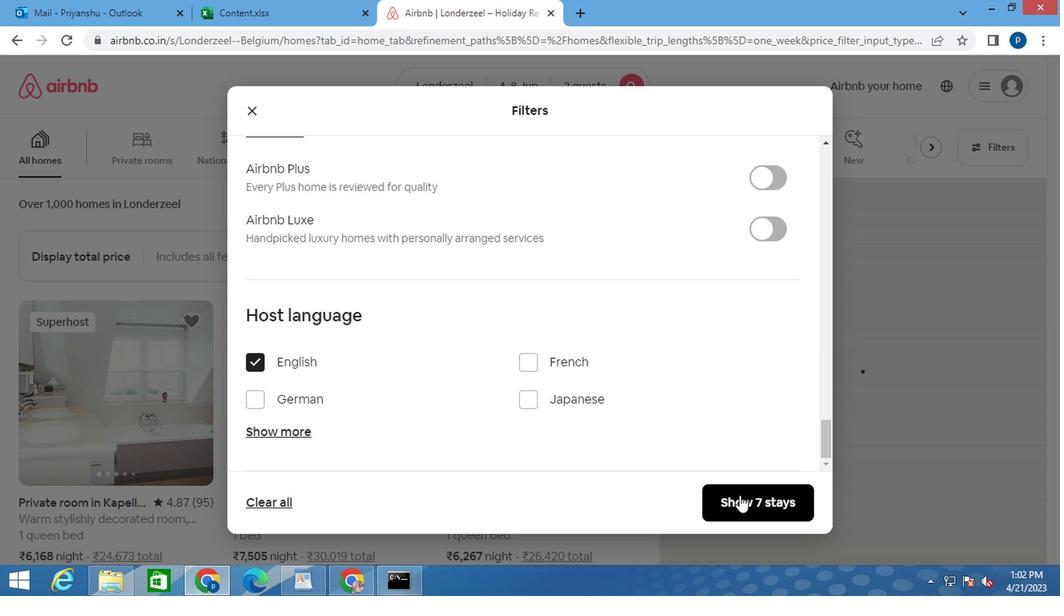 
Action: Mouse moved to (735, 496)
Screenshot: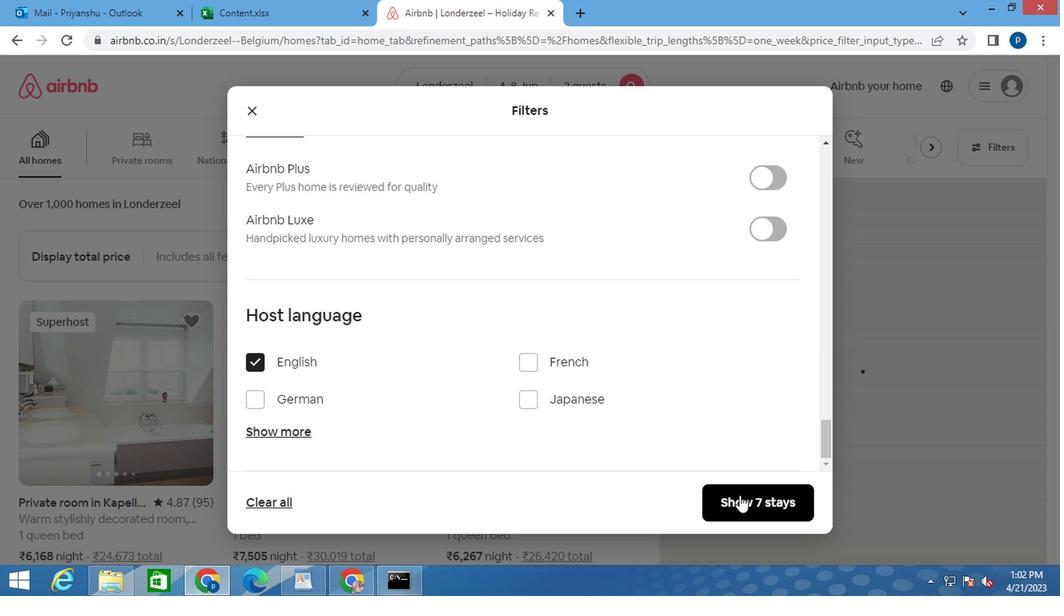 
